 Task: Reply to email with the signature Claire Howard with the subject Request for a refund from softage.1@softage.net with the message Would it be possible to schedule a project review meeting next week? with CC to softage.3@softage.net with an attached document Annual_report.docx
Action: Mouse moved to (500, 652)
Screenshot: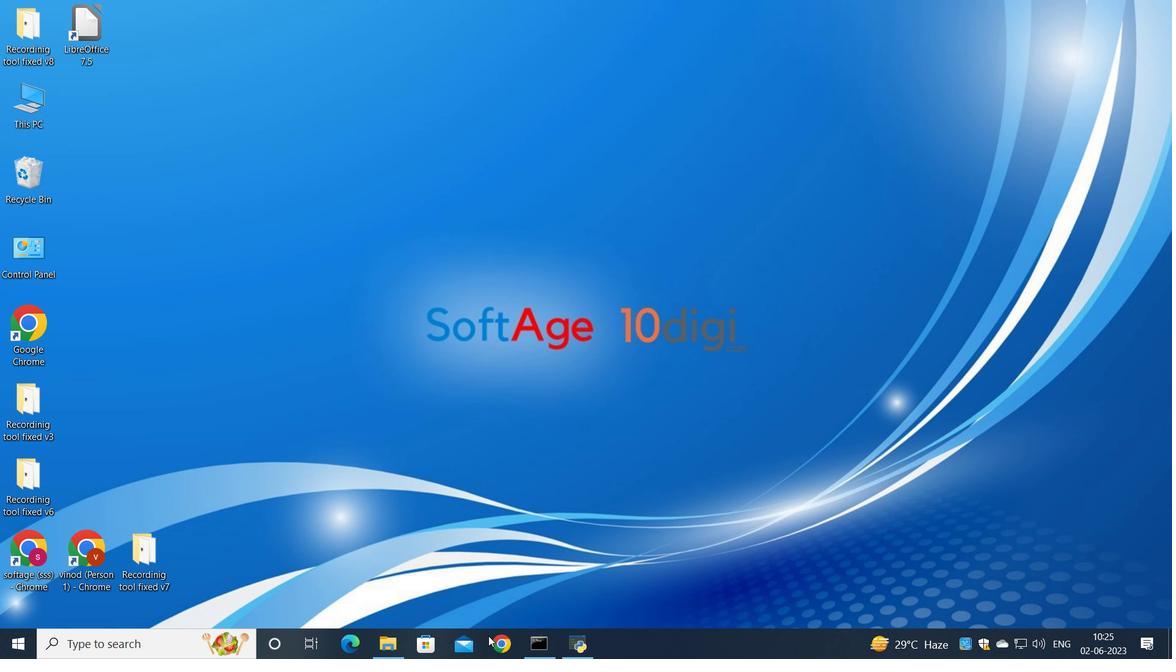 
Action: Mouse pressed left at (500, 652)
Screenshot: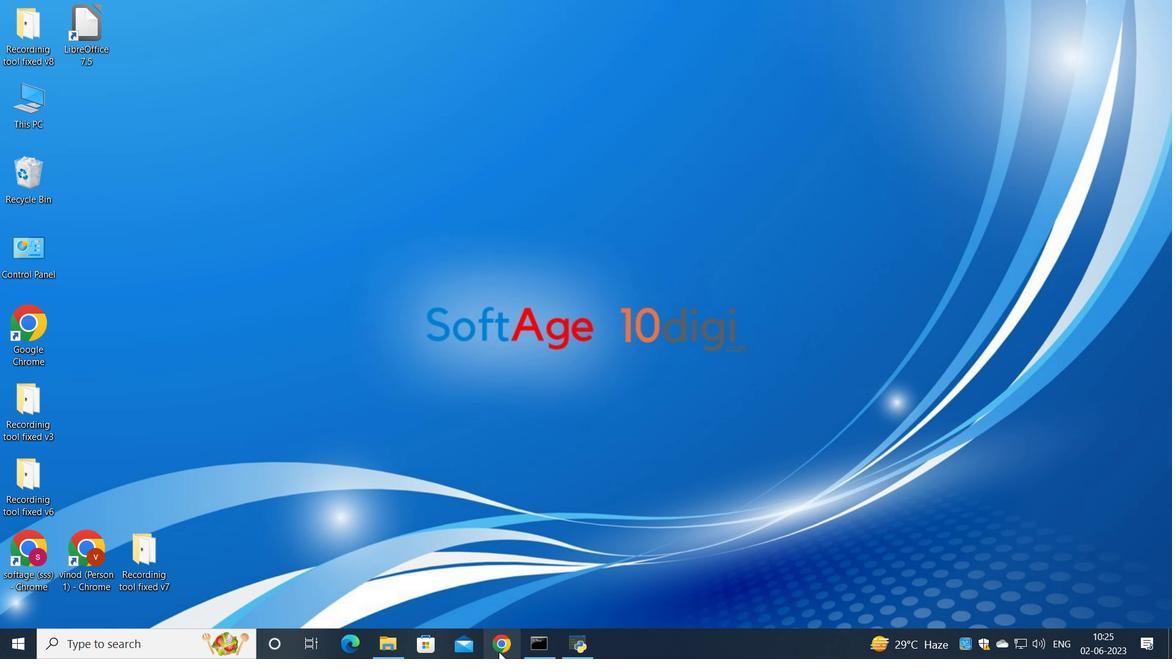 
Action: Mouse moved to (502, 411)
Screenshot: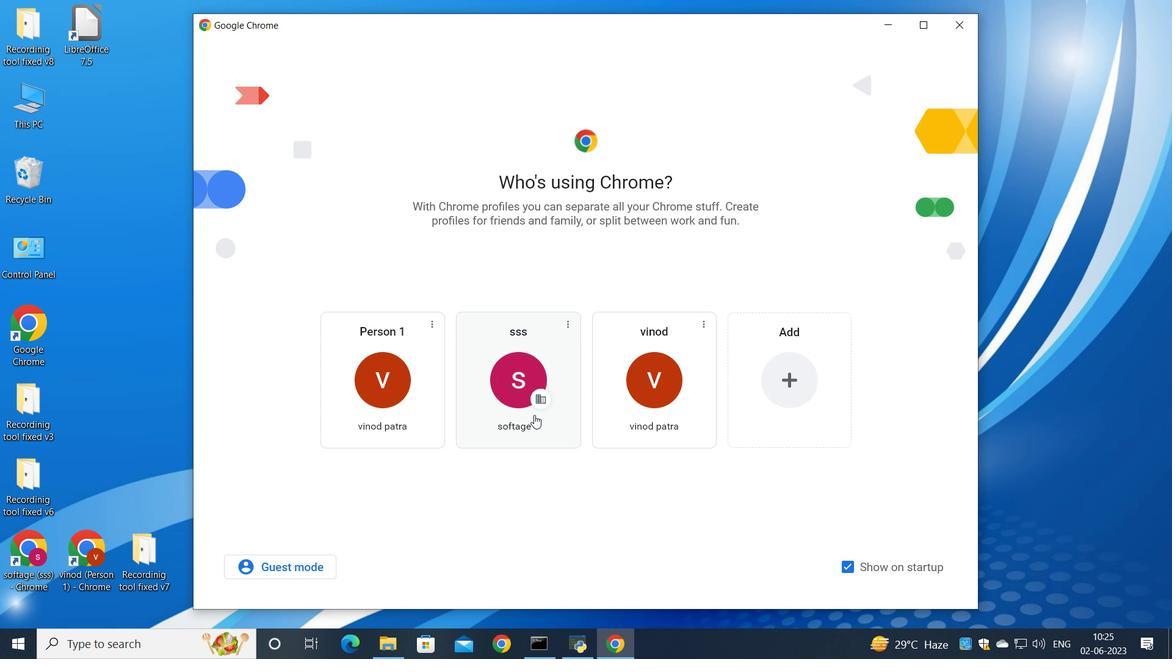 
Action: Mouse pressed left at (502, 411)
Screenshot: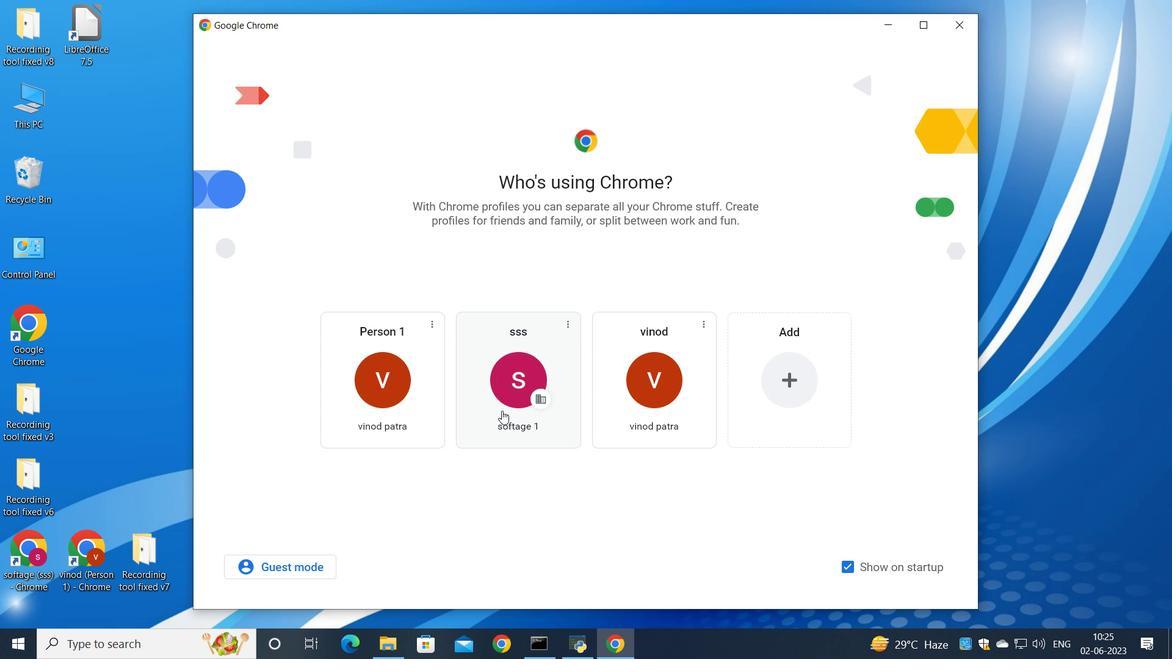 
Action: Mouse moved to (1020, 102)
Screenshot: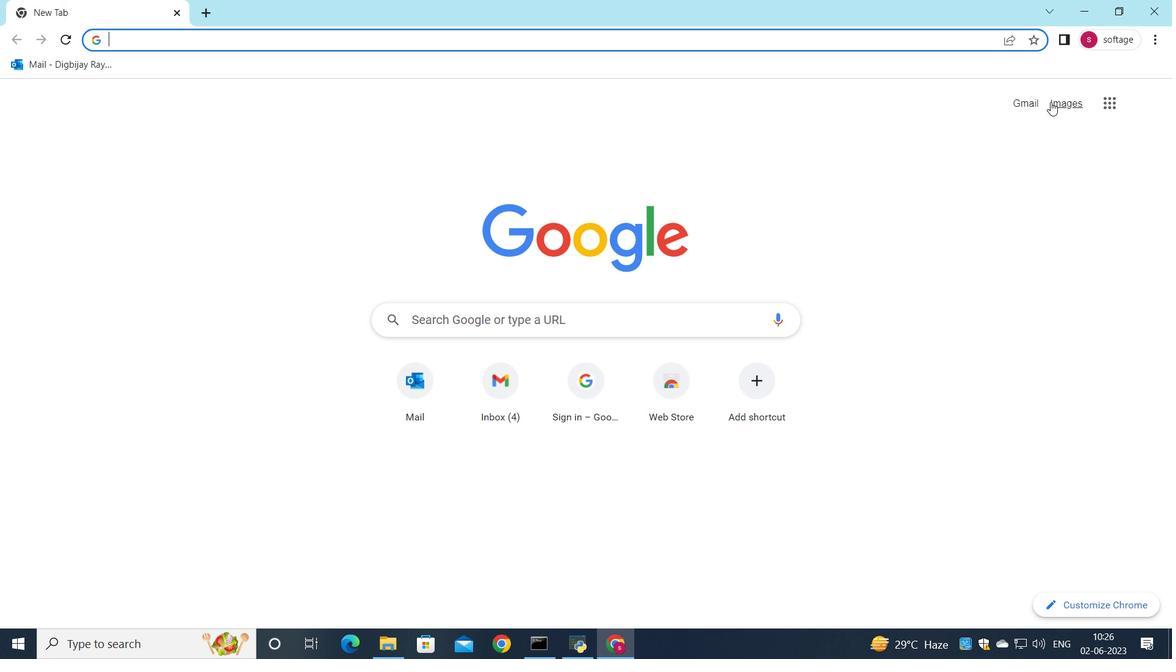 
Action: Mouse pressed left at (1020, 102)
Screenshot: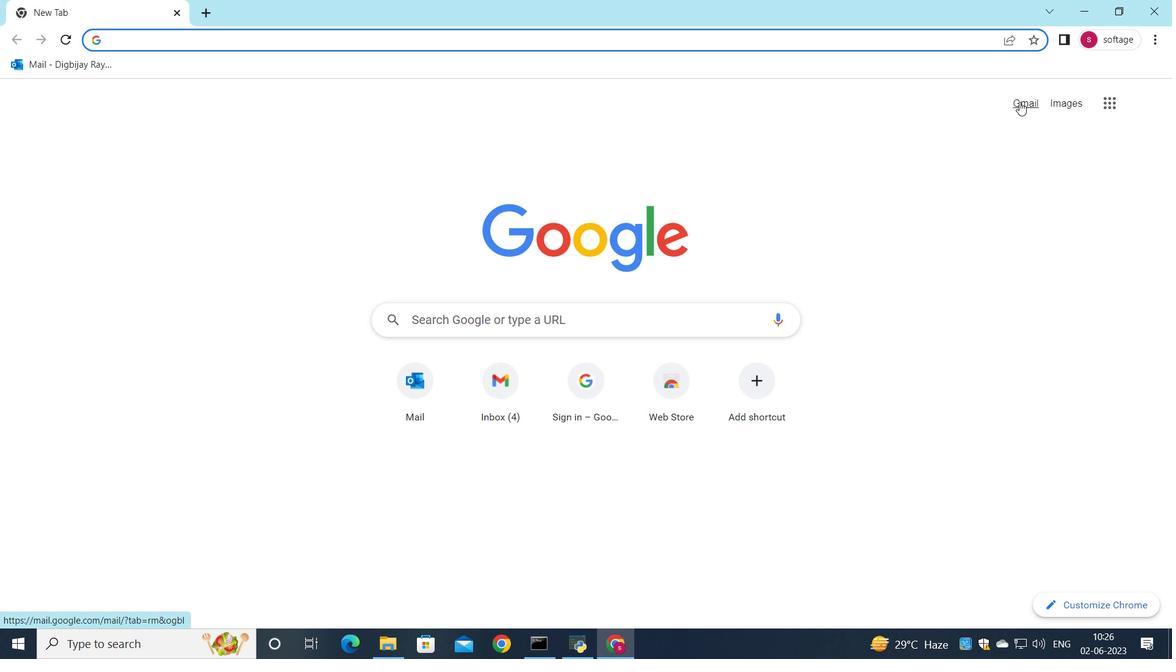 
Action: Mouse moved to (1001, 107)
Screenshot: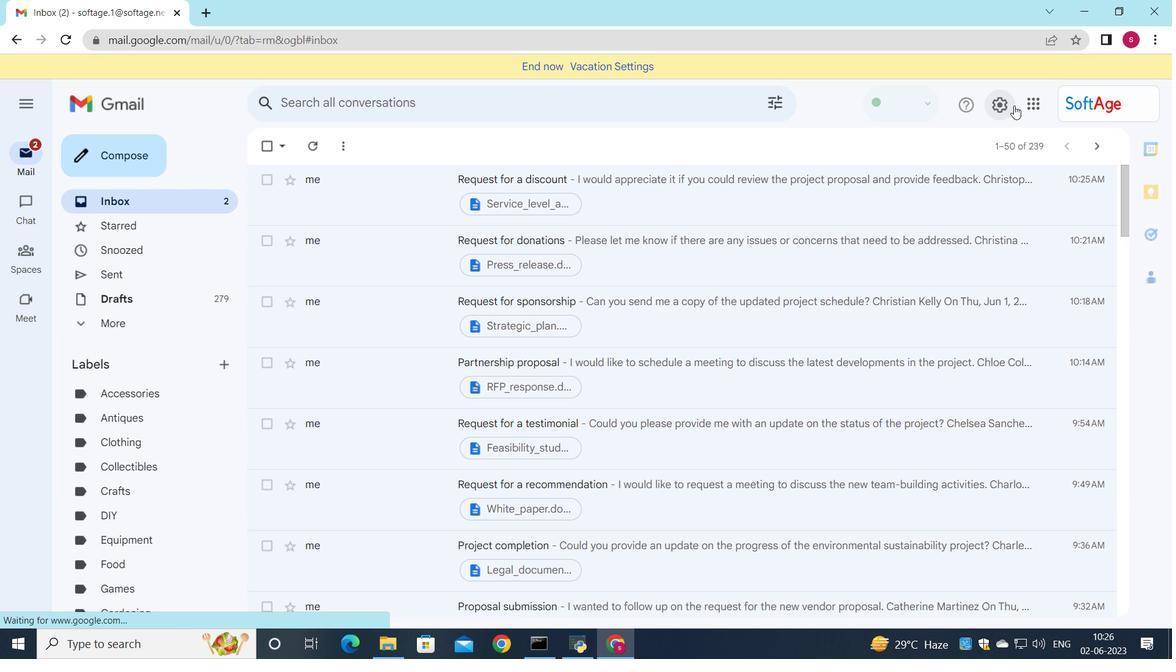 
Action: Mouse pressed left at (1001, 107)
Screenshot: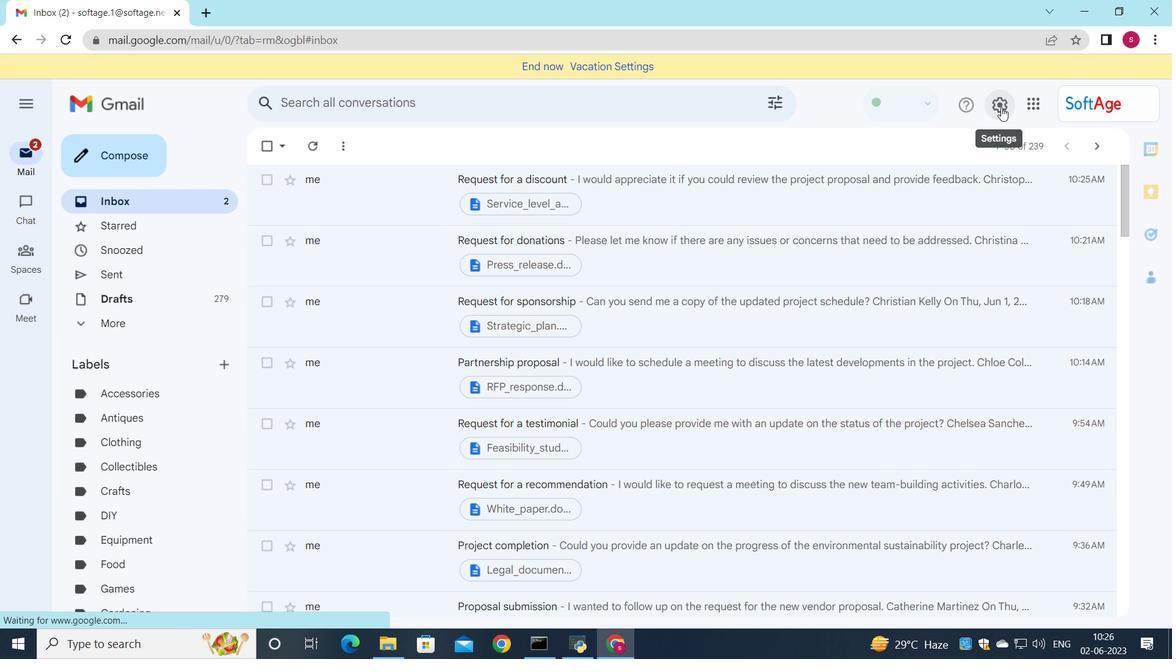 
Action: Mouse moved to (1004, 171)
Screenshot: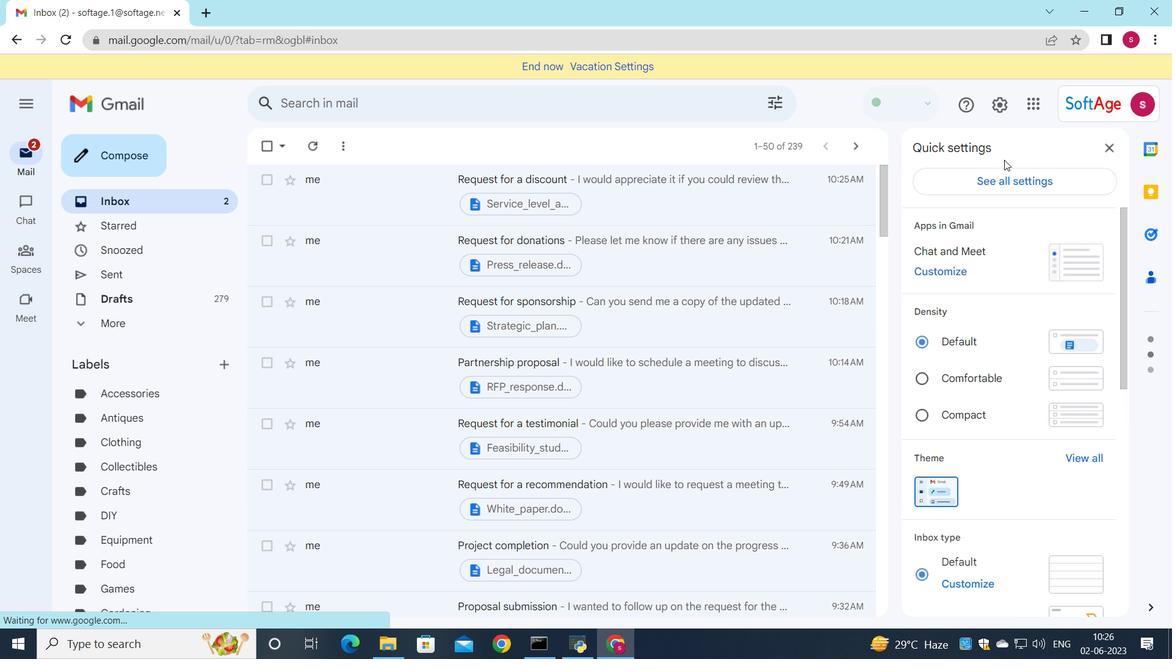 
Action: Mouse pressed left at (1004, 171)
Screenshot: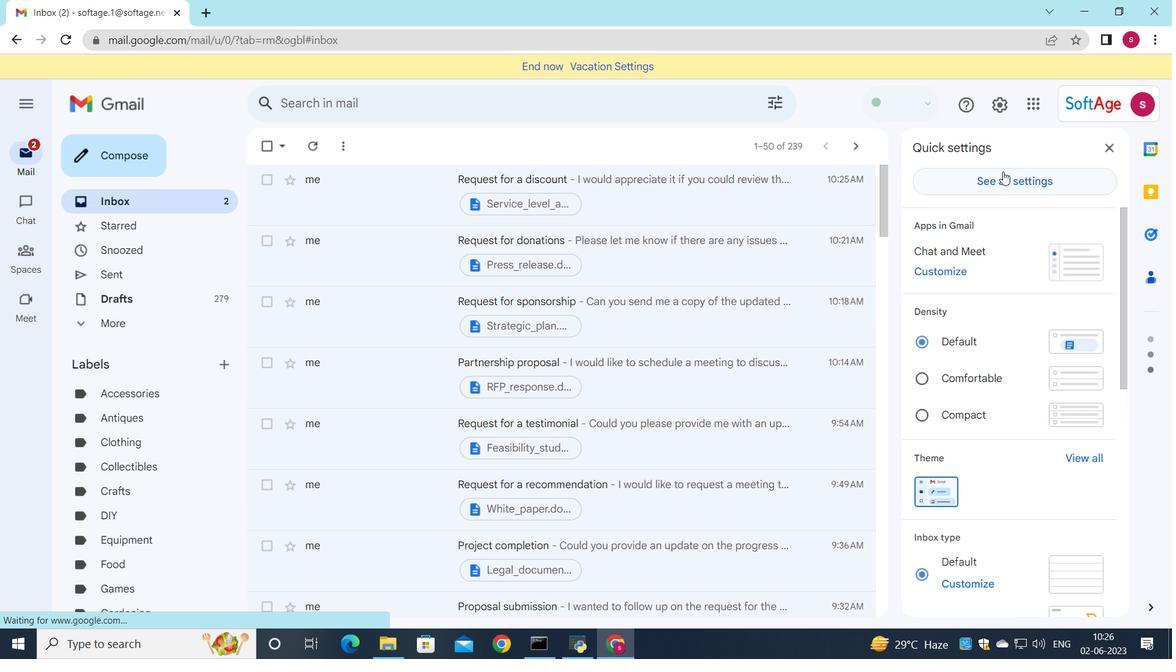 
Action: Mouse moved to (652, 401)
Screenshot: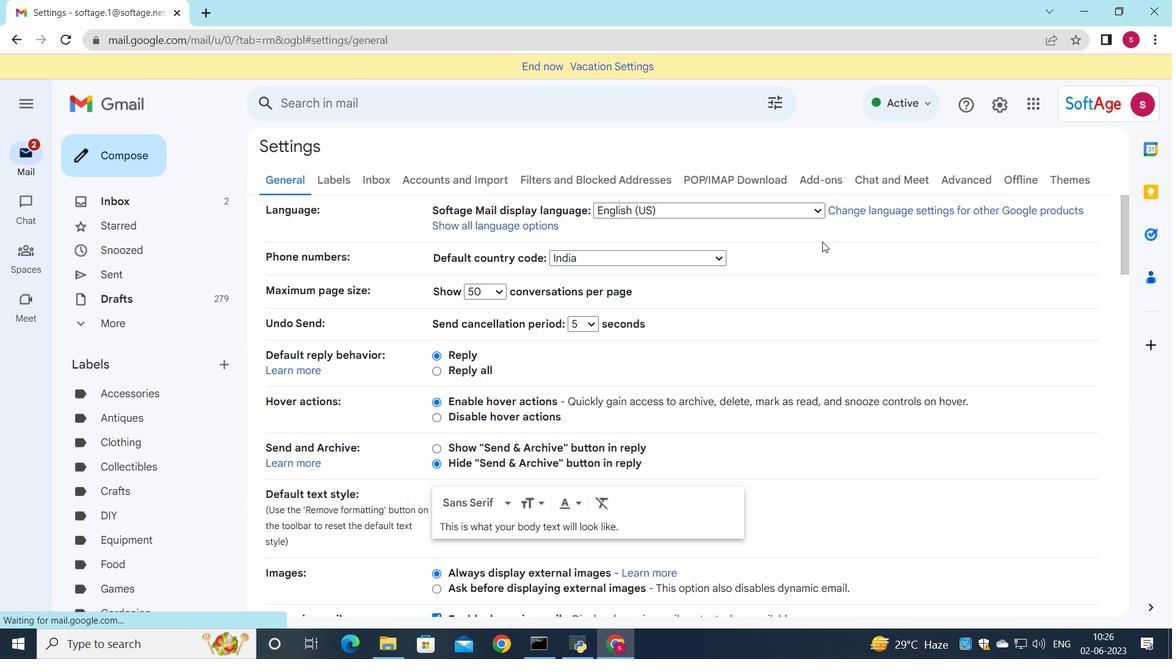
Action: Mouse scrolled (652, 401) with delta (0, 0)
Screenshot: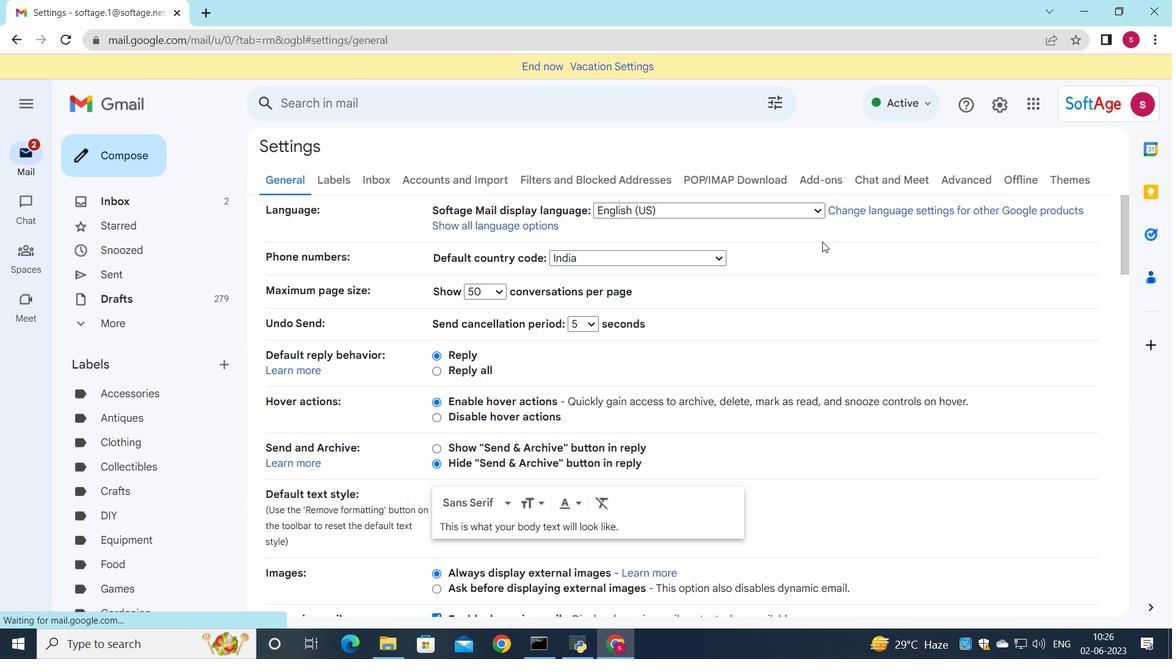 
Action: Mouse moved to (650, 444)
Screenshot: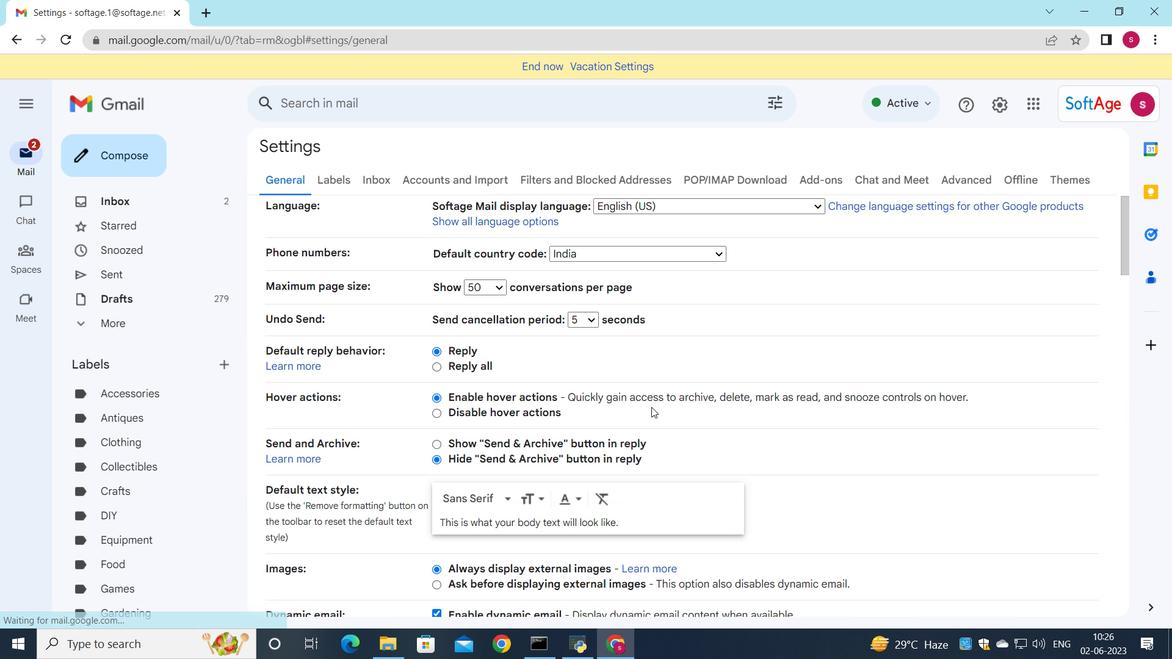 
Action: Mouse scrolled (651, 421) with delta (0, 0)
Screenshot: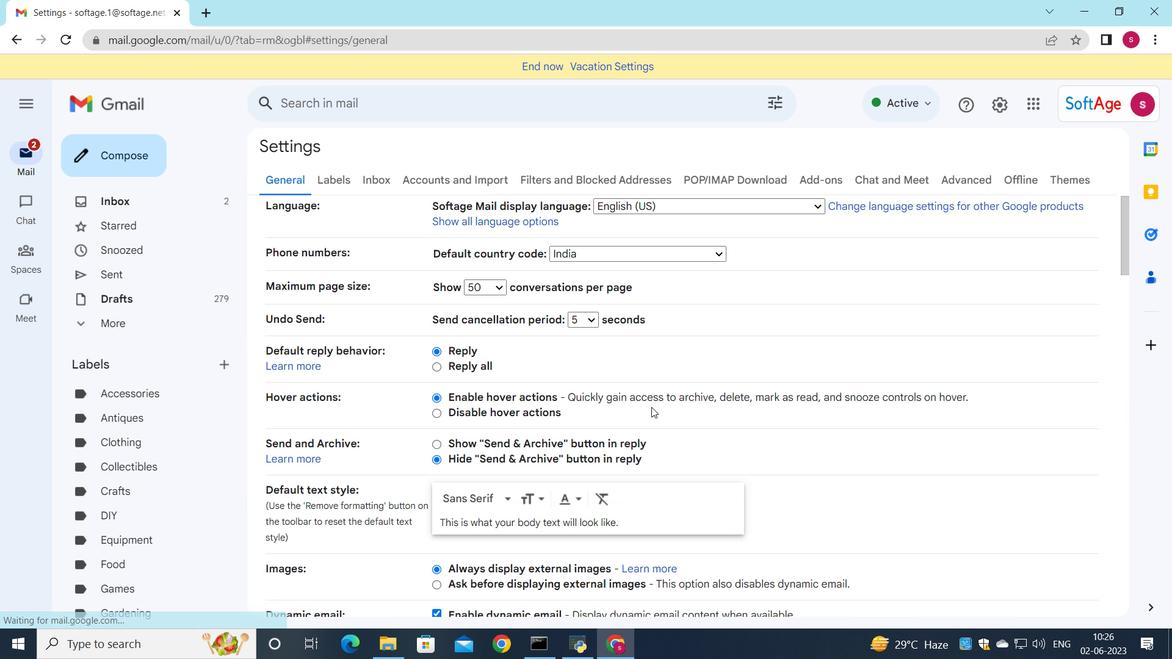 
Action: Mouse scrolled (650, 444) with delta (0, 0)
Screenshot: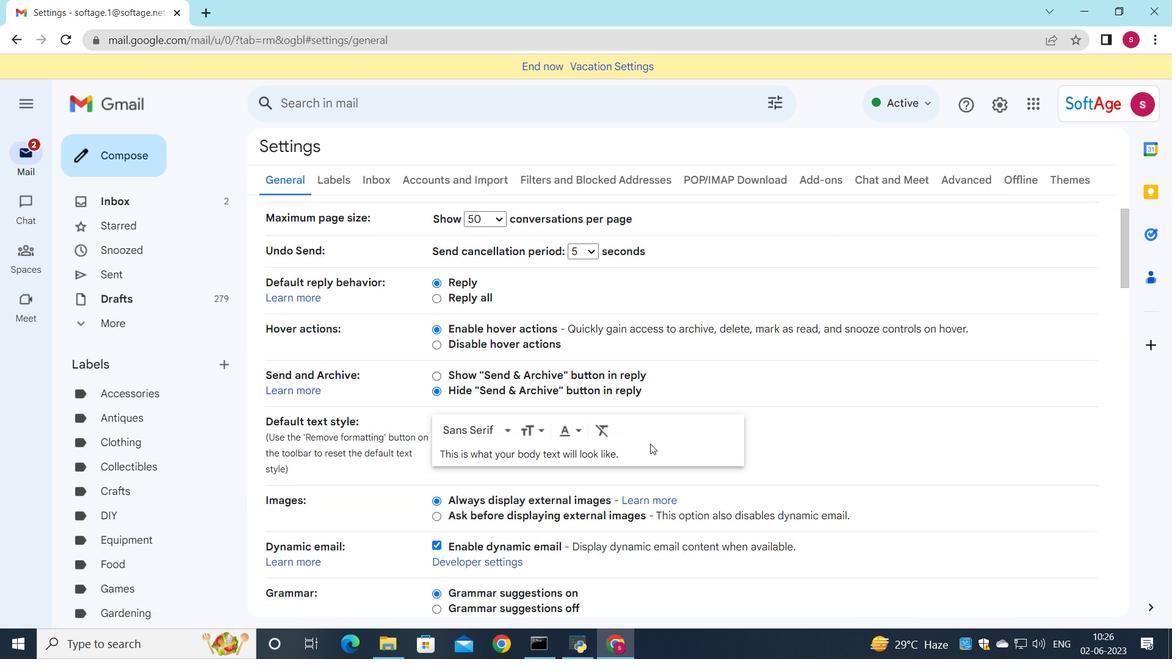 
Action: Mouse scrolled (650, 444) with delta (0, 0)
Screenshot: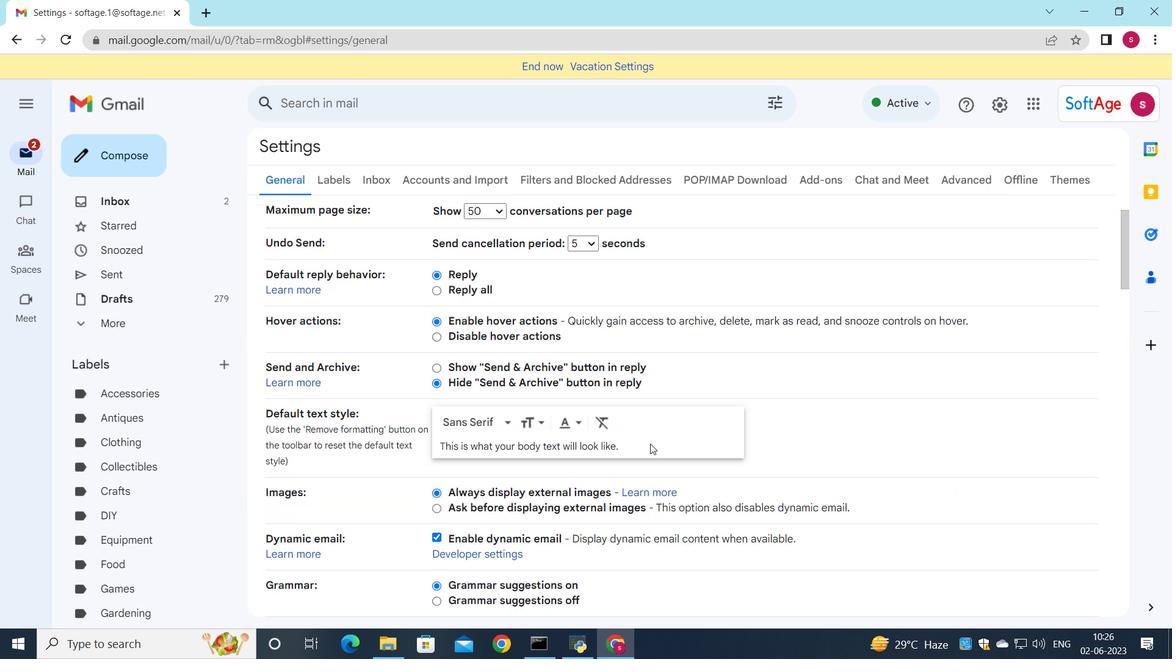 
Action: Mouse moved to (646, 446)
Screenshot: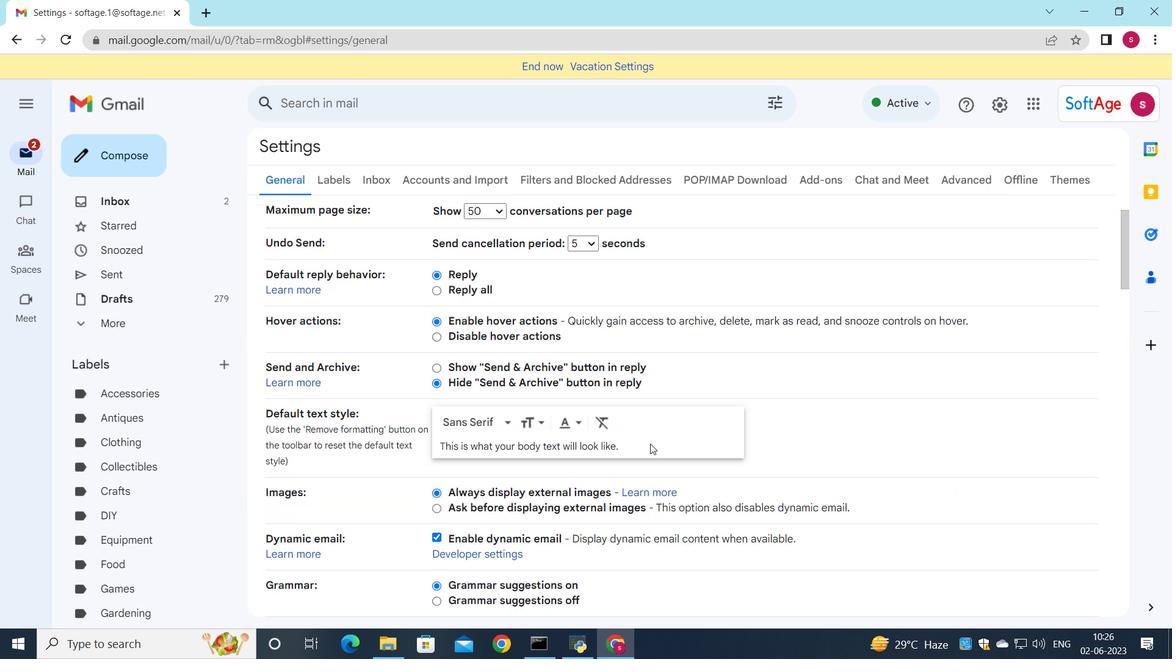 
Action: Mouse scrolled (646, 445) with delta (0, 0)
Screenshot: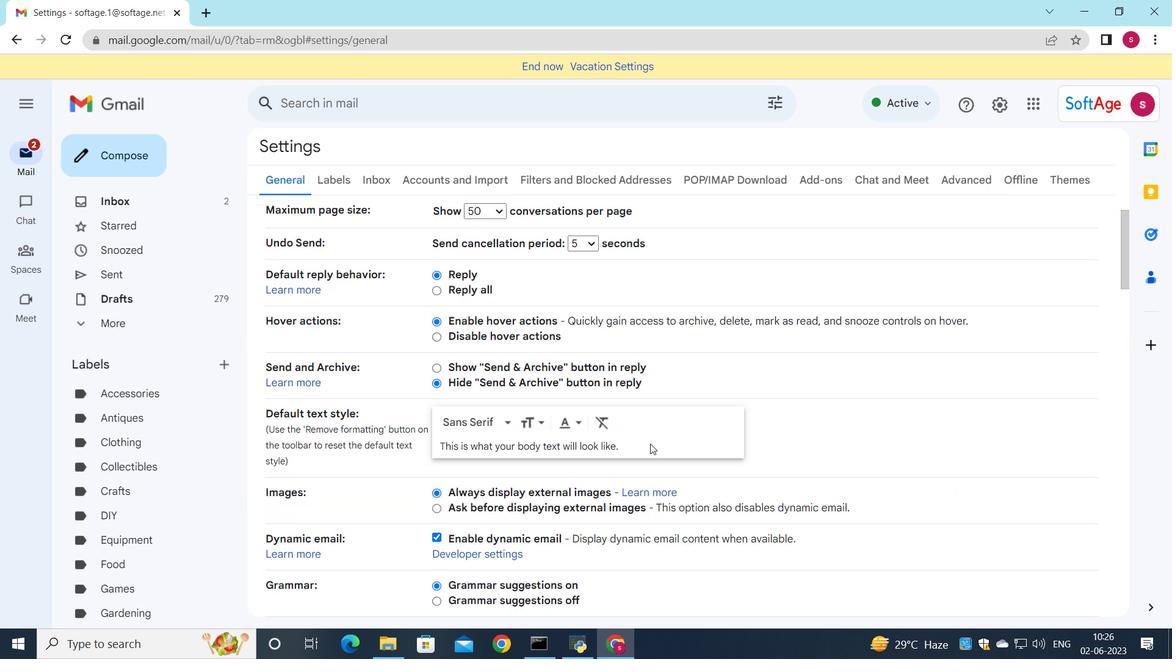 
Action: Mouse moved to (634, 466)
Screenshot: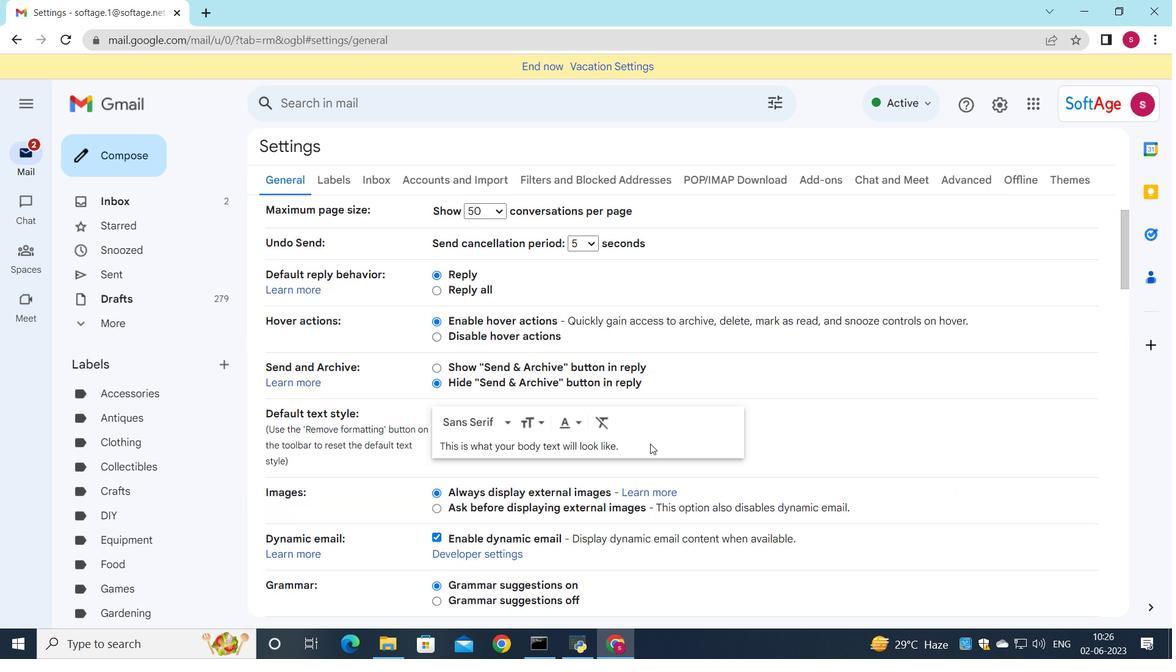 
Action: Mouse scrolled (634, 466) with delta (0, 0)
Screenshot: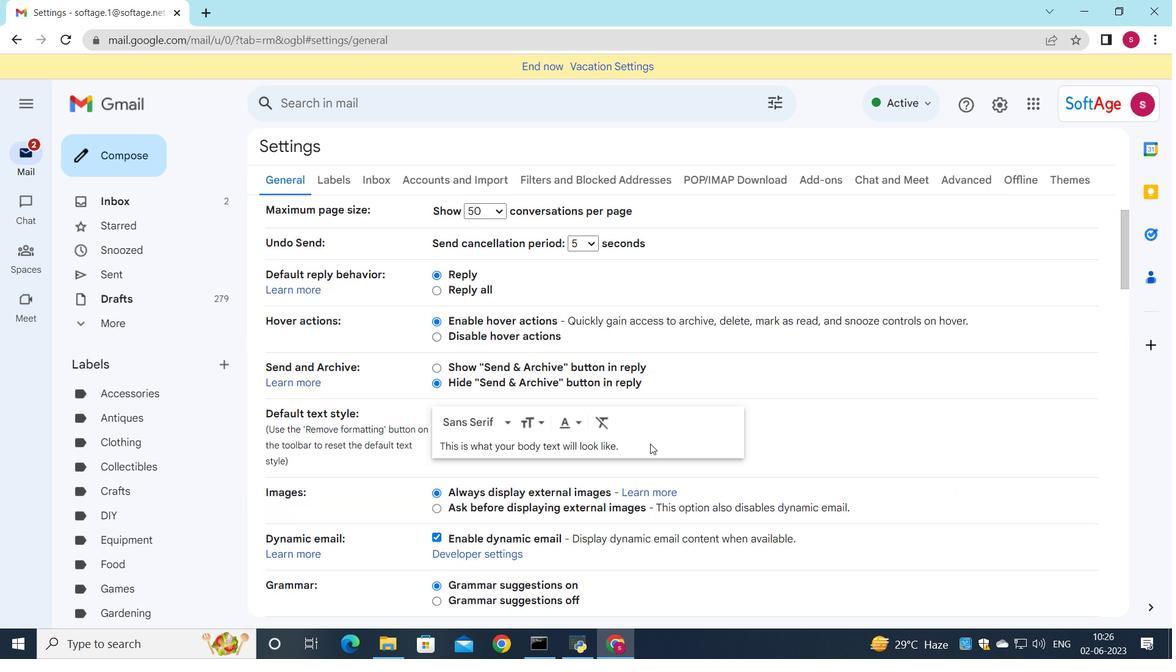 
Action: Mouse moved to (596, 502)
Screenshot: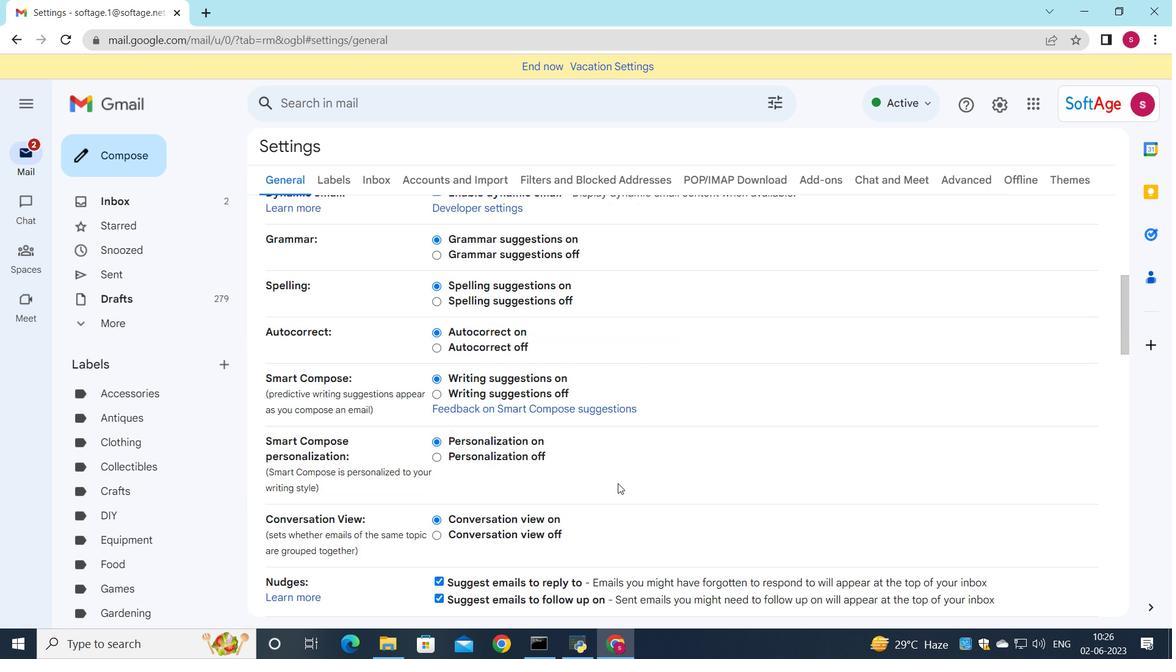 
Action: Mouse scrolled (596, 502) with delta (0, 0)
Screenshot: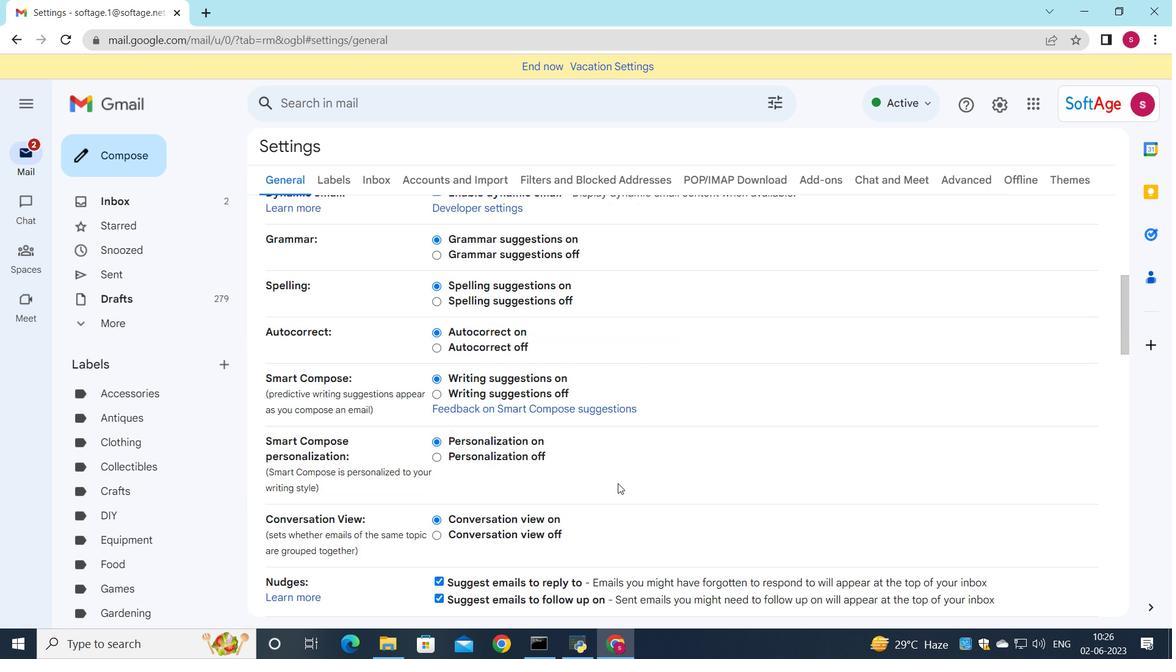 
Action: Mouse moved to (593, 504)
Screenshot: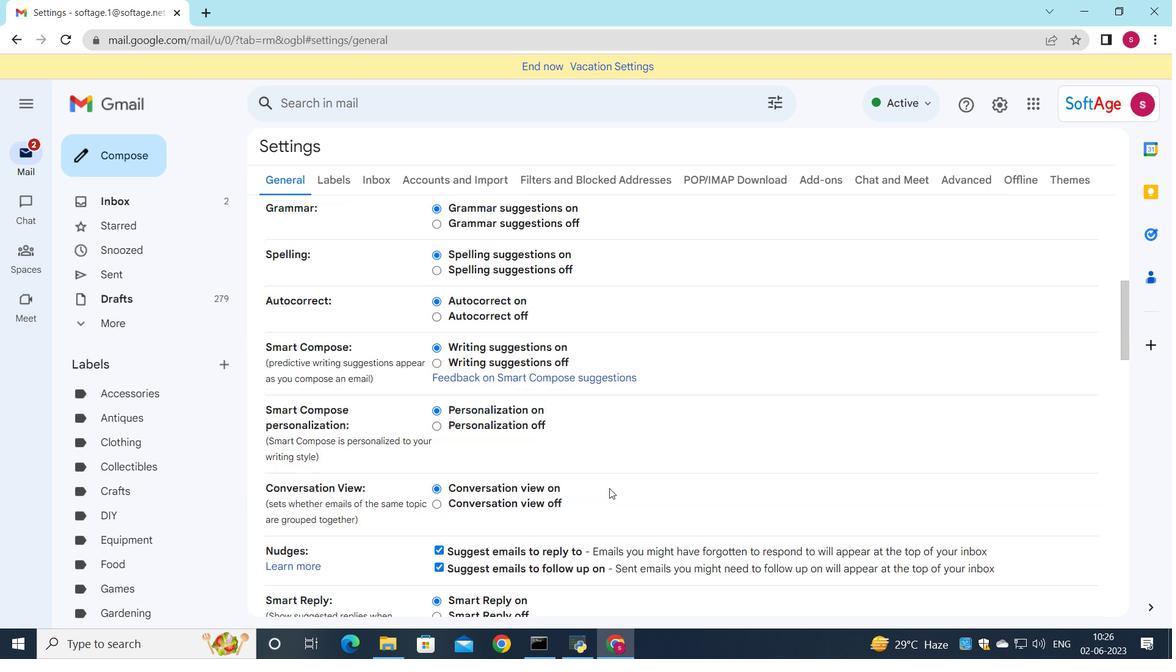 
Action: Mouse scrolled (593, 503) with delta (0, 0)
Screenshot: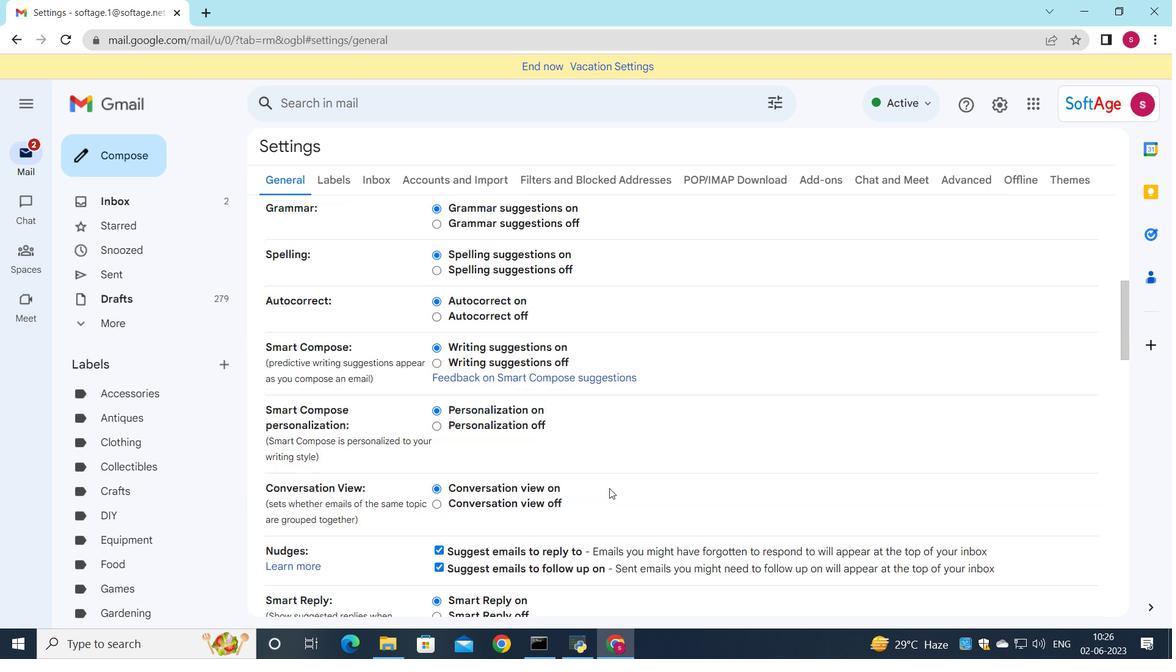 
Action: Mouse moved to (593, 505)
Screenshot: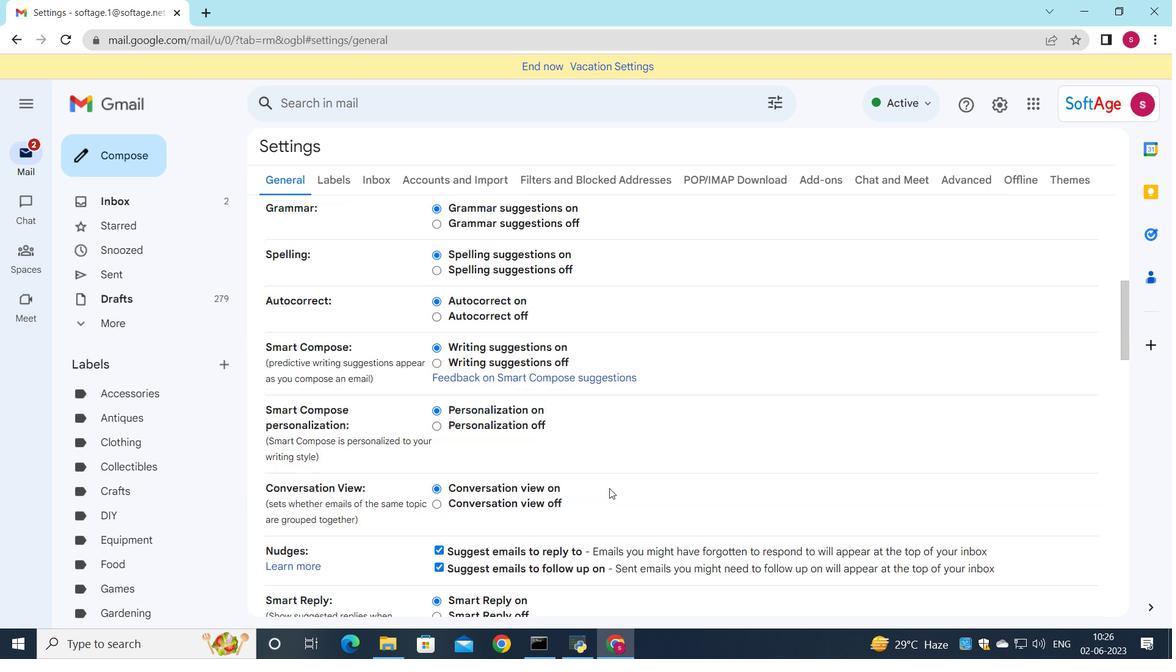 
Action: Mouse scrolled (593, 505) with delta (0, 0)
Screenshot: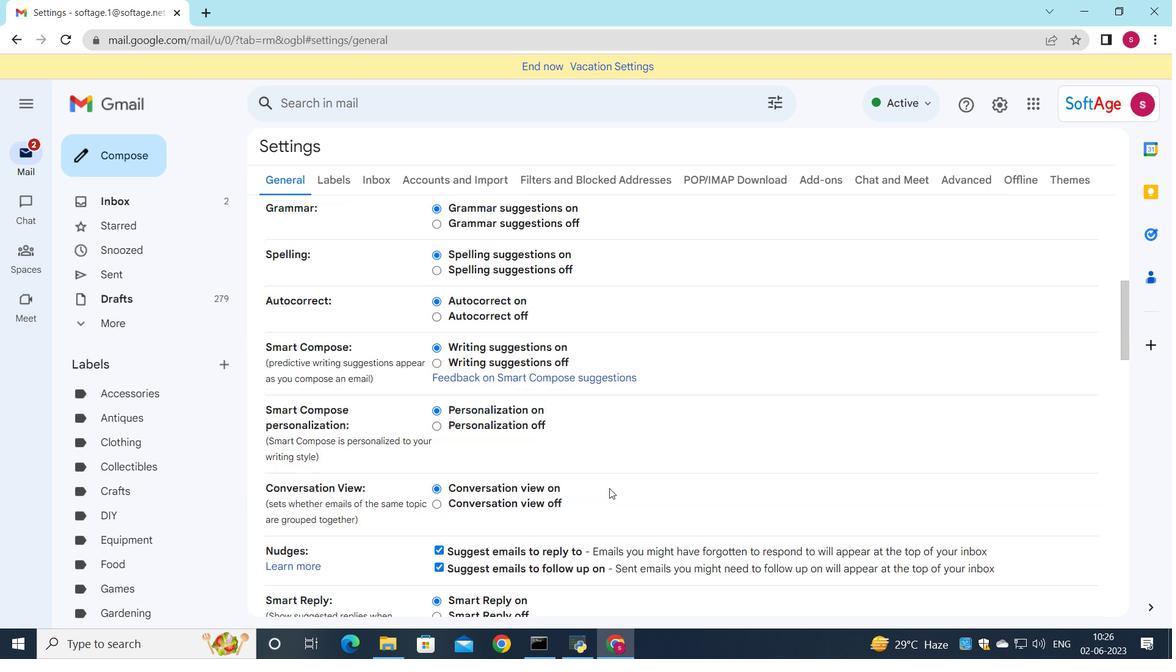 
Action: Mouse moved to (592, 505)
Screenshot: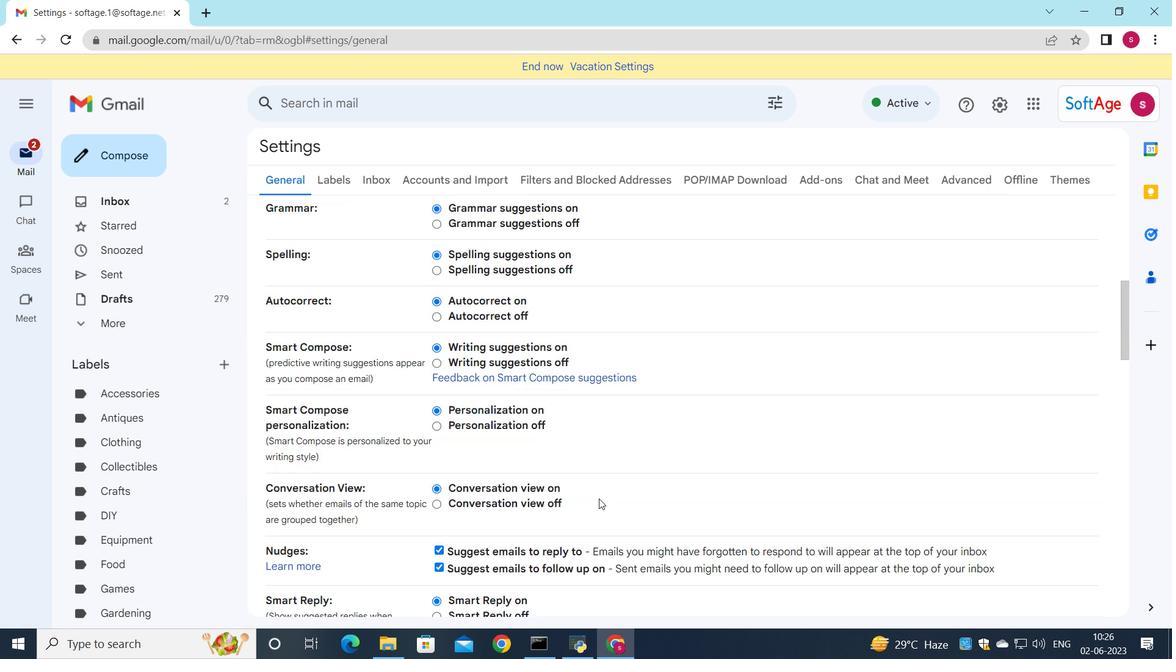 
Action: Mouse scrolled (592, 505) with delta (0, 0)
Screenshot: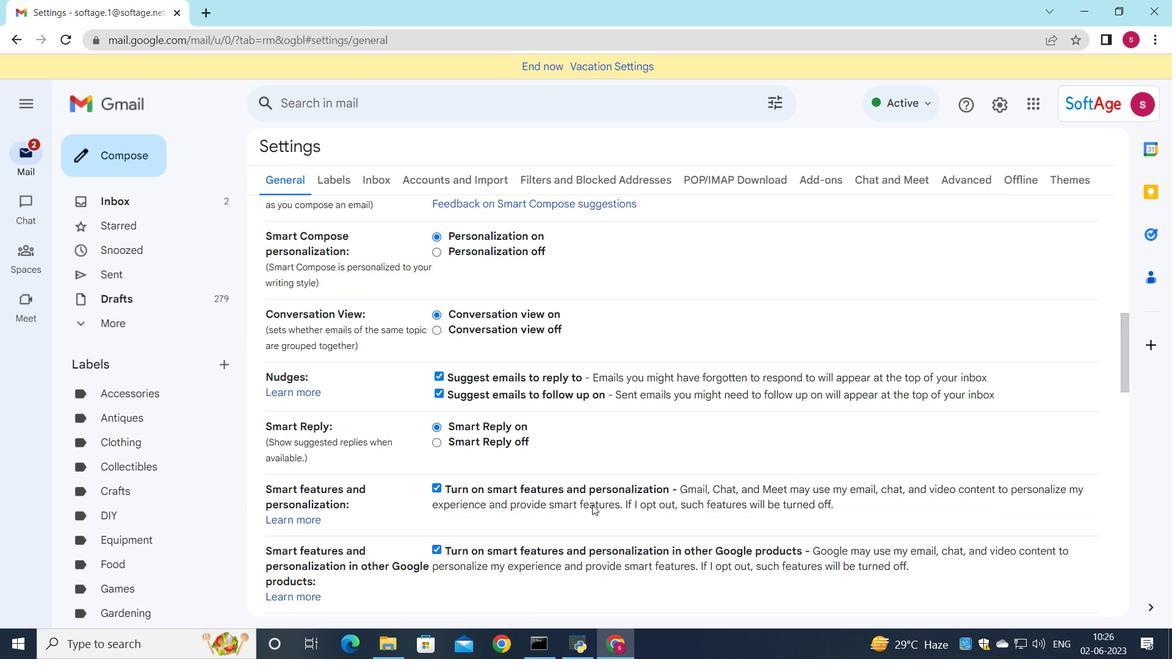 
Action: Mouse scrolled (592, 505) with delta (0, 0)
Screenshot: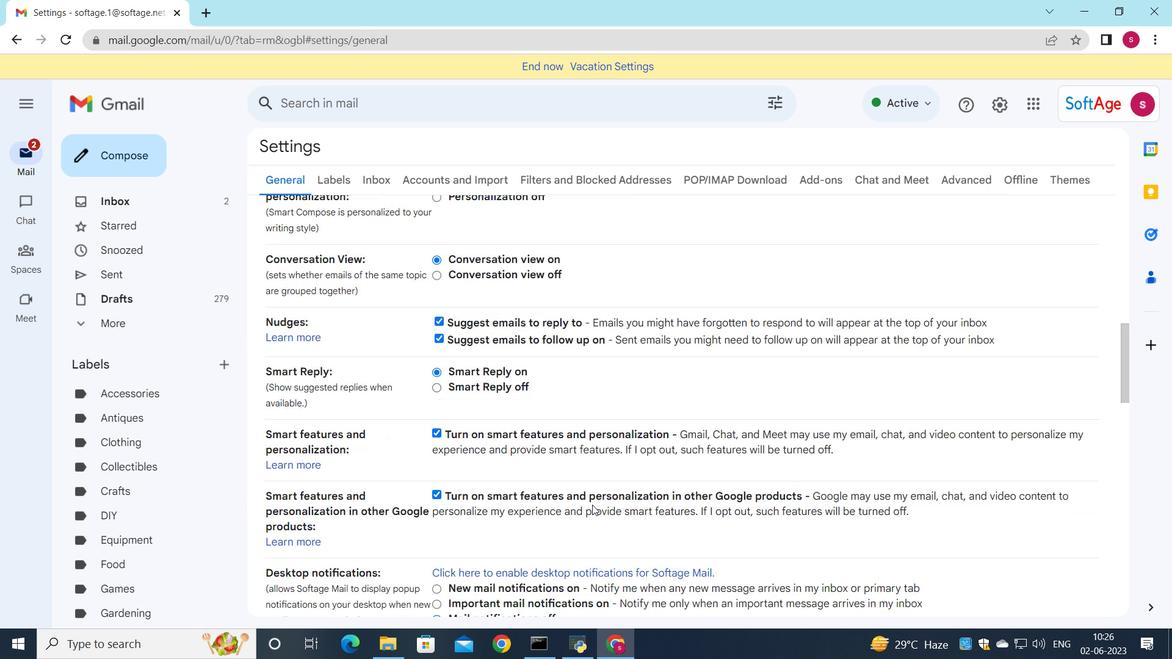 
Action: Mouse scrolled (592, 505) with delta (0, 0)
Screenshot: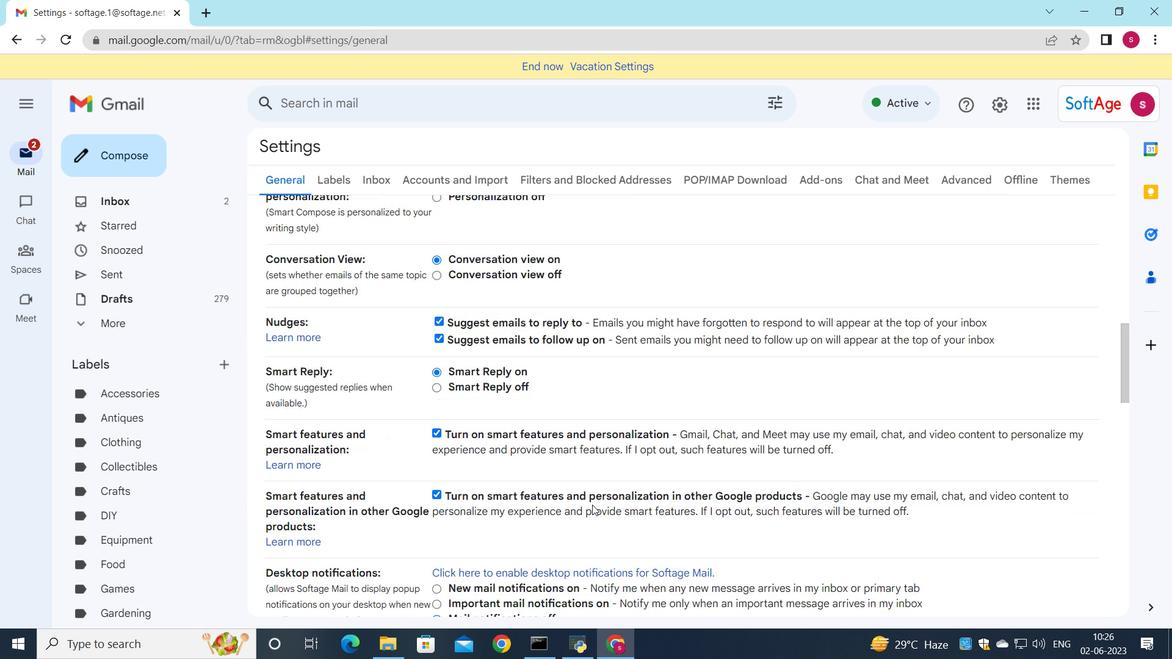 
Action: Mouse scrolled (592, 505) with delta (0, 0)
Screenshot: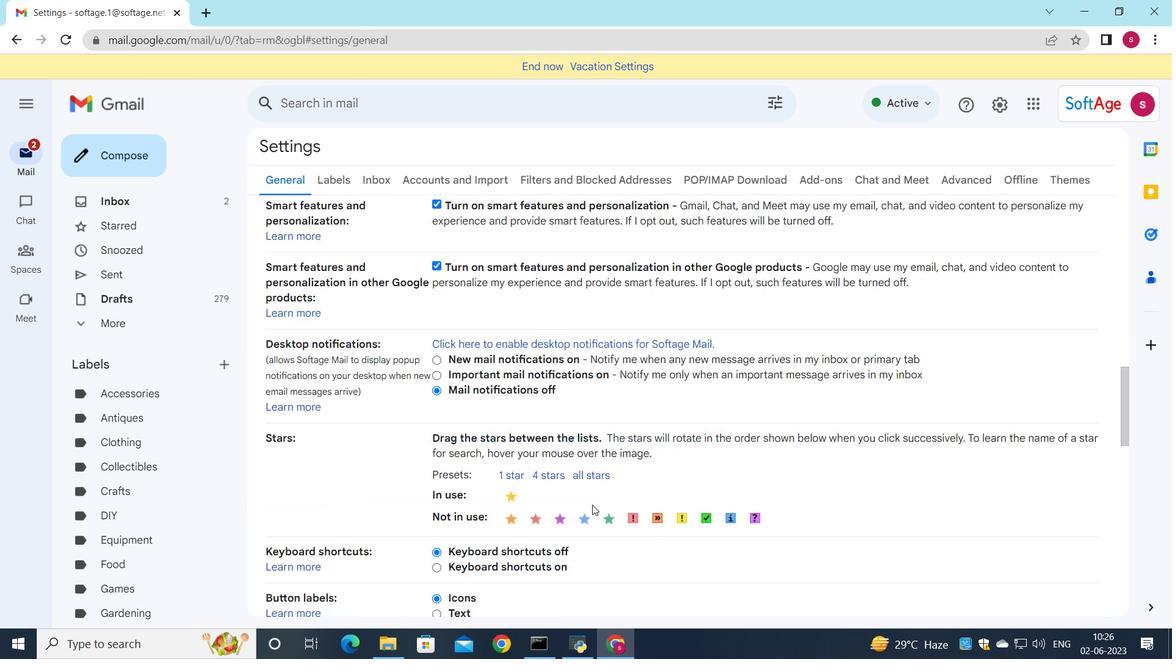 
Action: Mouse scrolled (592, 505) with delta (0, 0)
Screenshot: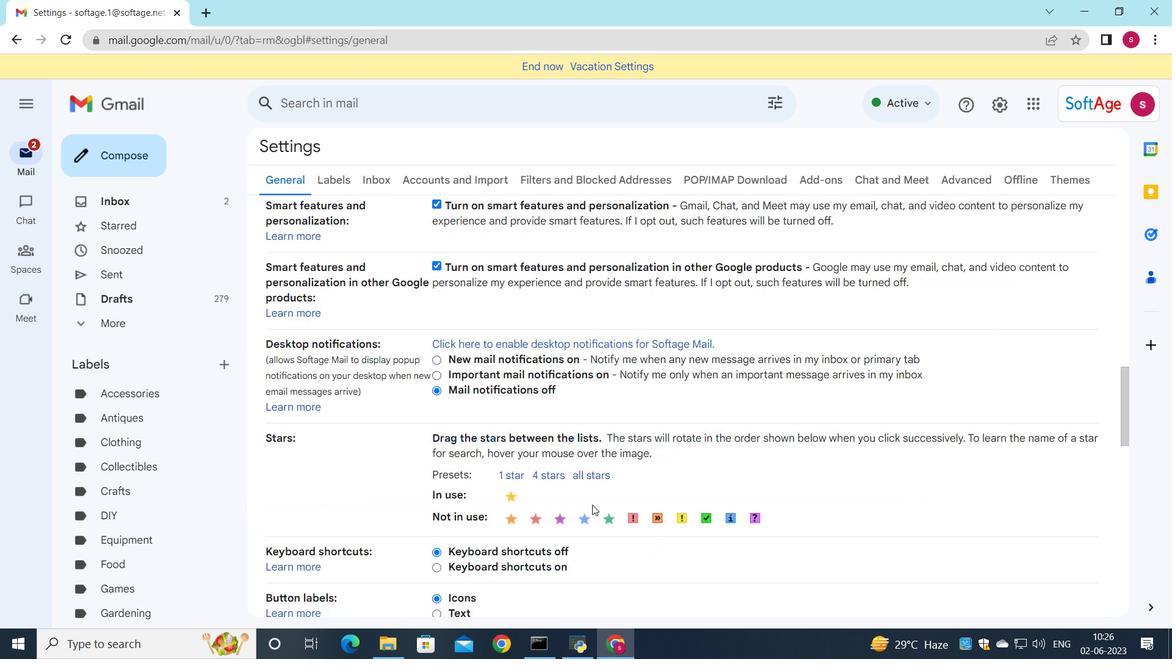 
Action: Mouse scrolled (592, 505) with delta (0, 0)
Screenshot: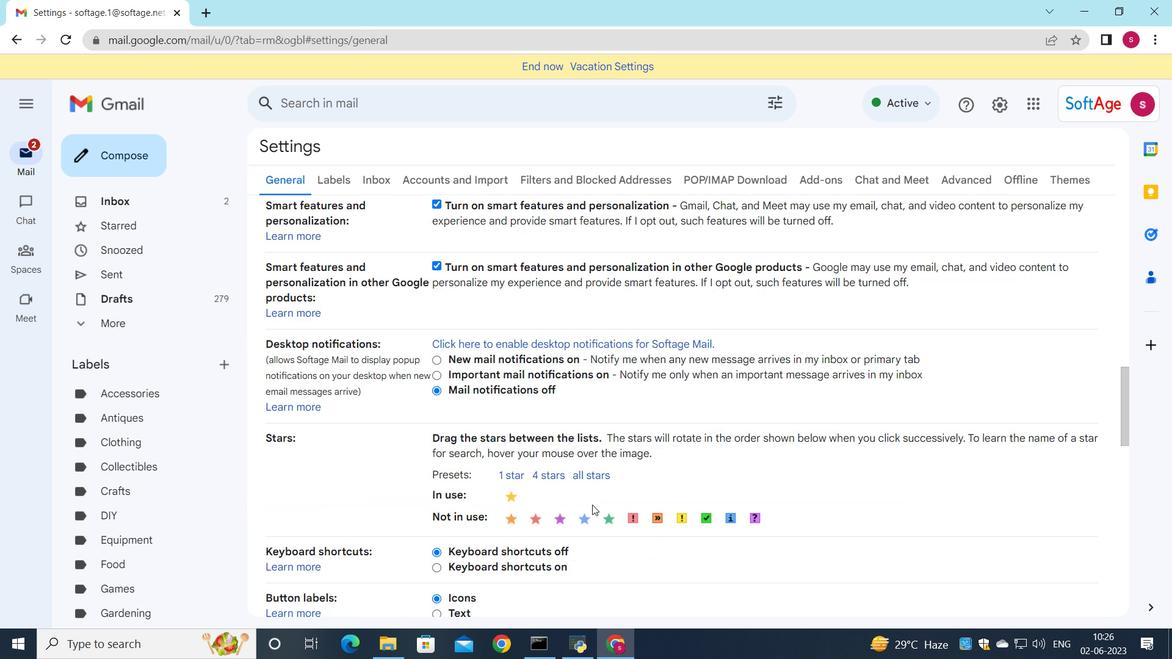 
Action: Mouse scrolled (592, 505) with delta (0, 0)
Screenshot: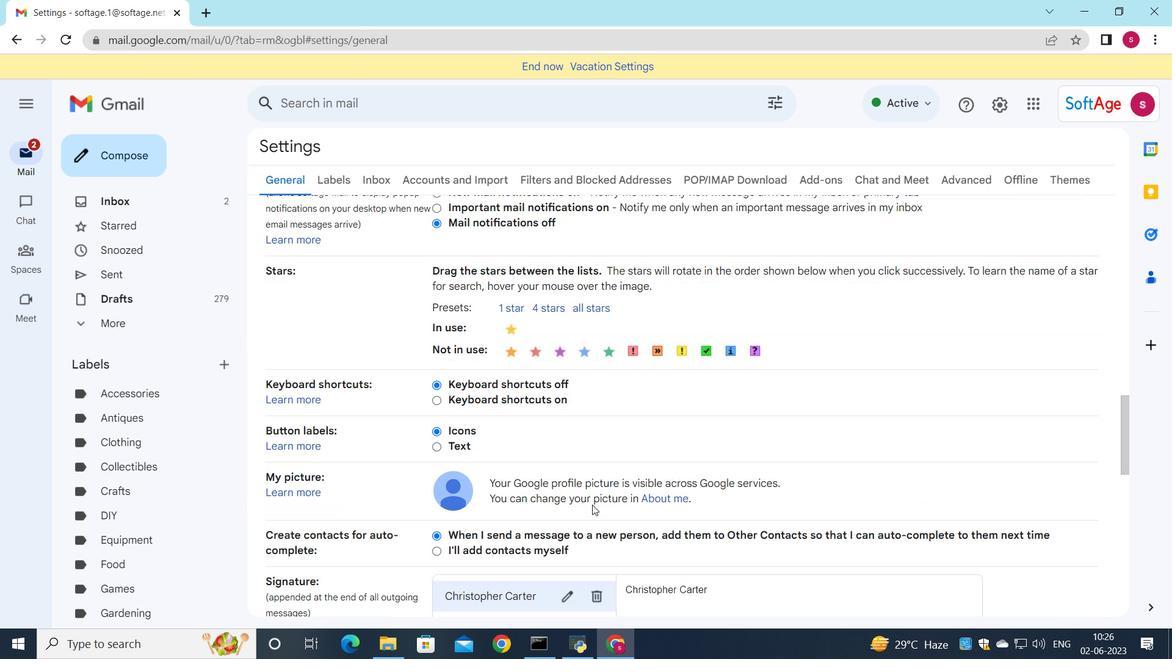 
Action: Mouse scrolled (592, 505) with delta (0, 0)
Screenshot: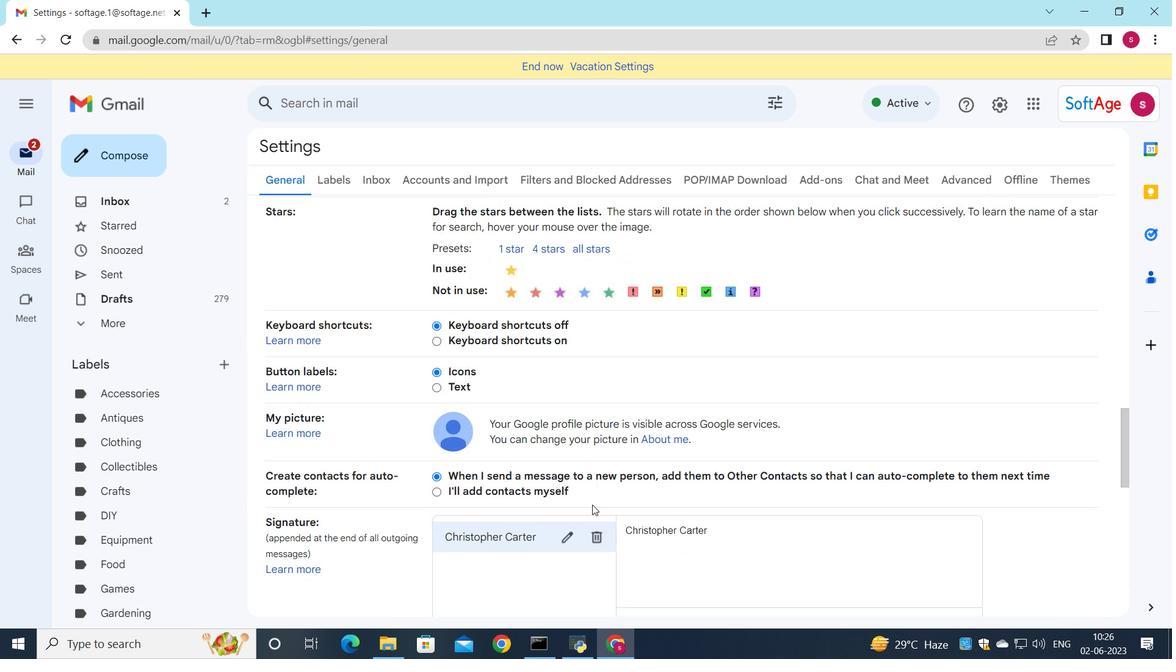 
Action: Mouse moved to (597, 377)
Screenshot: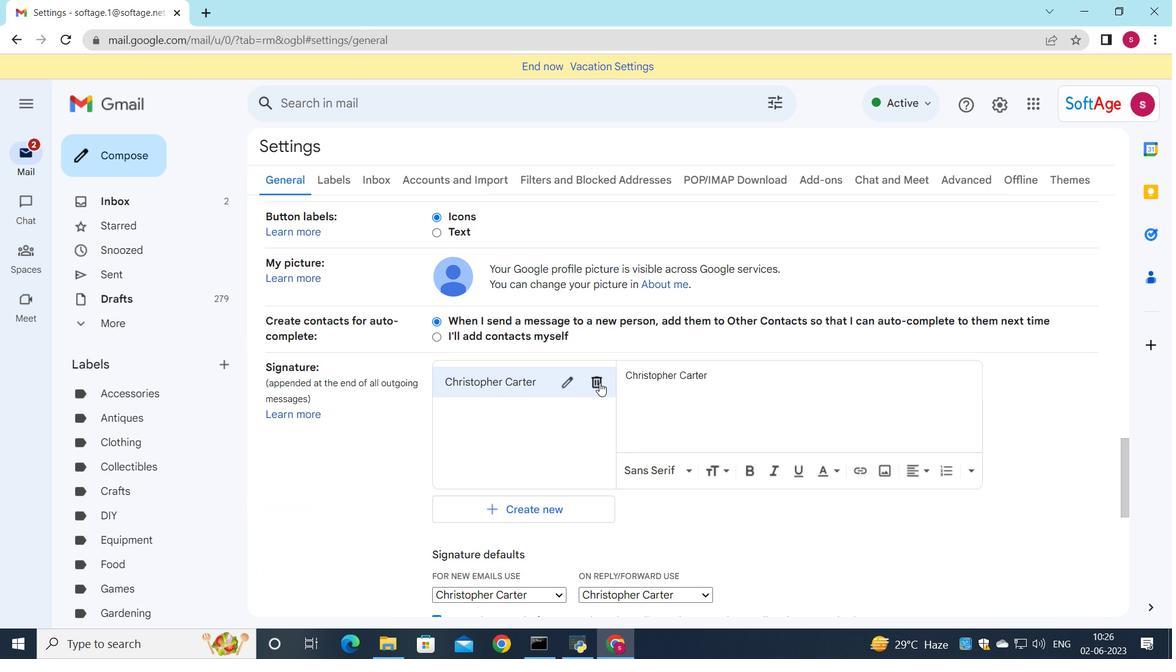 
Action: Mouse pressed left at (597, 377)
Screenshot: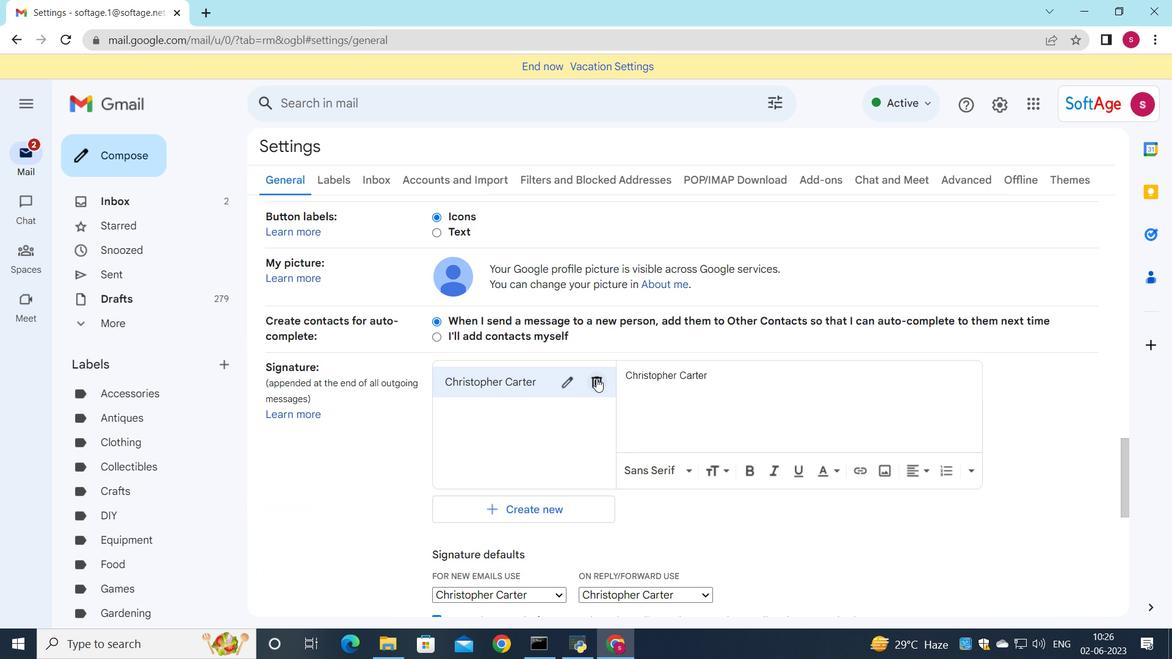 
Action: Mouse moved to (739, 358)
Screenshot: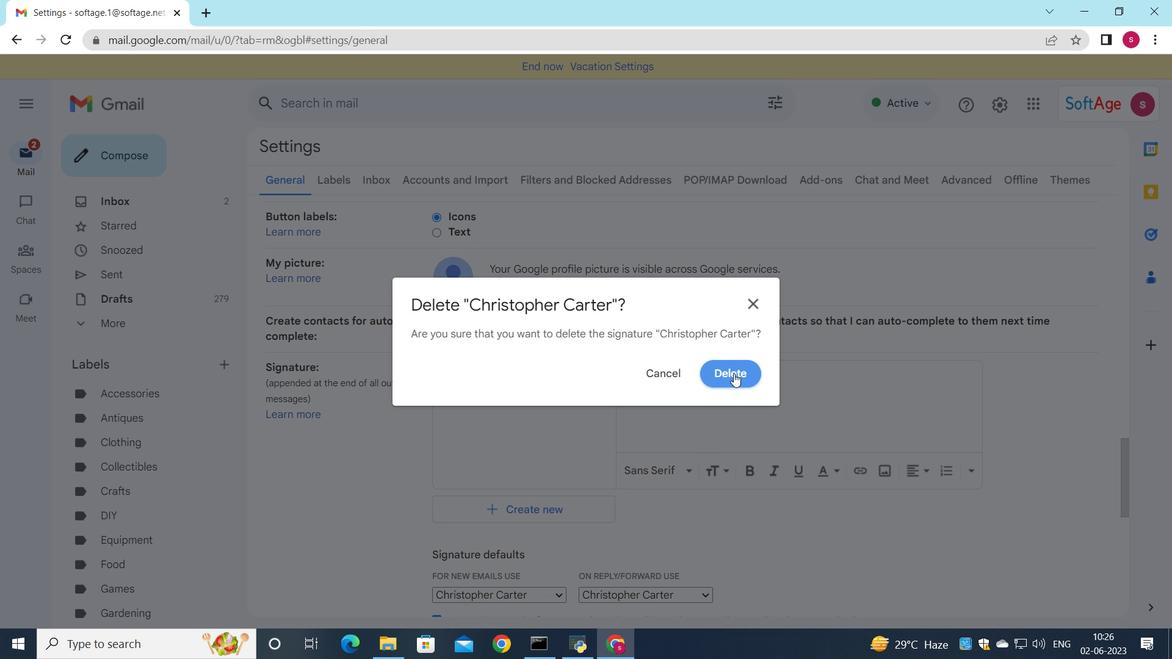 
Action: Mouse pressed left at (739, 358)
Screenshot: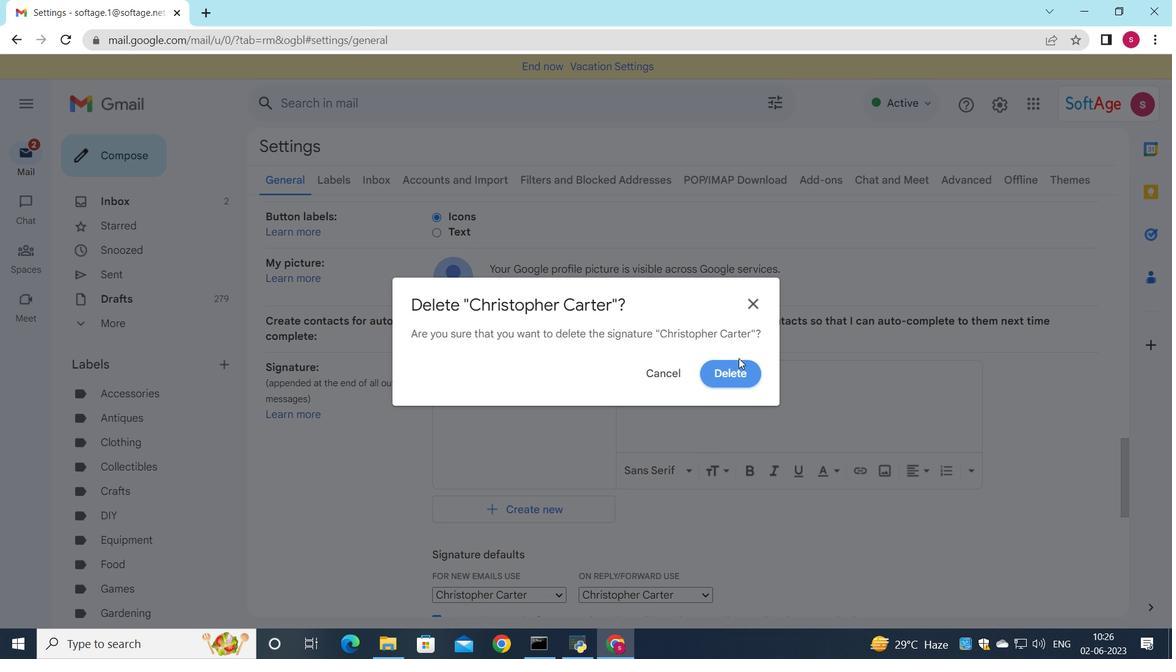 
Action: Mouse moved to (737, 365)
Screenshot: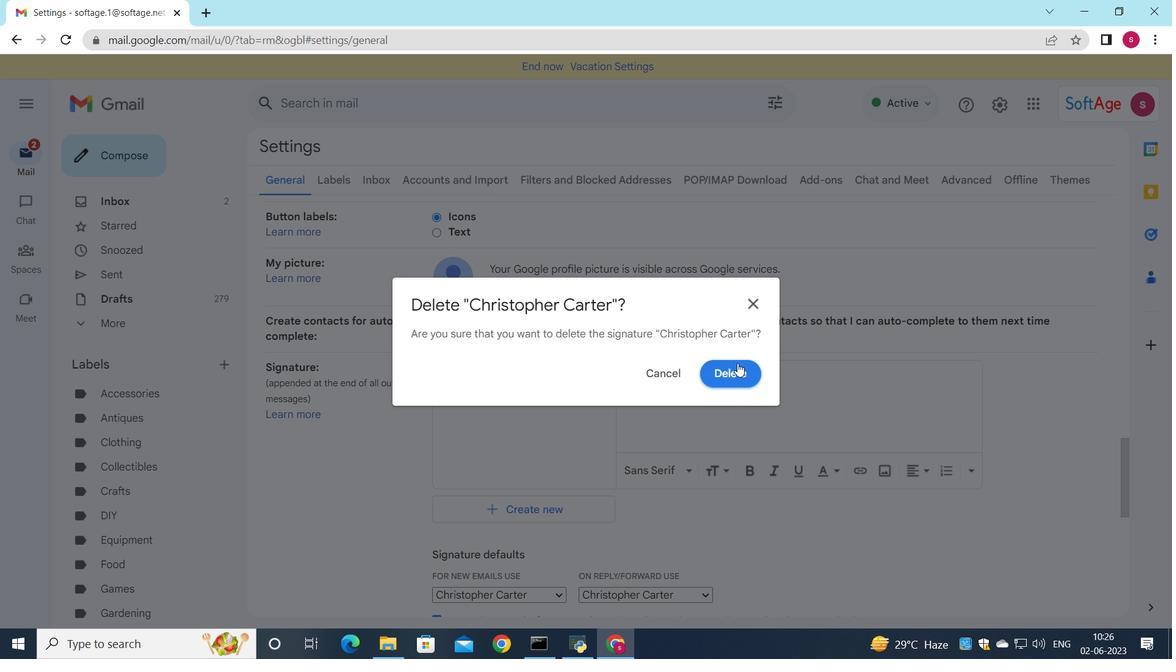 
Action: Mouse pressed left at (737, 365)
Screenshot: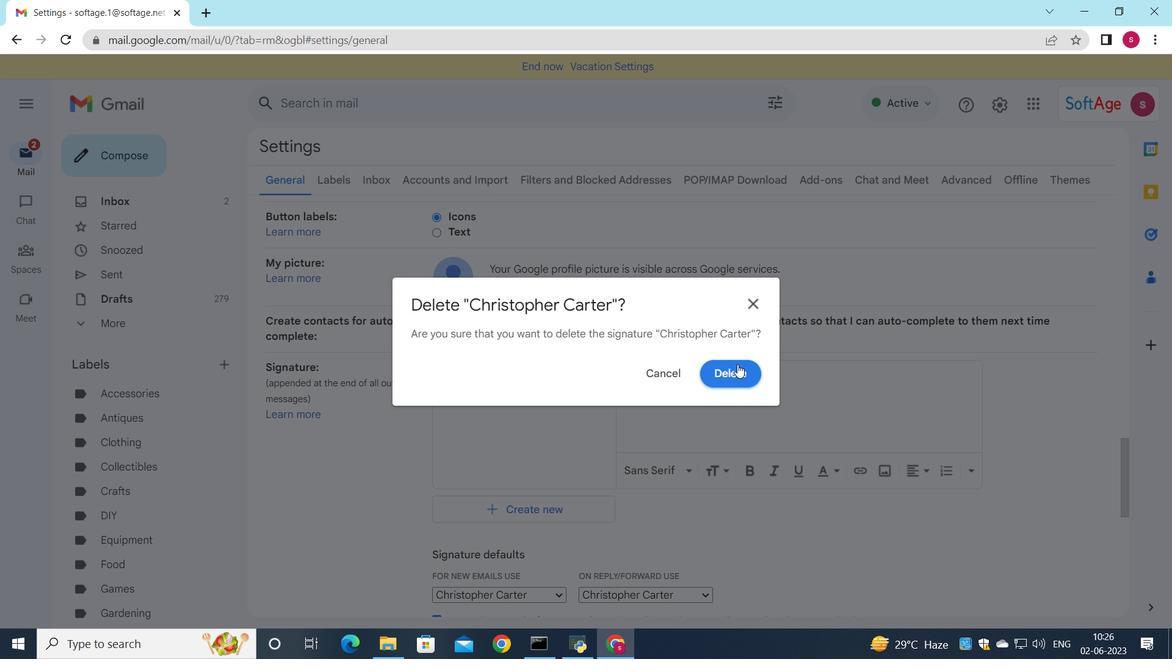 
Action: Mouse moved to (496, 405)
Screenshot: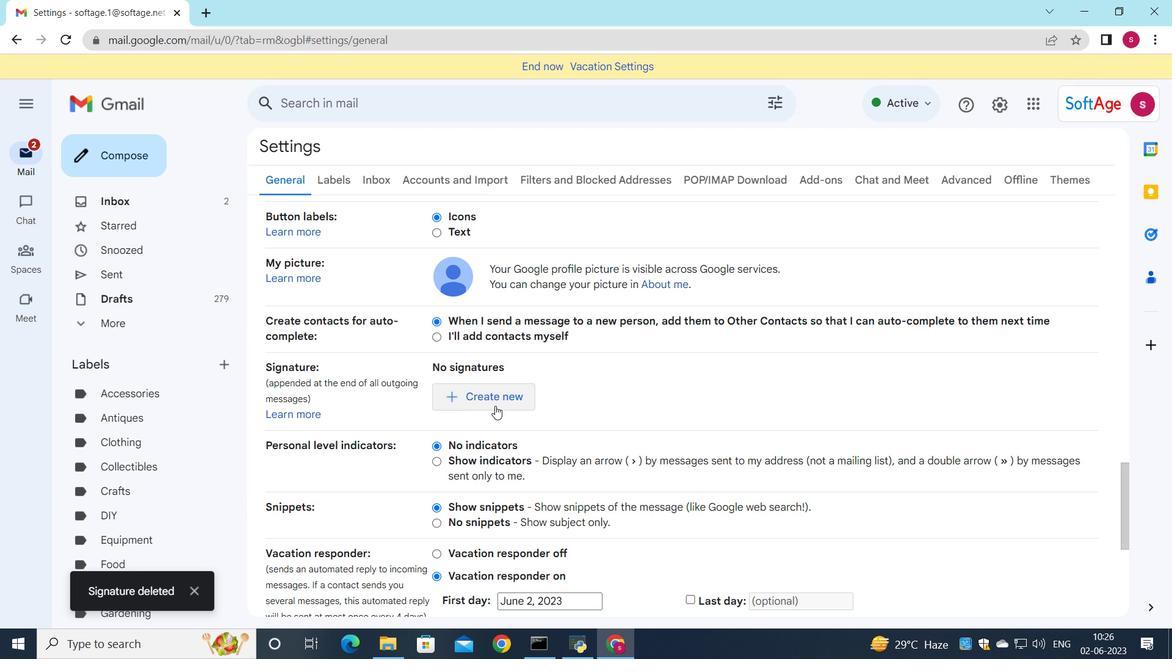 
Action: Mouse pressed left at (496, 405)
Screenshot: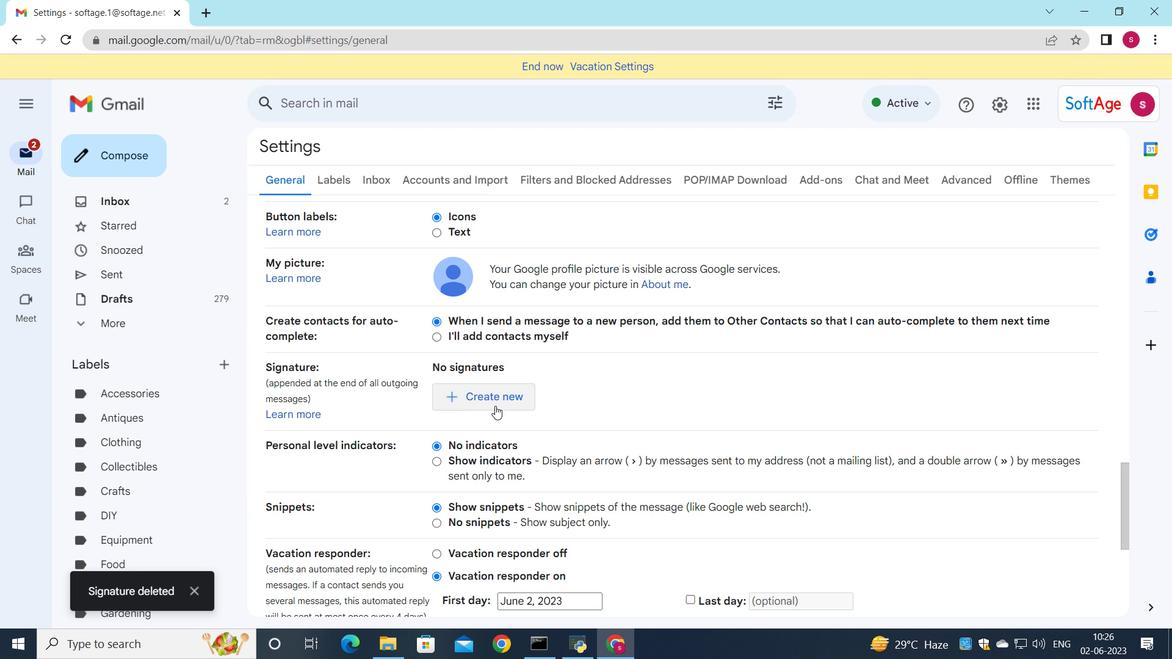 
Action: Mouse moved to (663, 378)
Screenshot: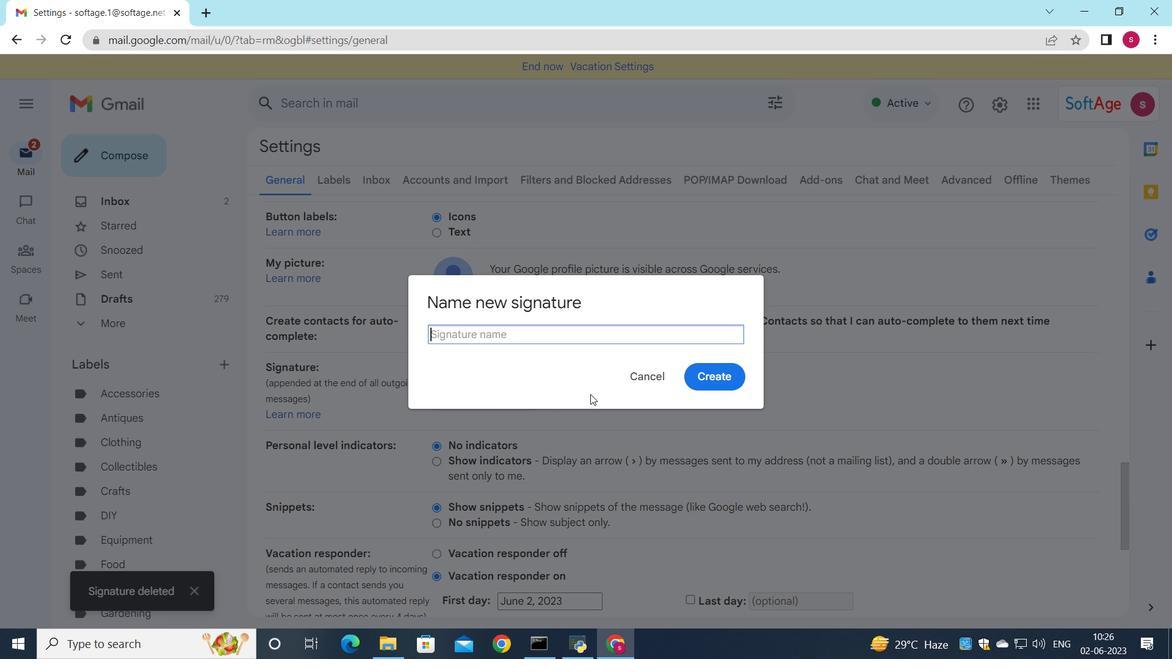 
Action: Key pressed <Key.shift>Clarie<Key.space><Key.shift>Howard
Screenshot: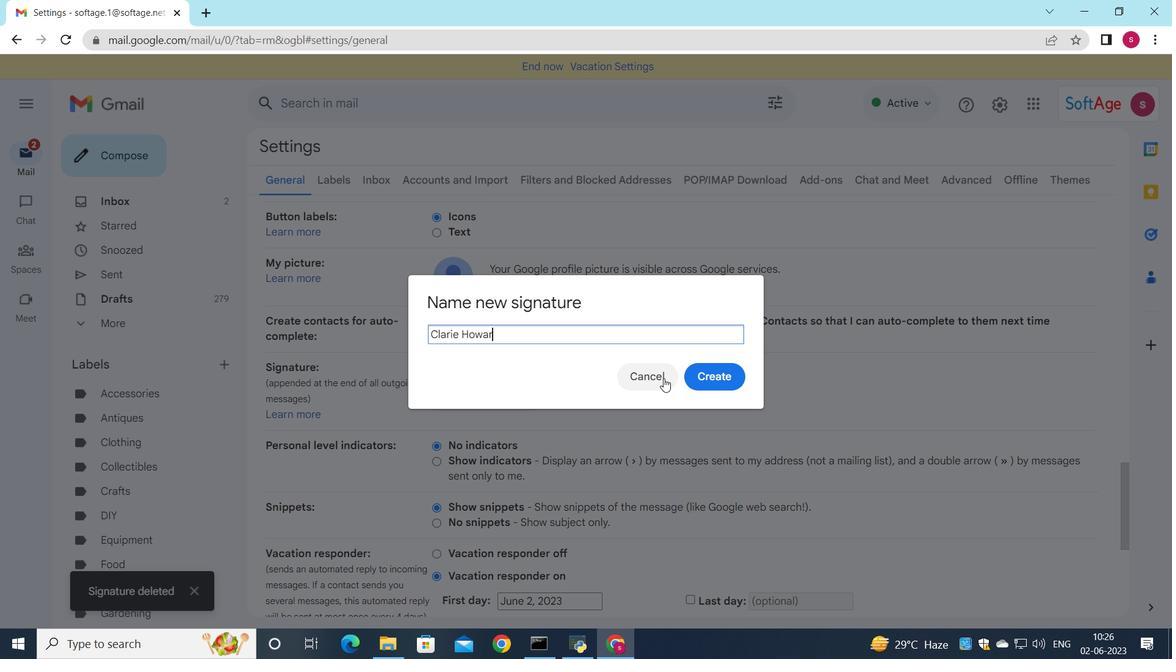
Action: Mouse moved to (459, 336)
Screenshot: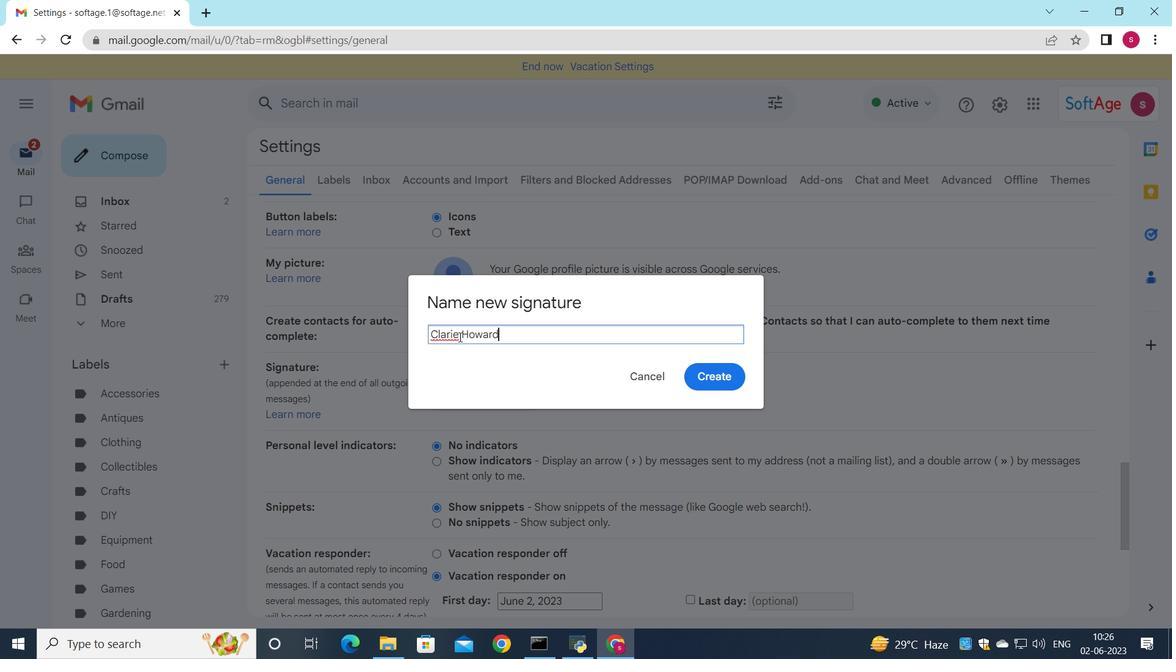 
Action: Mouse pressed left at (459, 336)
Screenshot: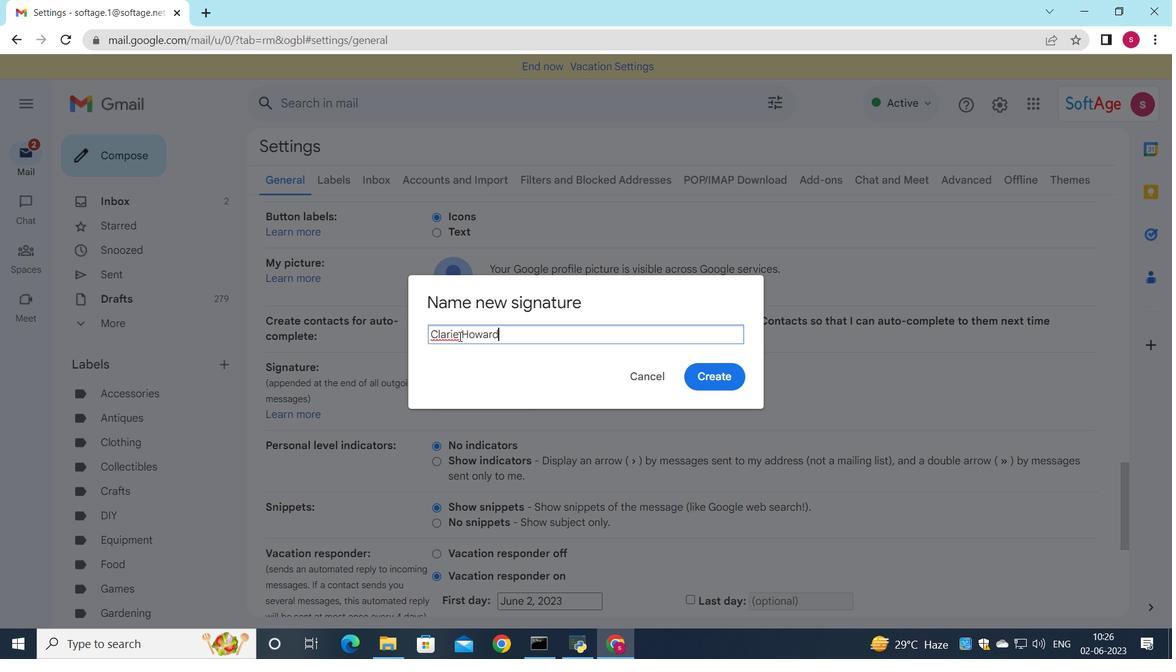 
Action: Key pressed <Key.backspace><Key.backspace><Key.backspace>ire
Screenshot: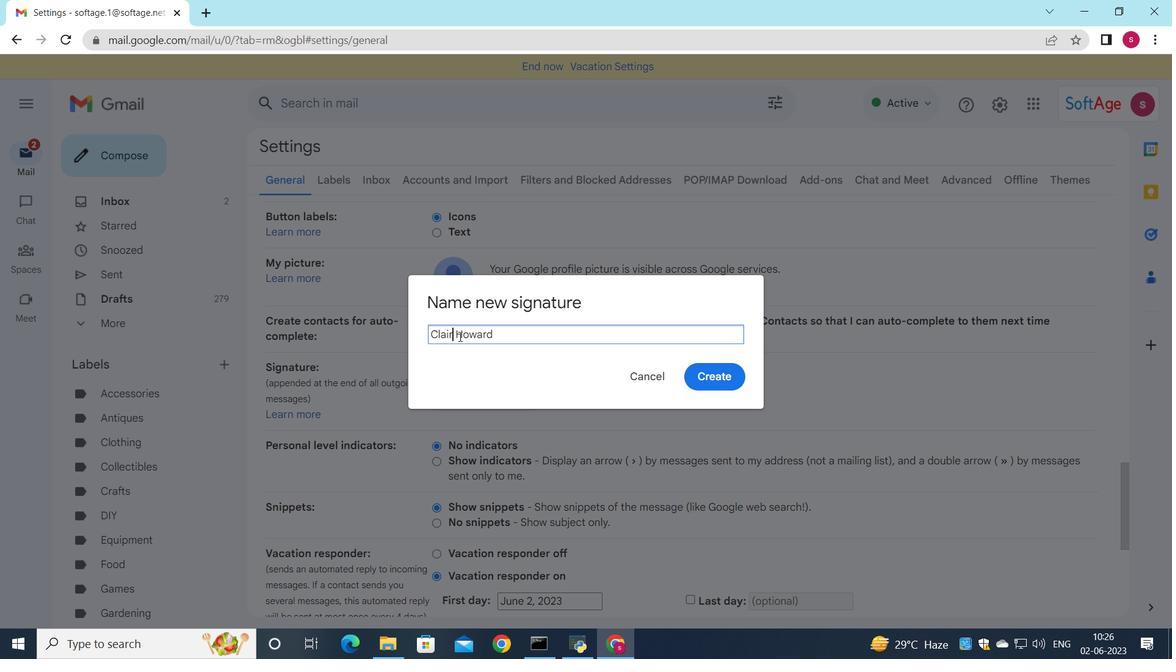 
Action: Mouse moved to (695, 372)
Screenshot: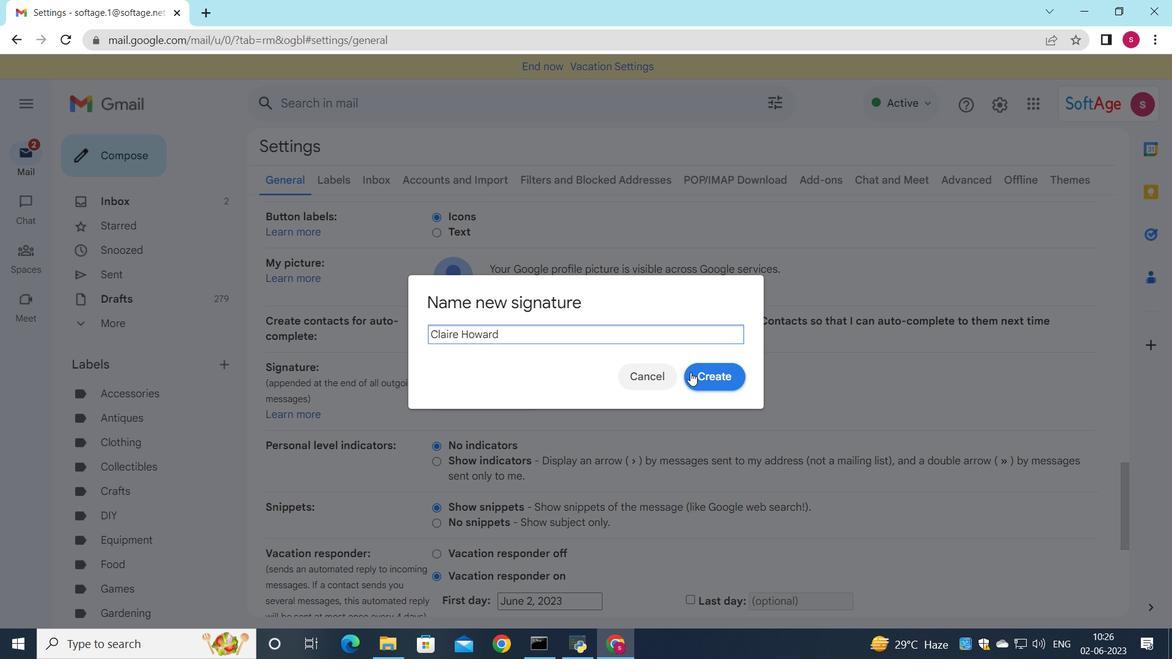 
Action: Mouse pressed left at (695, 372)
Screenshot: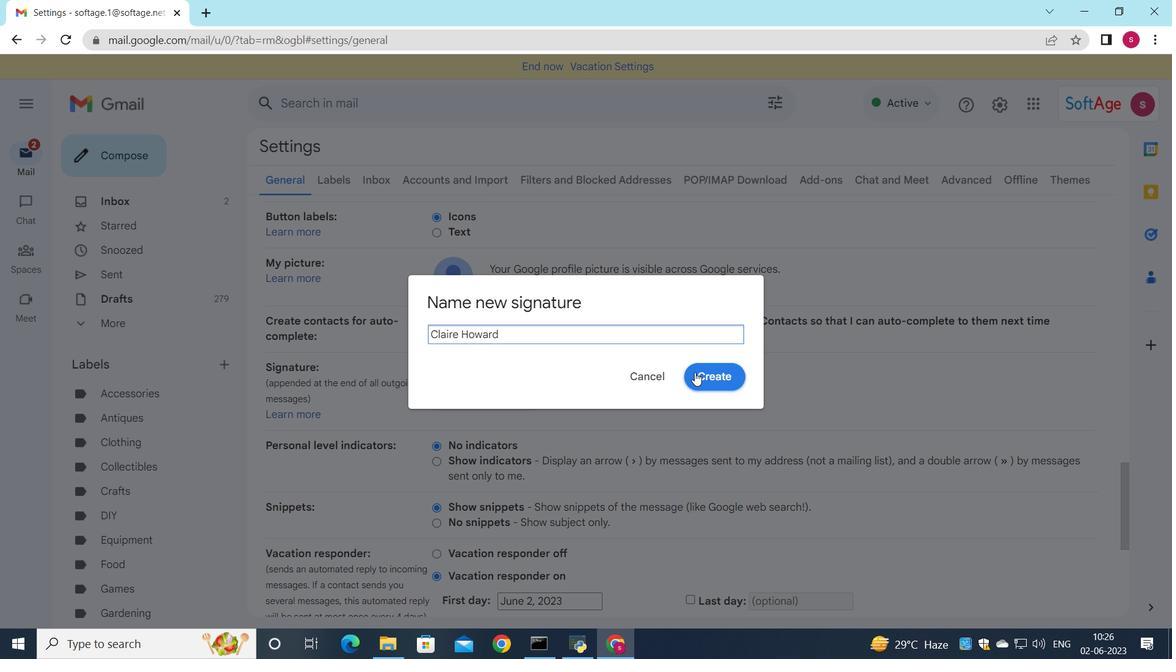 
Action: Mouse moved to (674, 375)
Screenshot: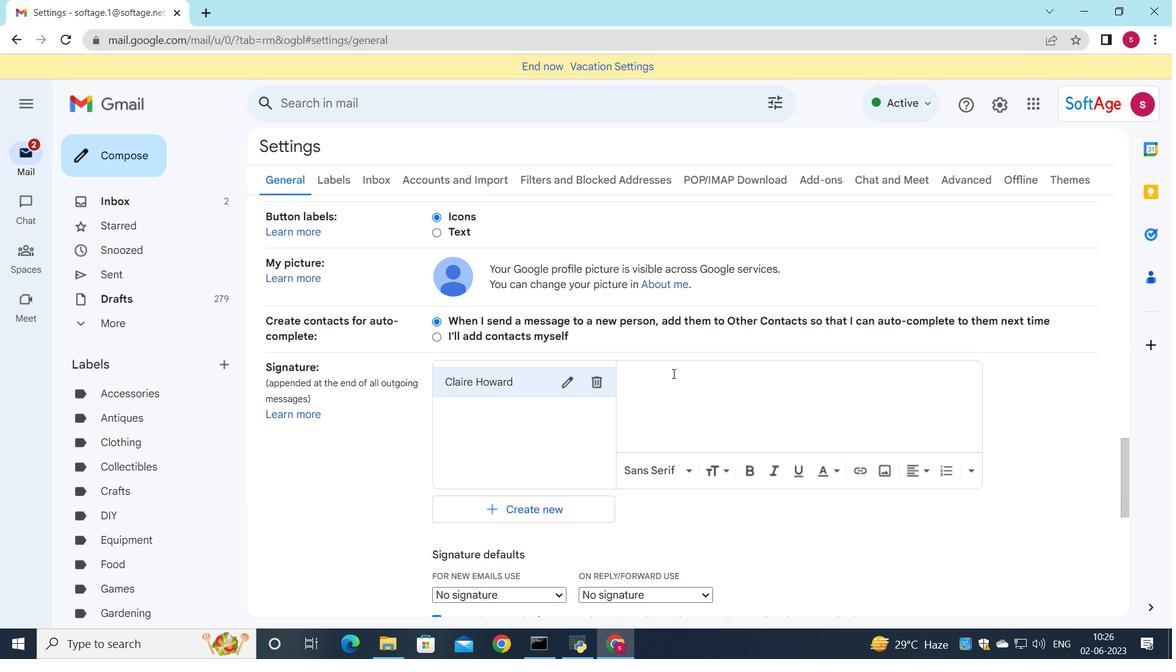 
Action: Mouse pressed left at (674, 375)
Screenshot: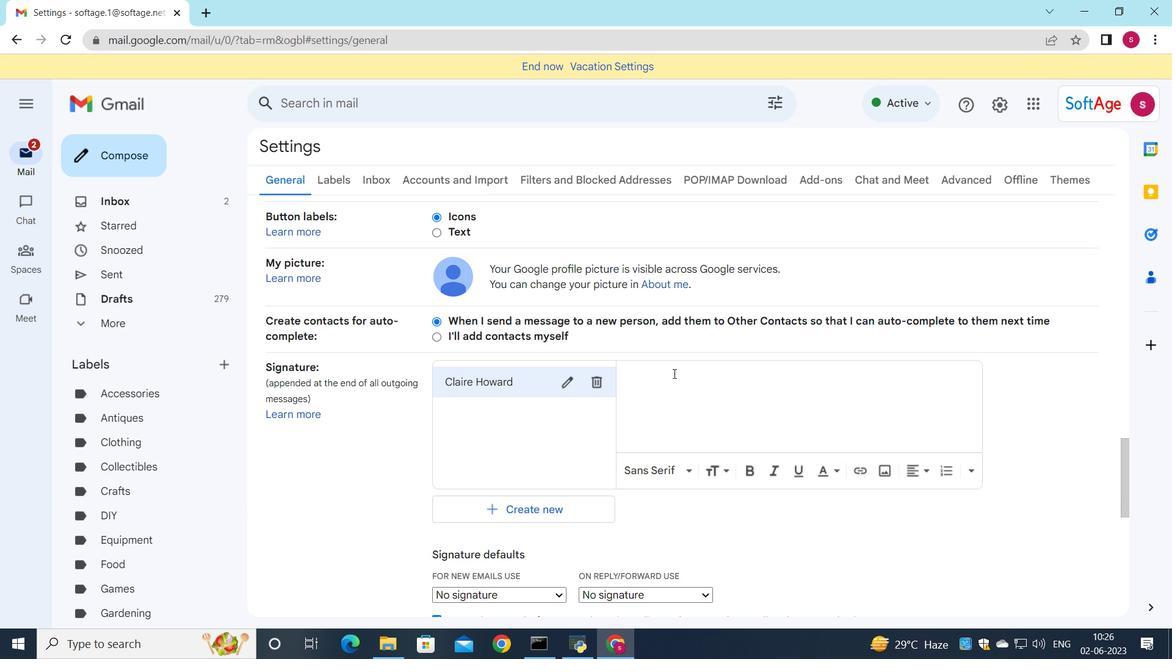 
Action: Mouse moved to (676, 375)
Screenshot: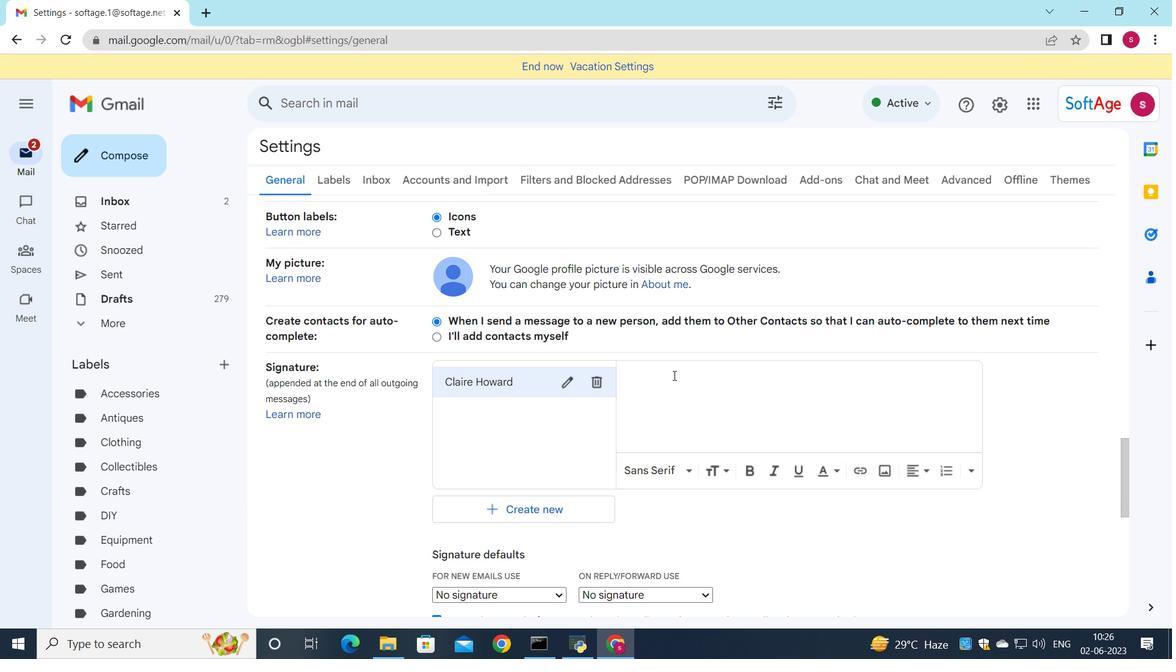 
Action: Key pressed <Key.shift>Claire<Key.space><Key.shift>Hoe<Key.backspace>ward
Screenshot: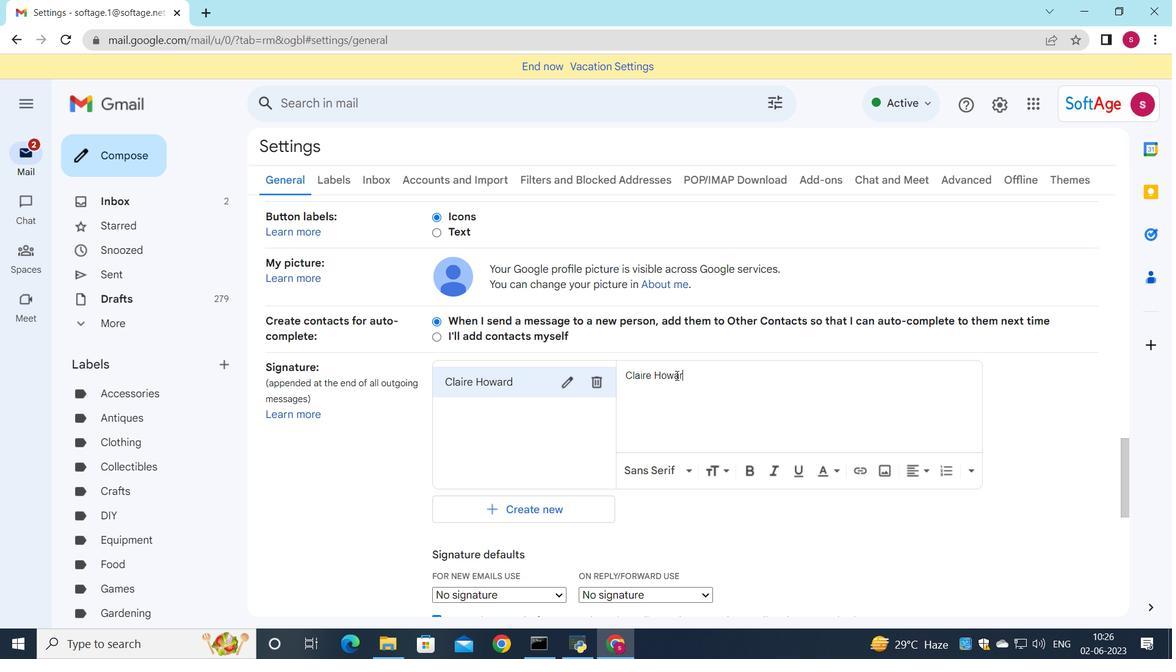 
Action: Mouse moved to (582, 538)
Screenshot: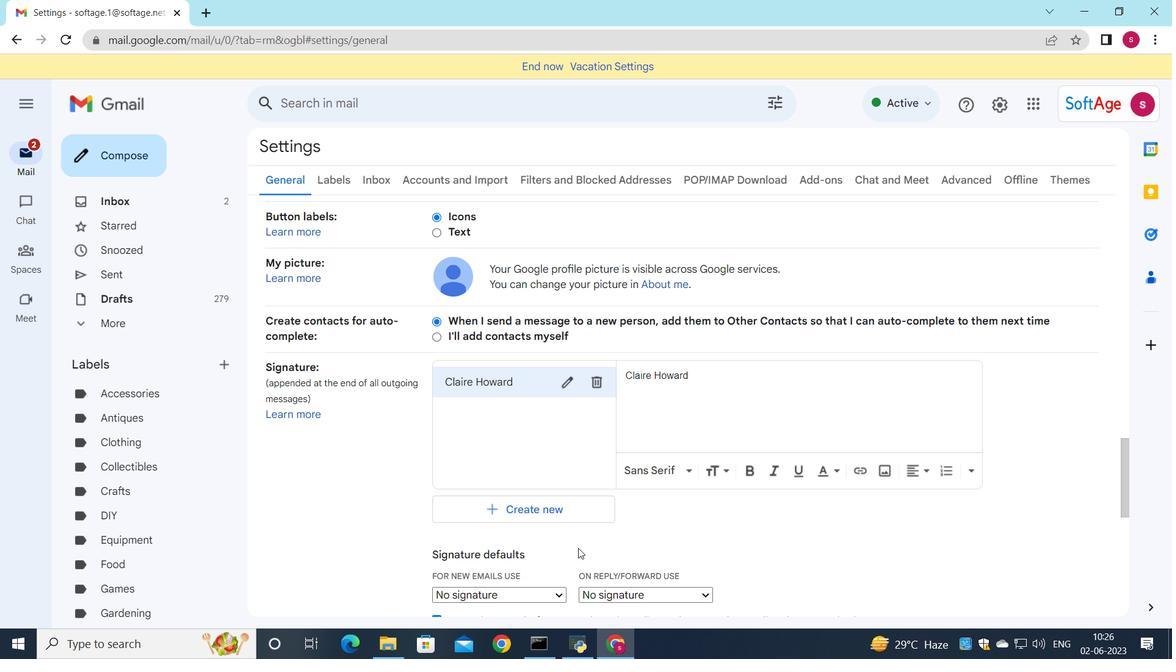 
Action: Mouse scrolled (582, 538) with delta (0, 0)
Screenshot: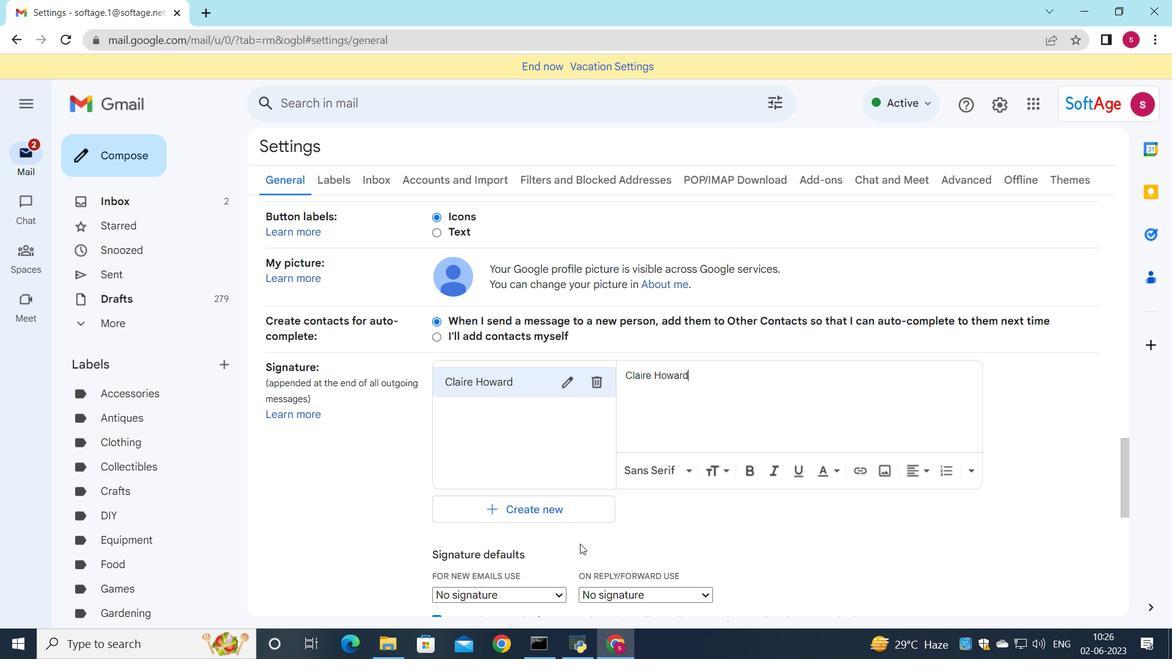 
Action: Mouse scrolled (582, 538) with delta (0, 0)
Screenshot: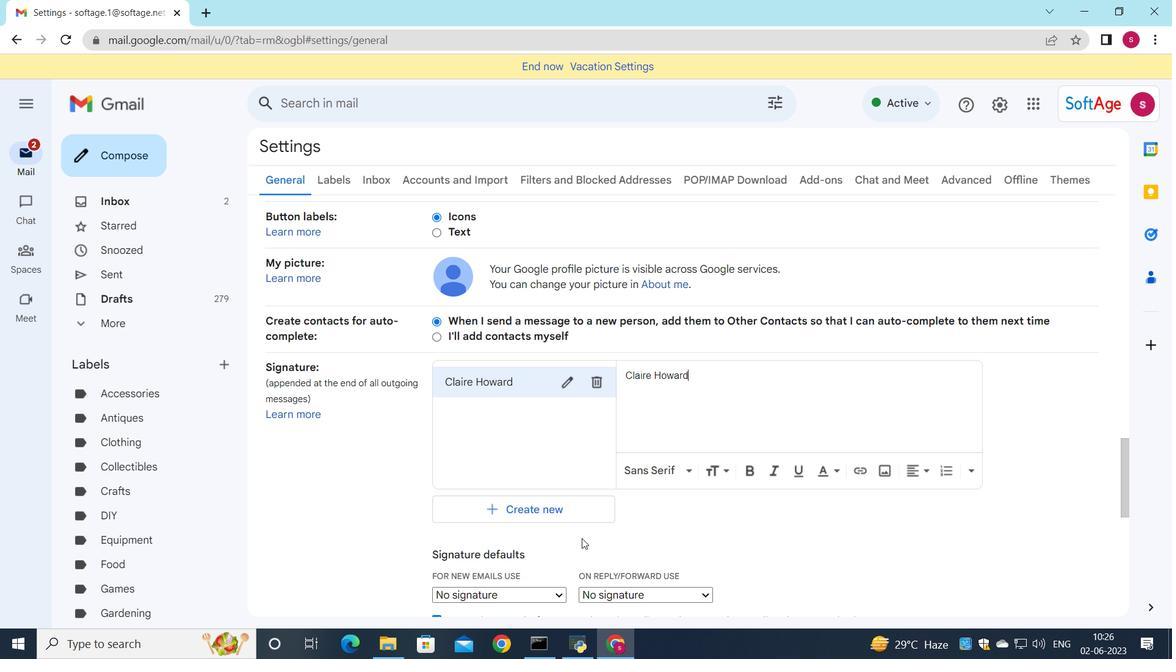 
Action: Mouse moved to (551, 434)
Screenshot: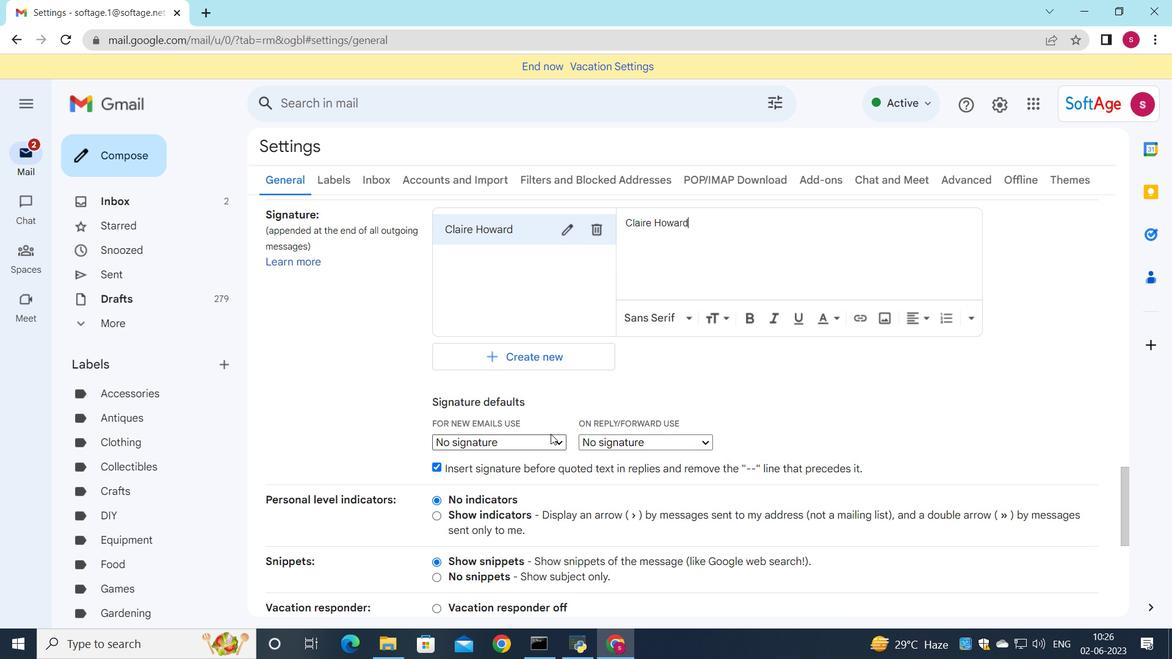 
Action: Mouse pressed left at (551, 434)
Screenshot: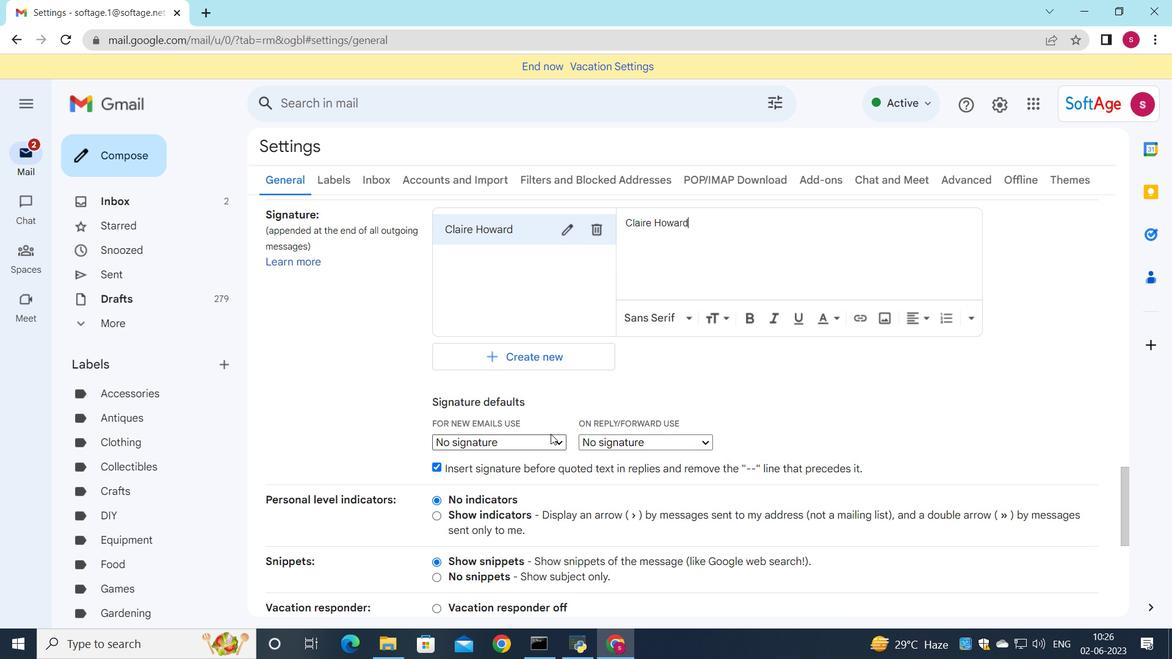 
Action: Mouse moved to (539, 474)
Screenshot: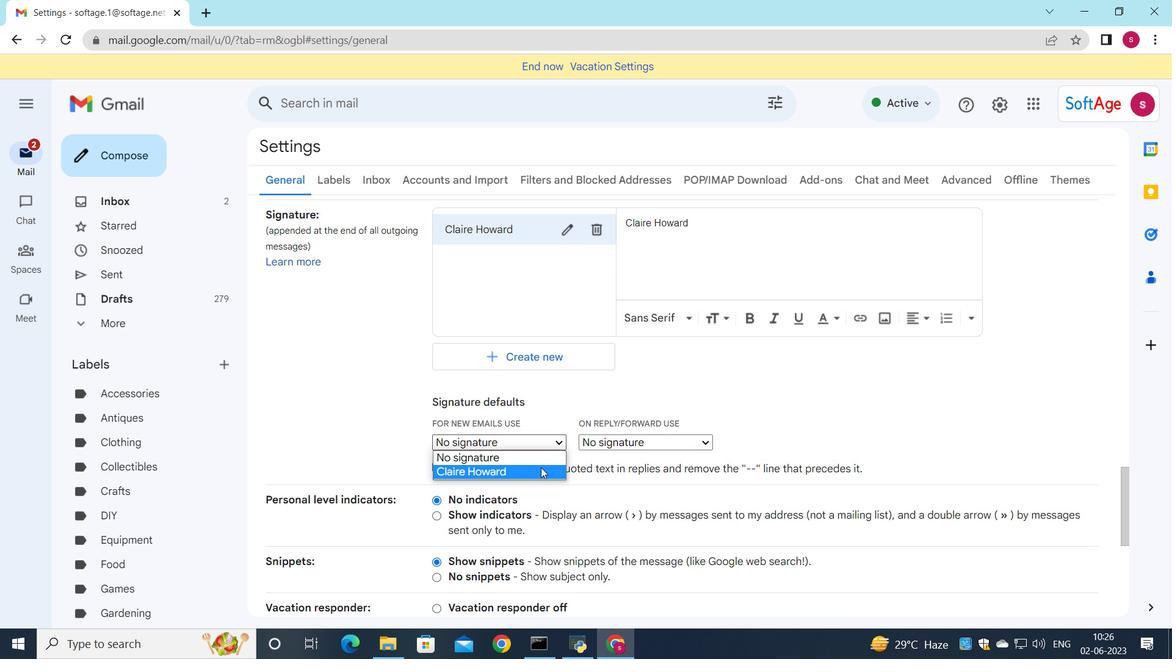 
Action: Mouse pressed left at (539, 474)
Screenshot: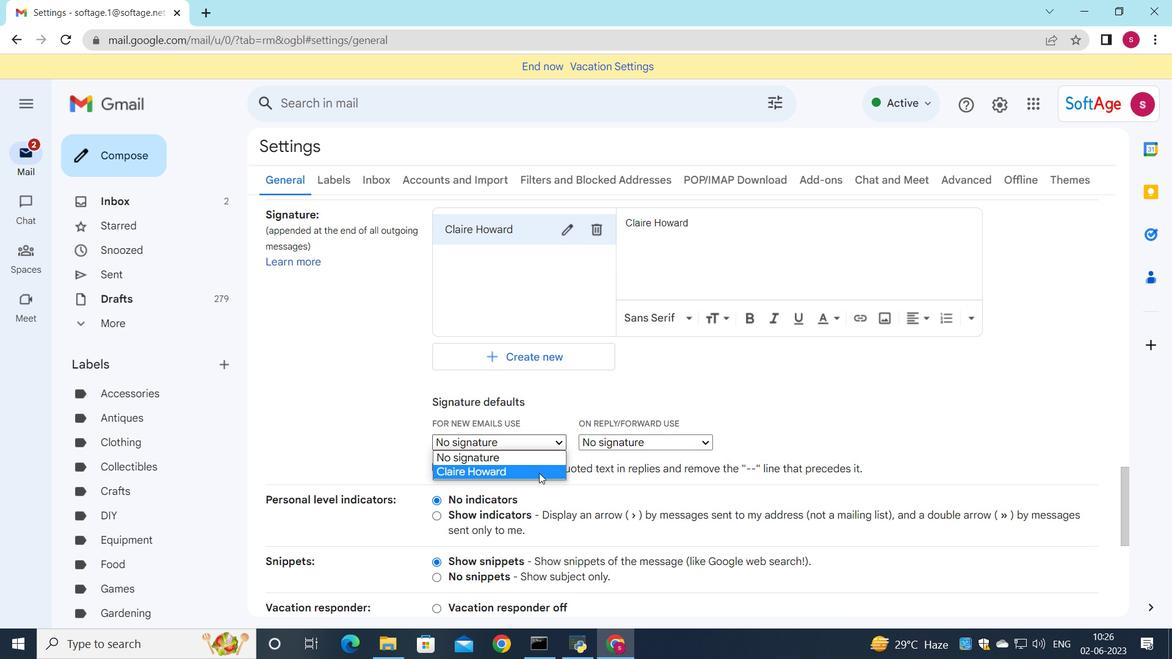 
Action: Mouse moved to (632, 445)
Screenshot: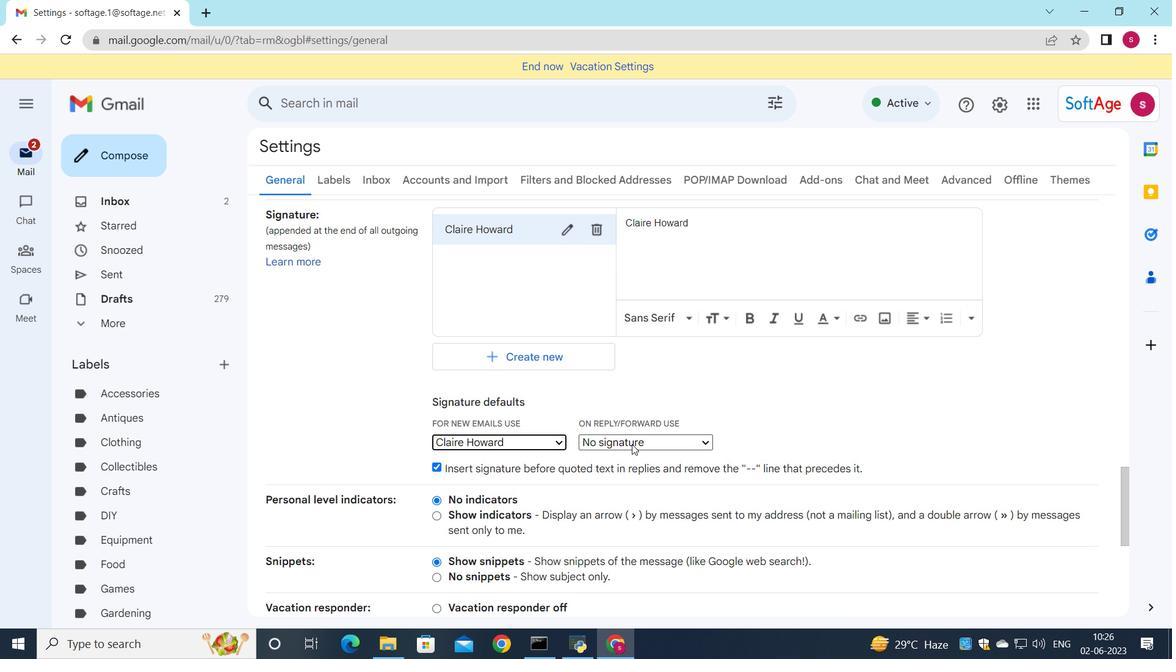 
Action: Mouse pressed left at (632, 445)
Screenshot: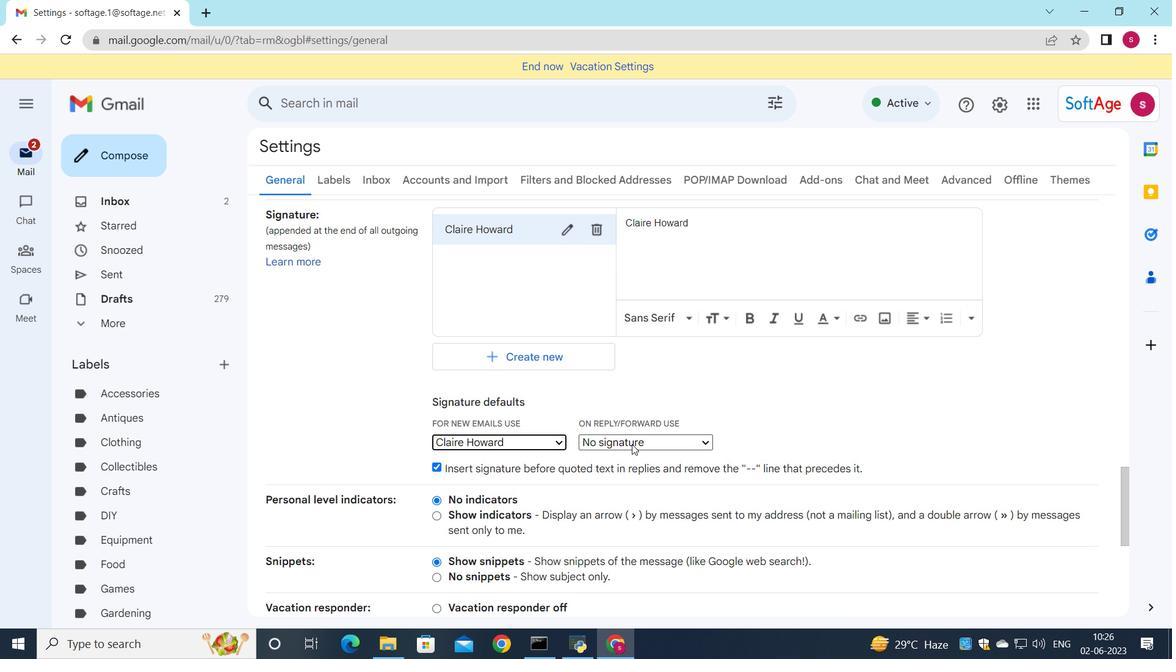 
Action: Mouse moved to (631, 470)
Screenshot: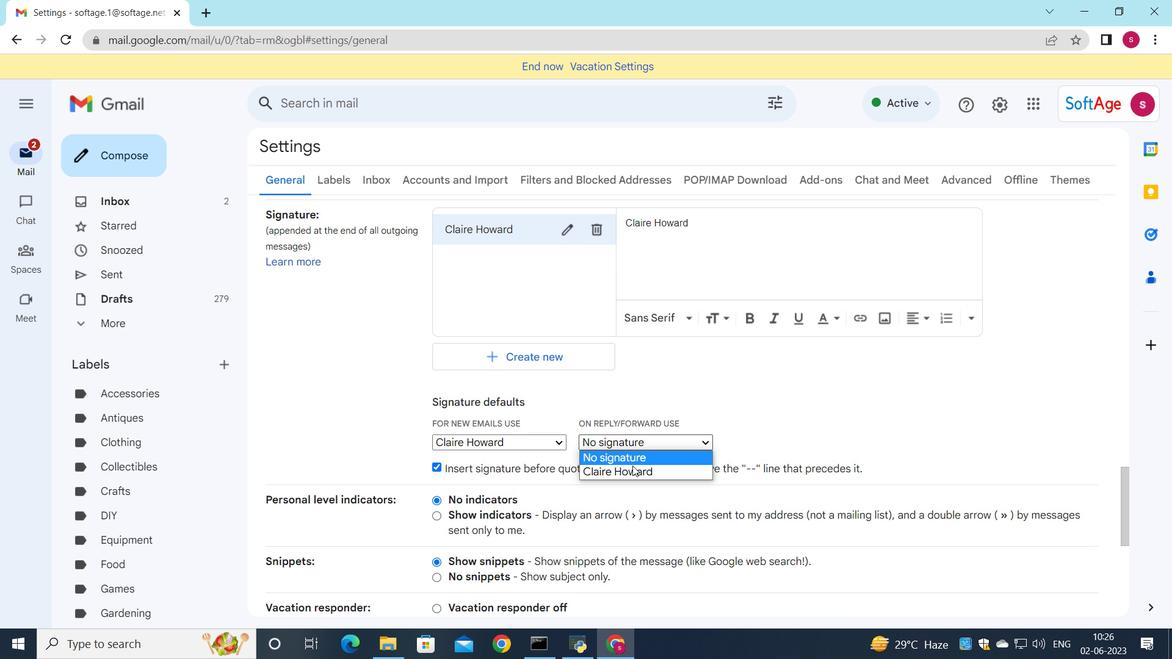 
Action: Mouse pressed left at (631, 470)
Screenshot: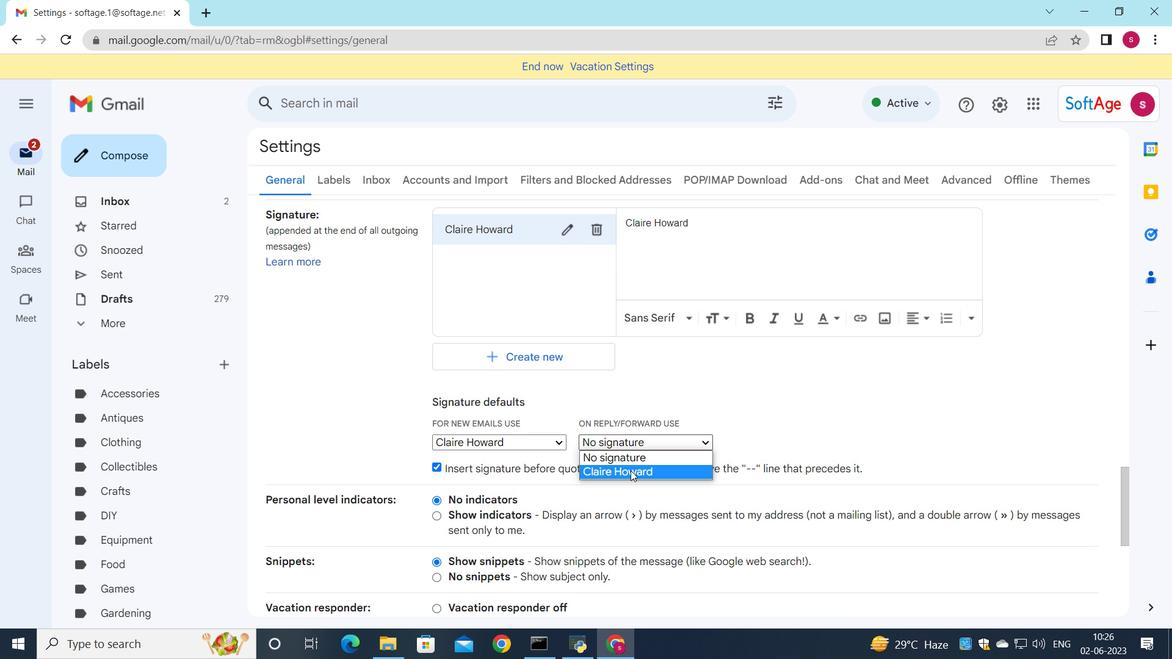 
Action: Mouse moved to (631, 470)
Screenshot: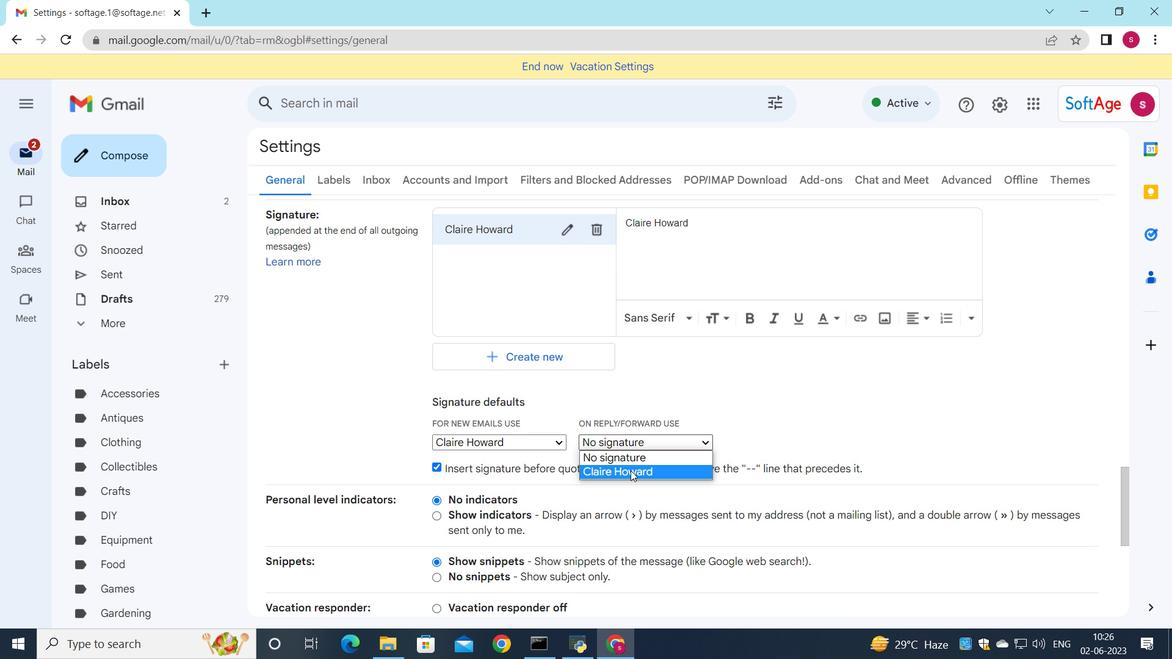 
Action: Mouse scrolled (631, 470) with delta (0, 0)
Screenshot: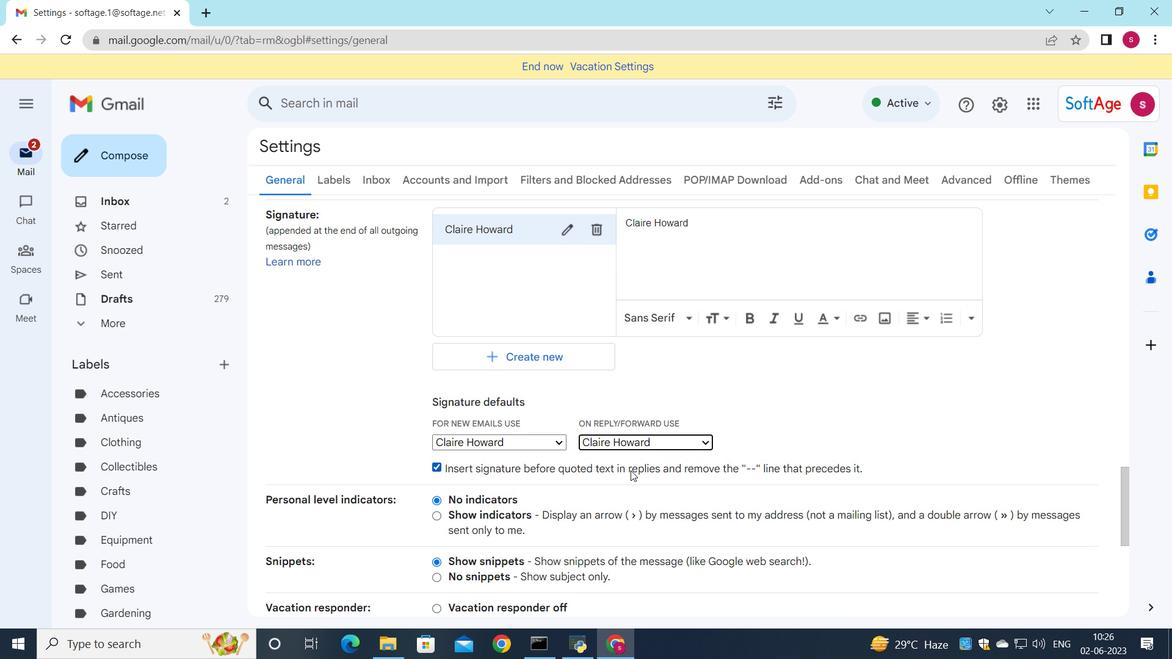 
Action: Mouse scrolled (631, 470) with delta (0, 0)
Screenshot: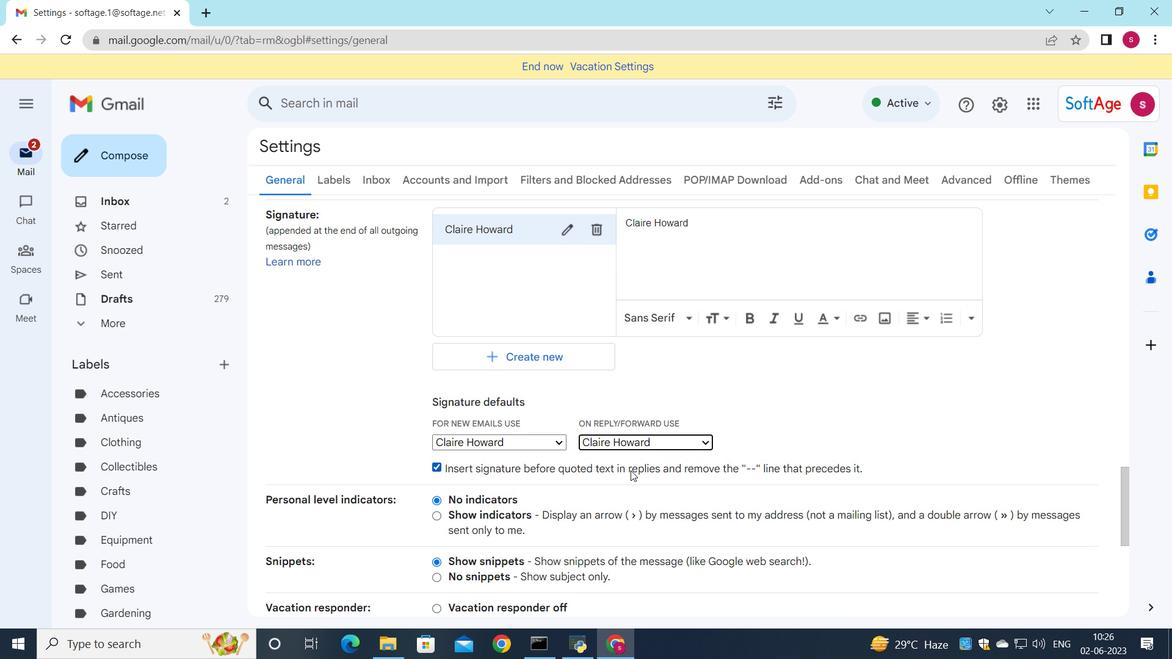 
Action: Mouse scrolled (631, 470) with delta (0, 0)
Screenshot: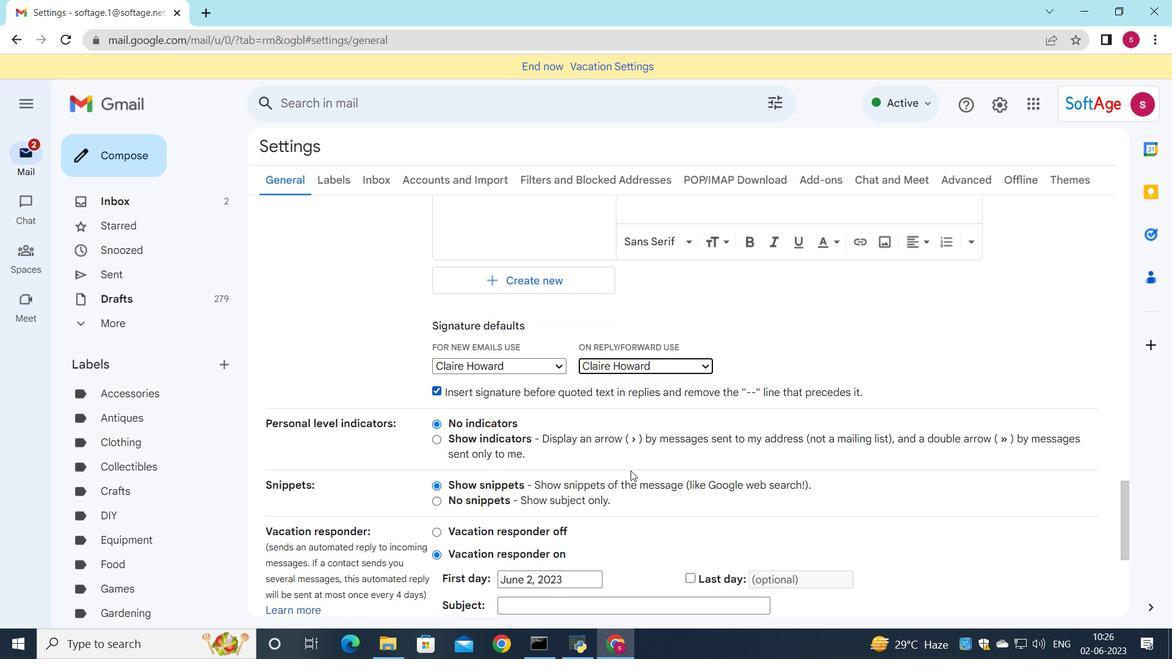 
Action: Mouse scrolled (631, 470) with delta (0, 0)
Screenshot: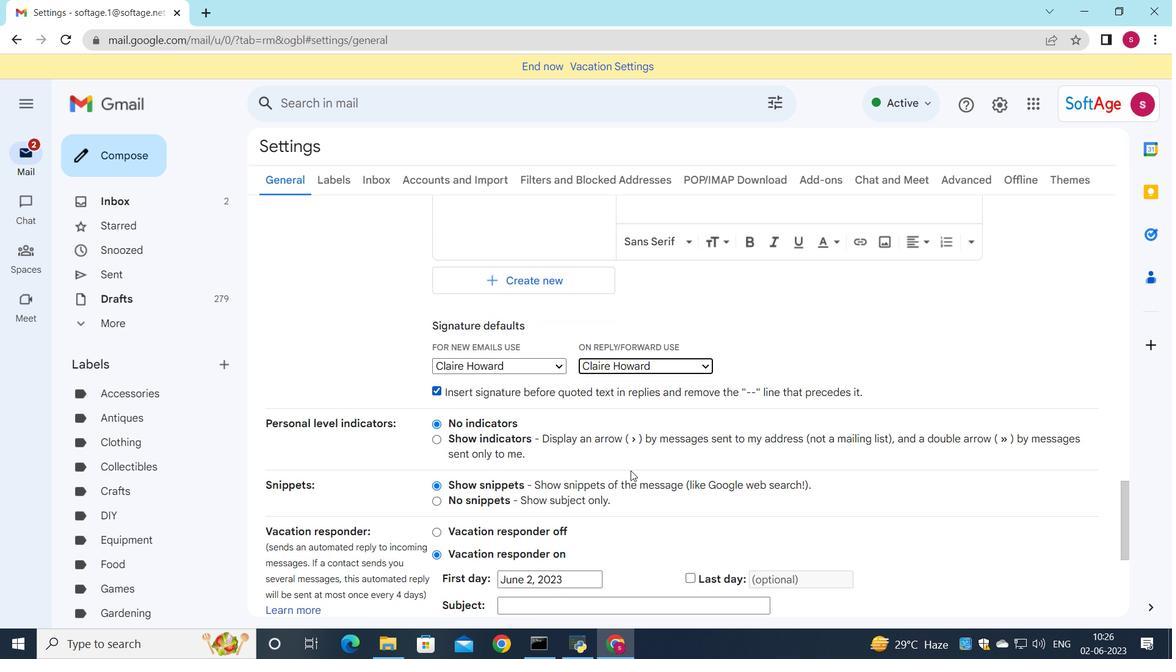 
Action: Mouse moved to (613, 522)
Screenshot: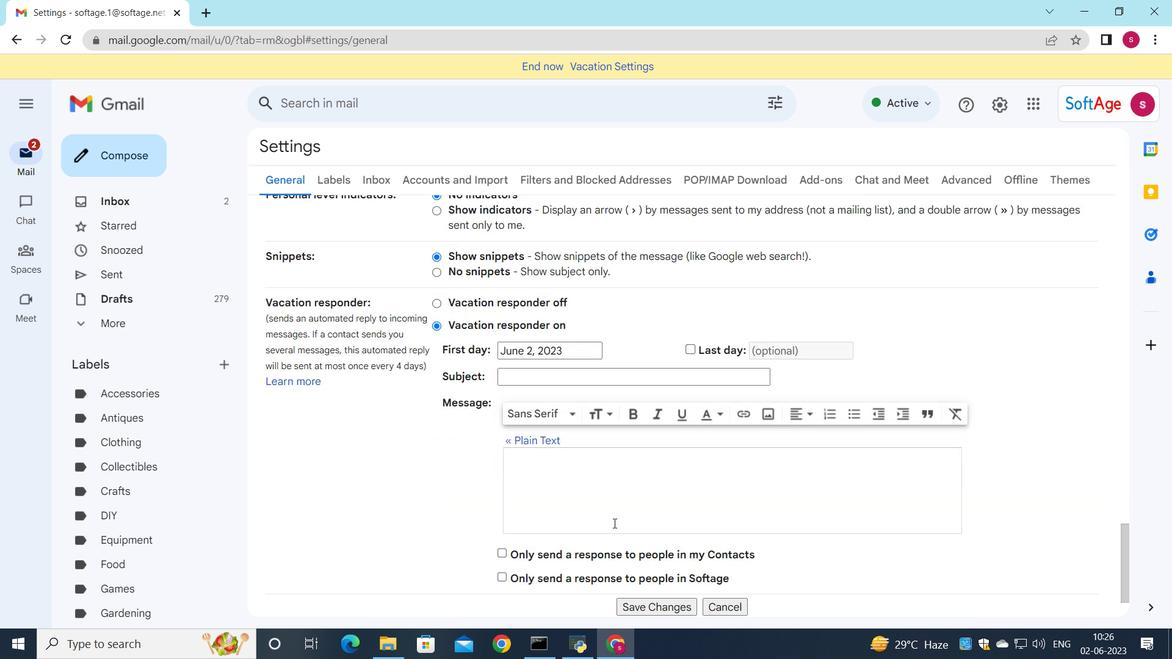 
Action: Mouse scrolled (613, 522) with delta (0, 0)
Screenshot: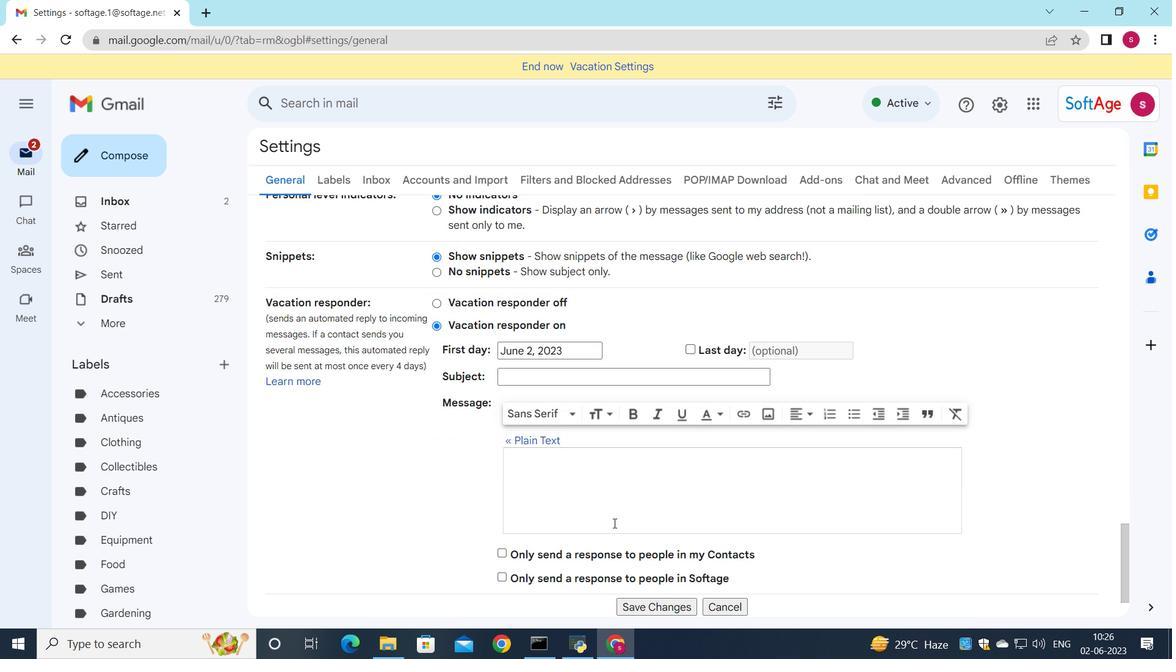 
Action: Mouse scrolled (613, 522) with delta (0, 0)
Screenshot: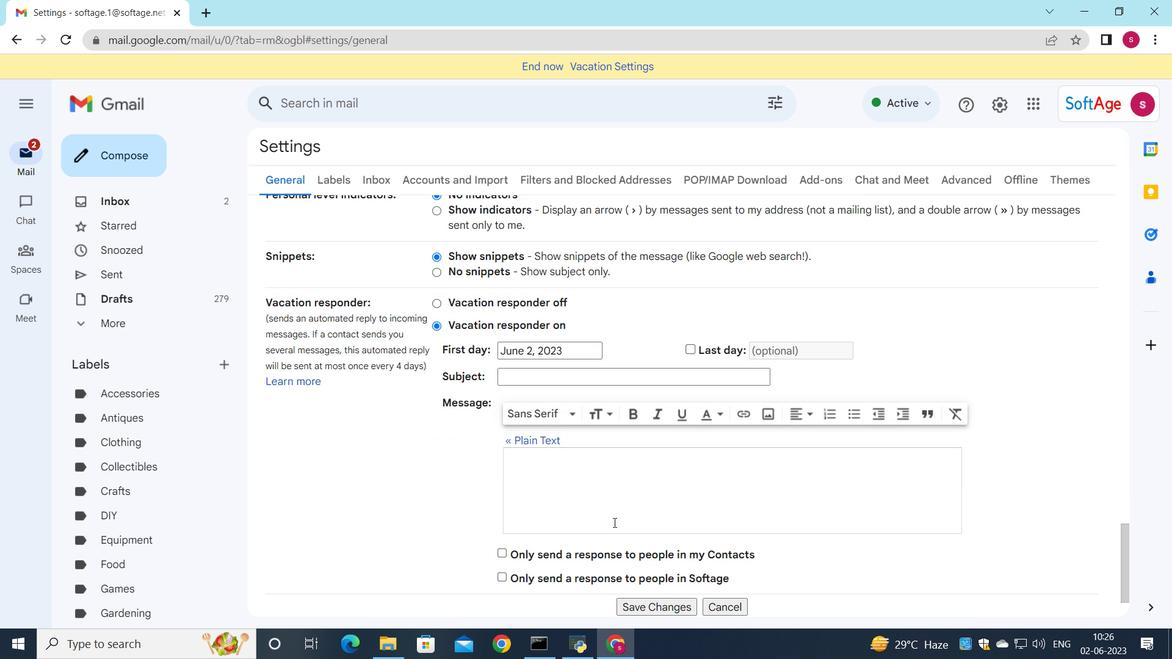 
Action: Mouse scrolled (613, 522) with delta (0, 0)
Screenshot: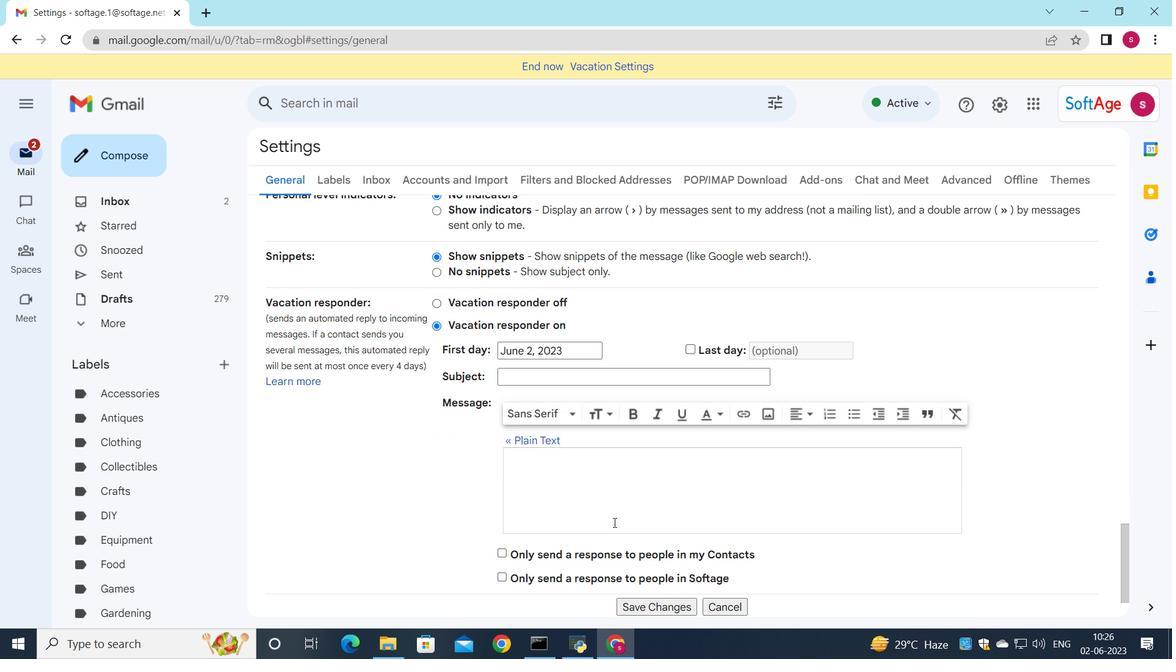 
Action: Mouse moved to (645, 528)
Screenshot: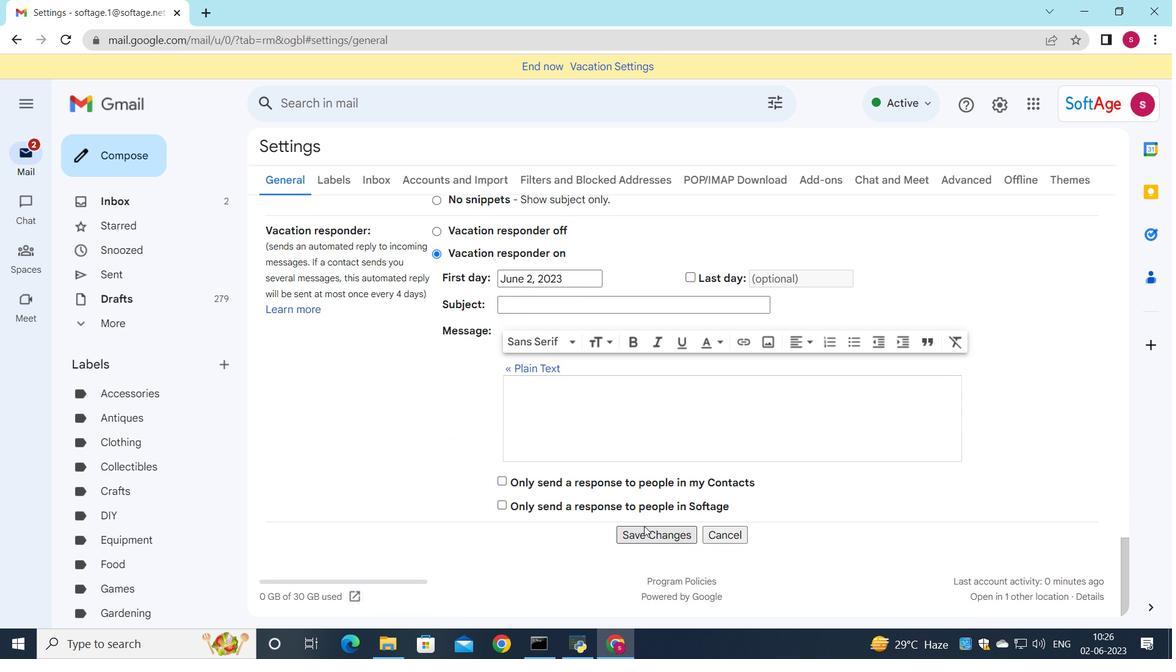 
Action: Mouse pressed left at (645, 528)
Screenshot: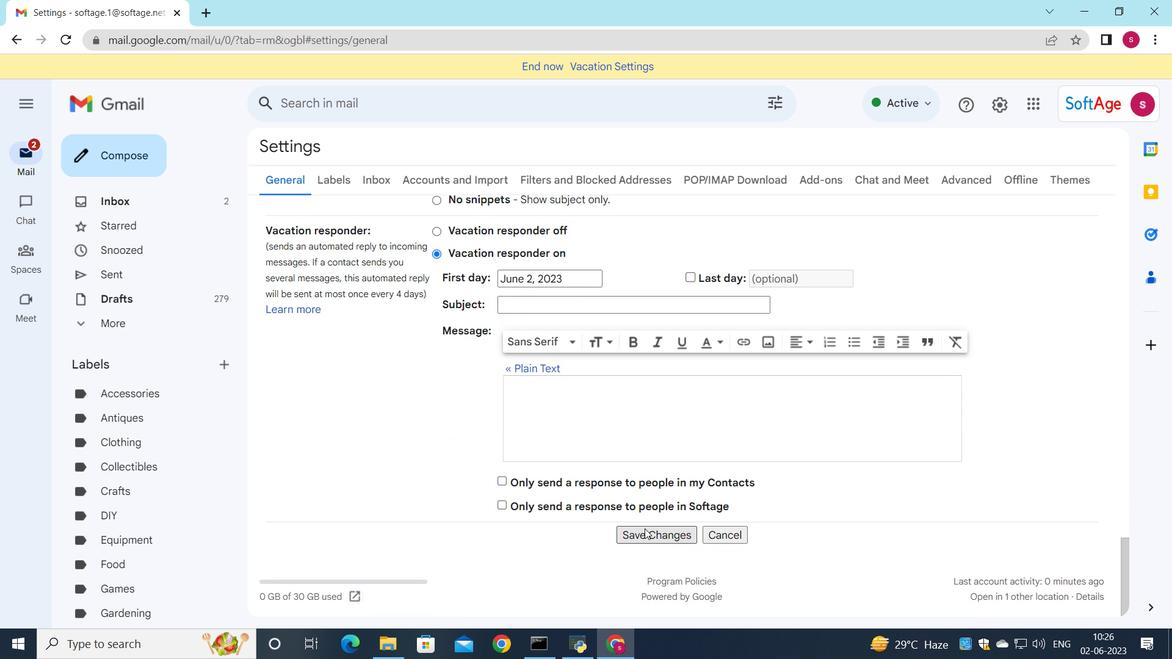 
Action: Mouse moved to (1121, 476)
Screenshot: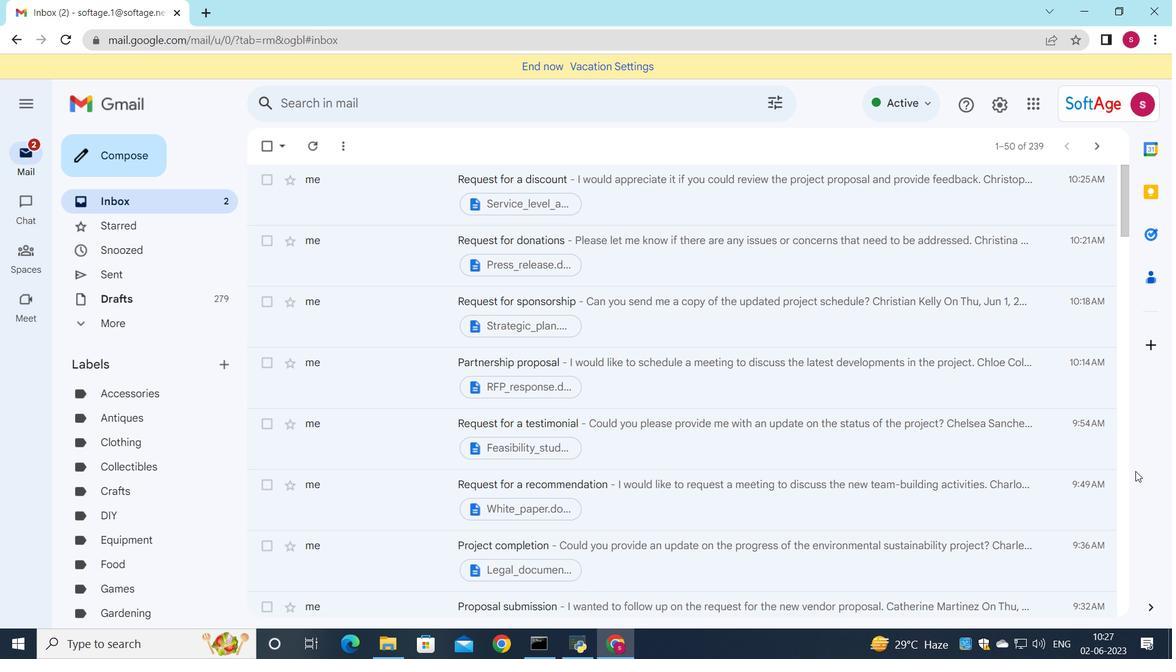 
Action: Mouse pressed left at (1121, 476)
Screenshot: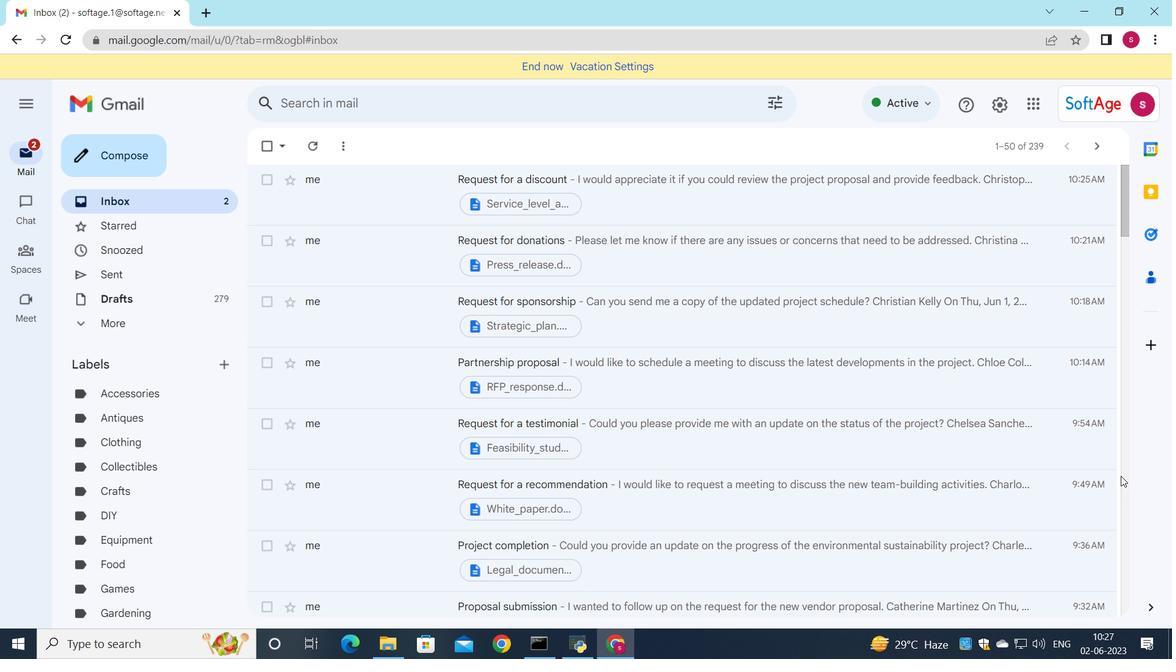 
Action: Mouse pressed left at (1121, 476)
Screenshot: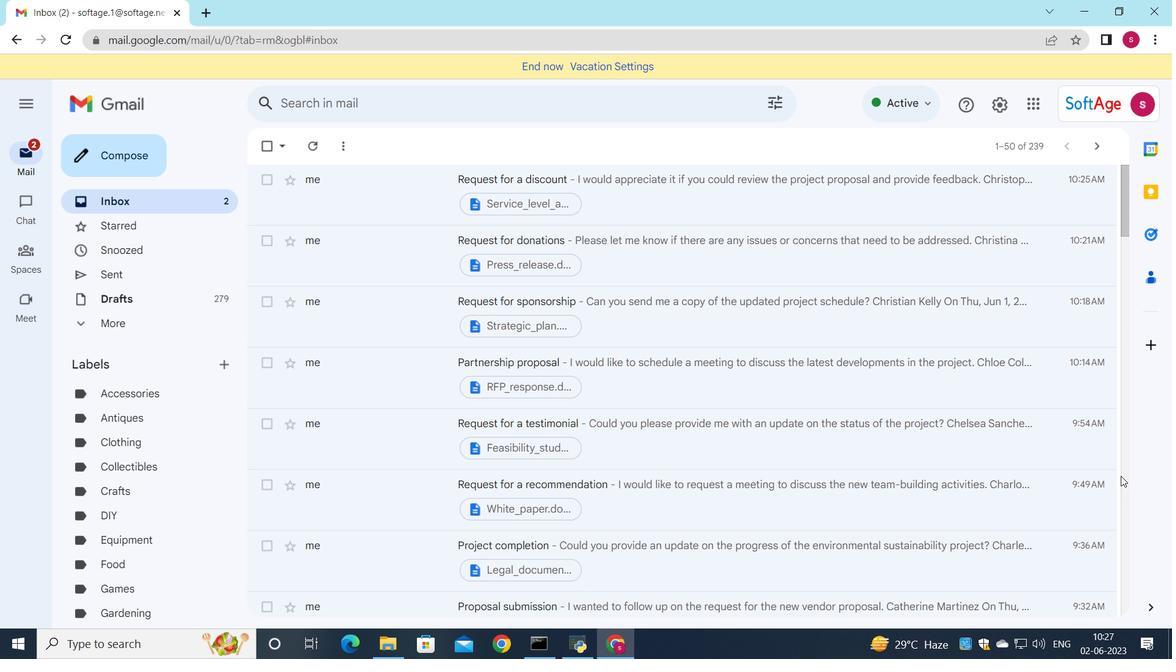 
Action: Mouse pressed left at (1121, 476)
Screenshot: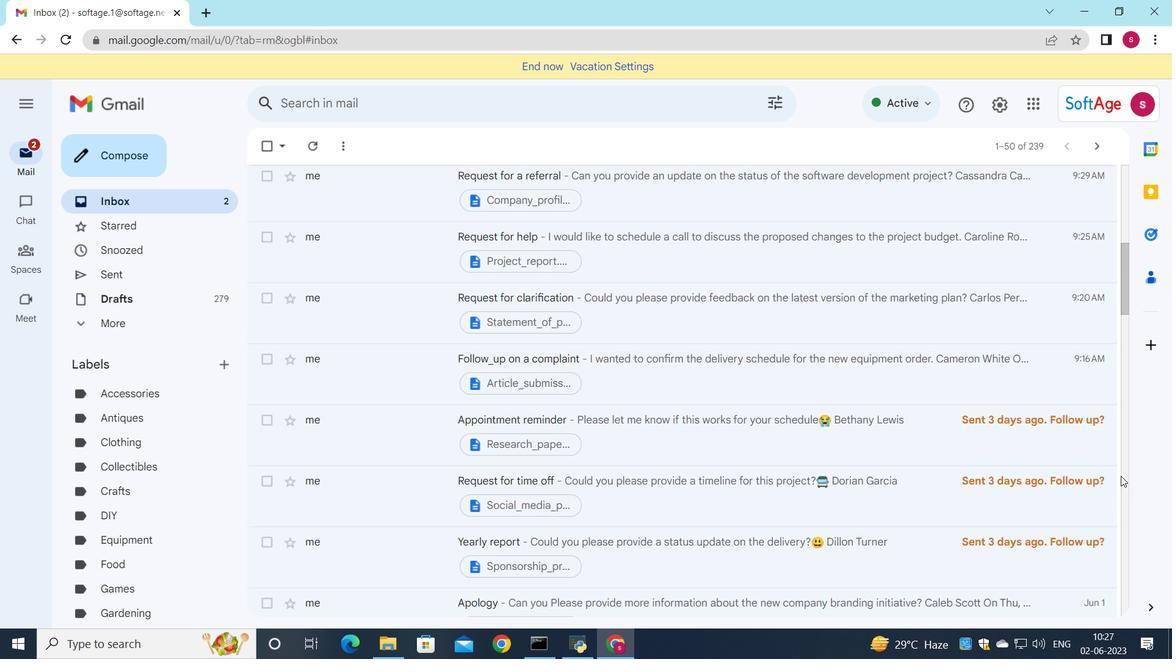 
Action: Mouse pressed left at (1121, 476)
Screenshot: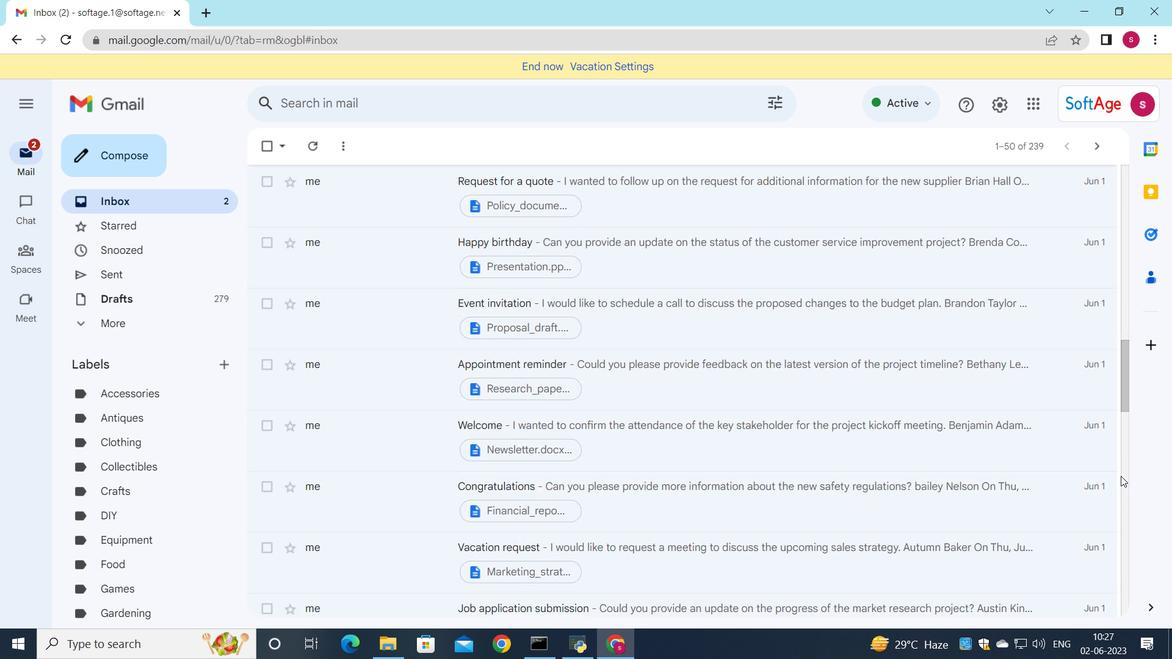 
Action: Mouse pressed left at (1121, 476)
Screenshot: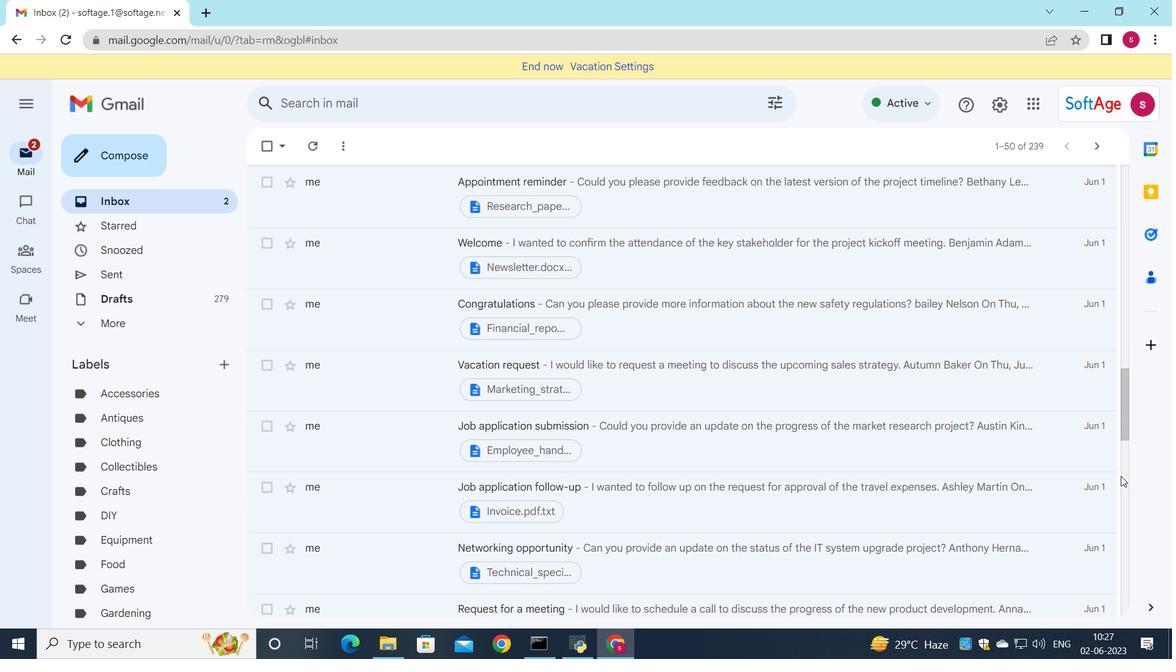 
Action: Mouse pressed left at (1121, 476)
Screenshot: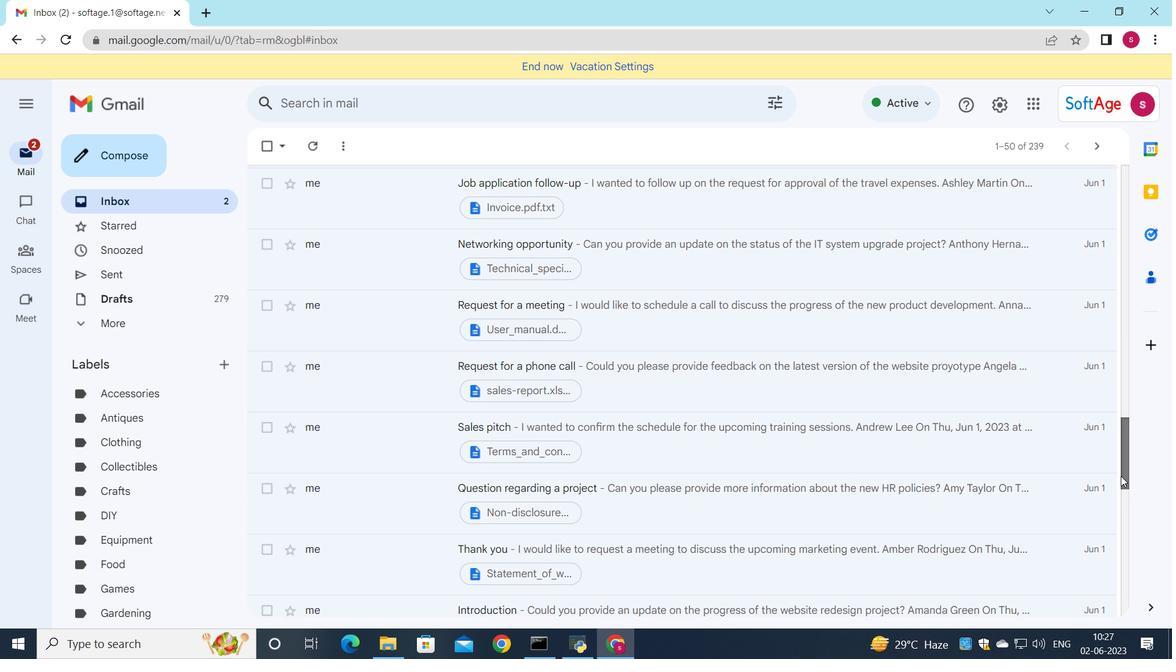 
Action: Mouse moved to (1128, 521)
Screenshot: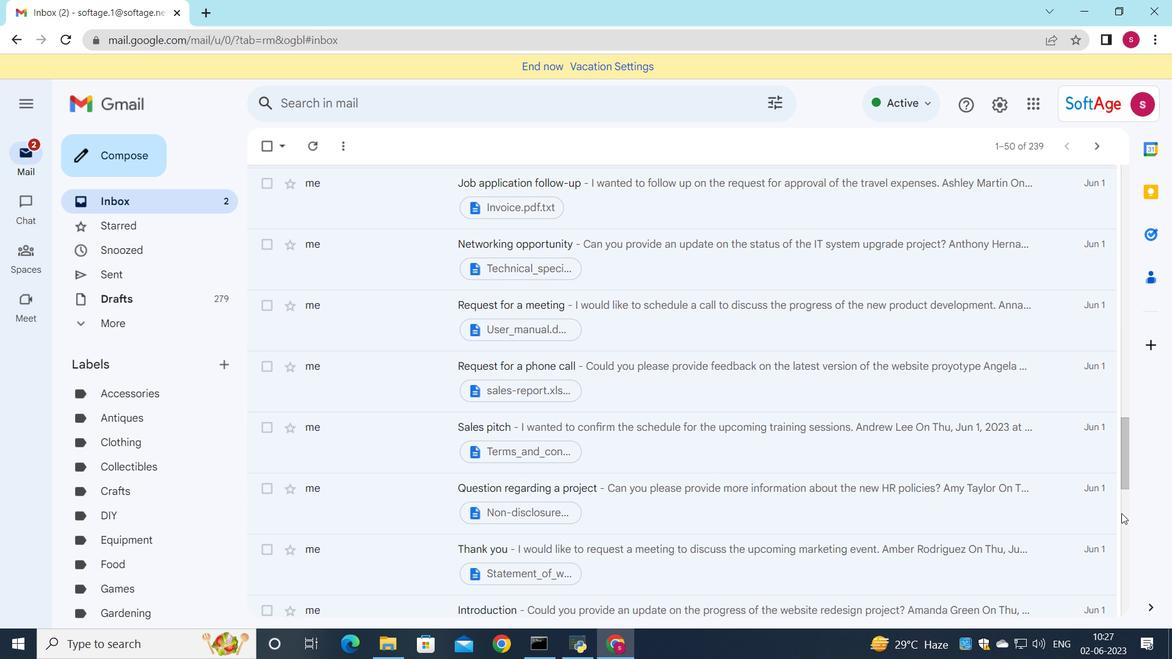
Action: Mouse pressed left at (1128, 521)
Screenshot: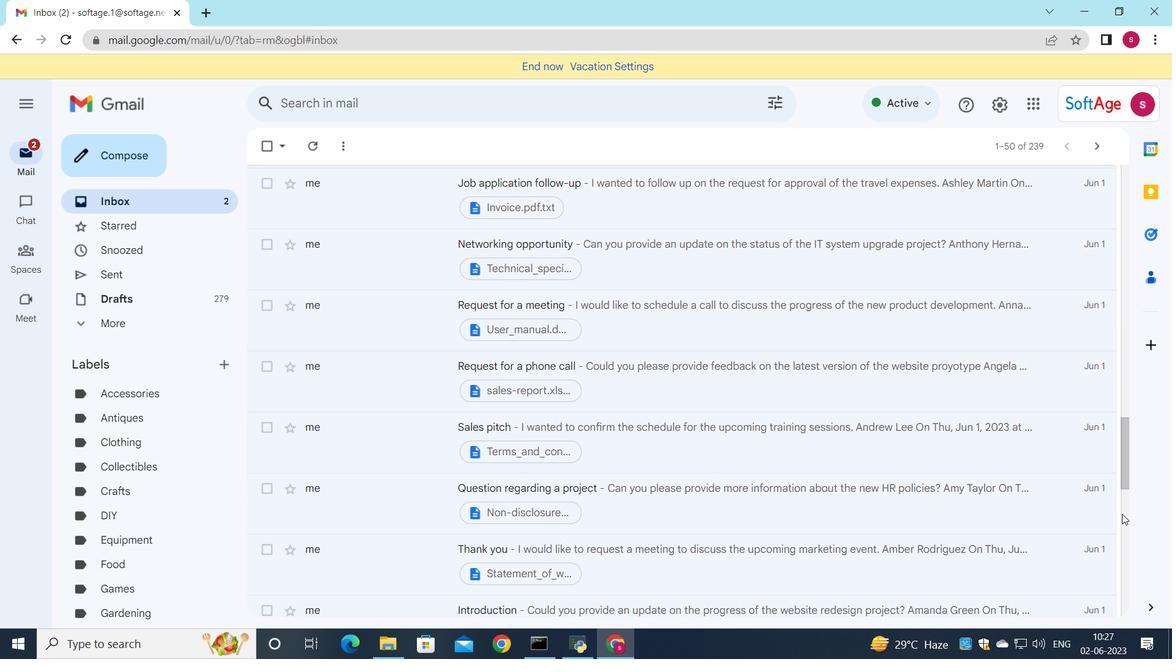 
Action: Mouse moved to (1114, 550)
Screenshot: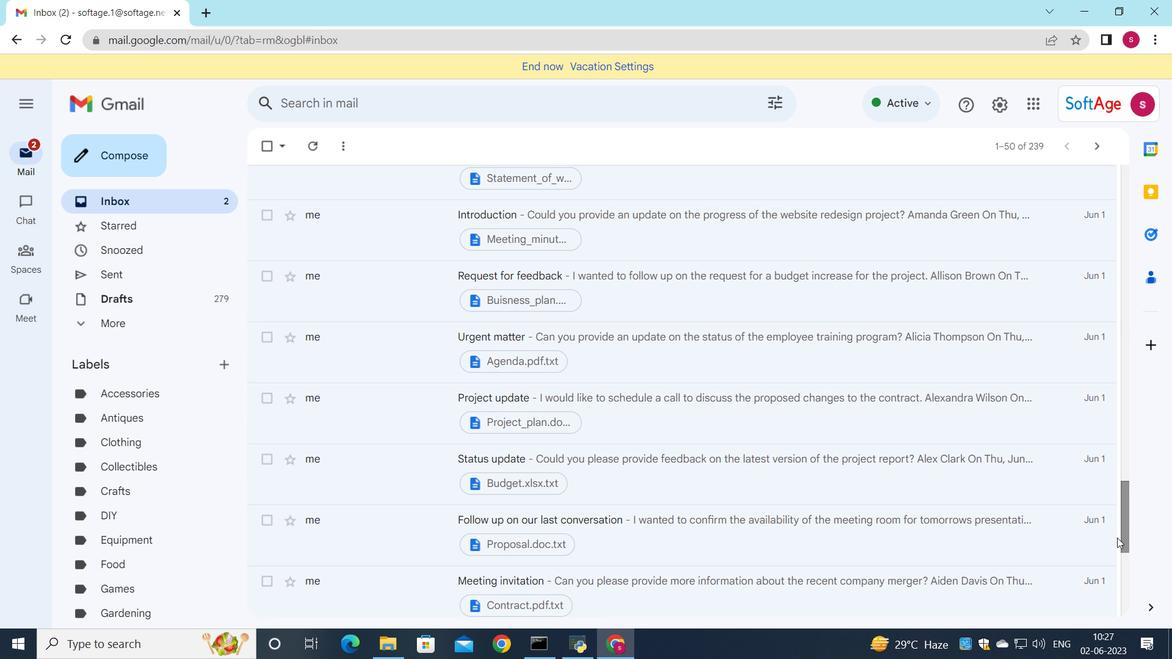
Action: Mouse pressed left at (1114, 550)
Screenshot: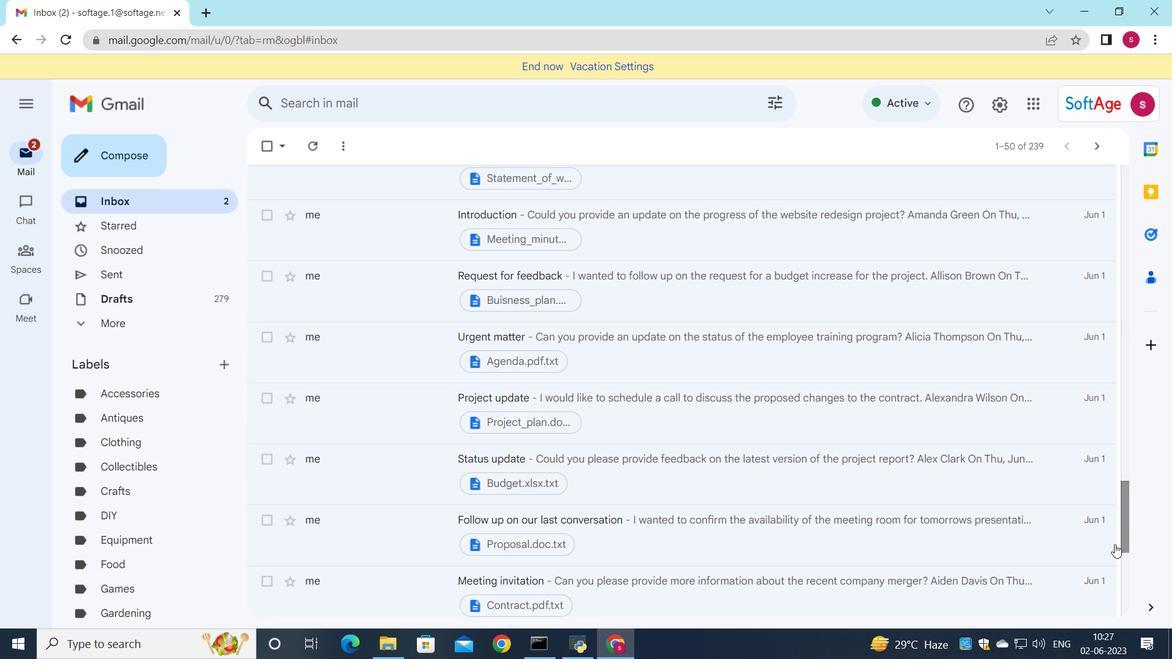 
Action: Mouse moved to (274, 144)
Screenshot: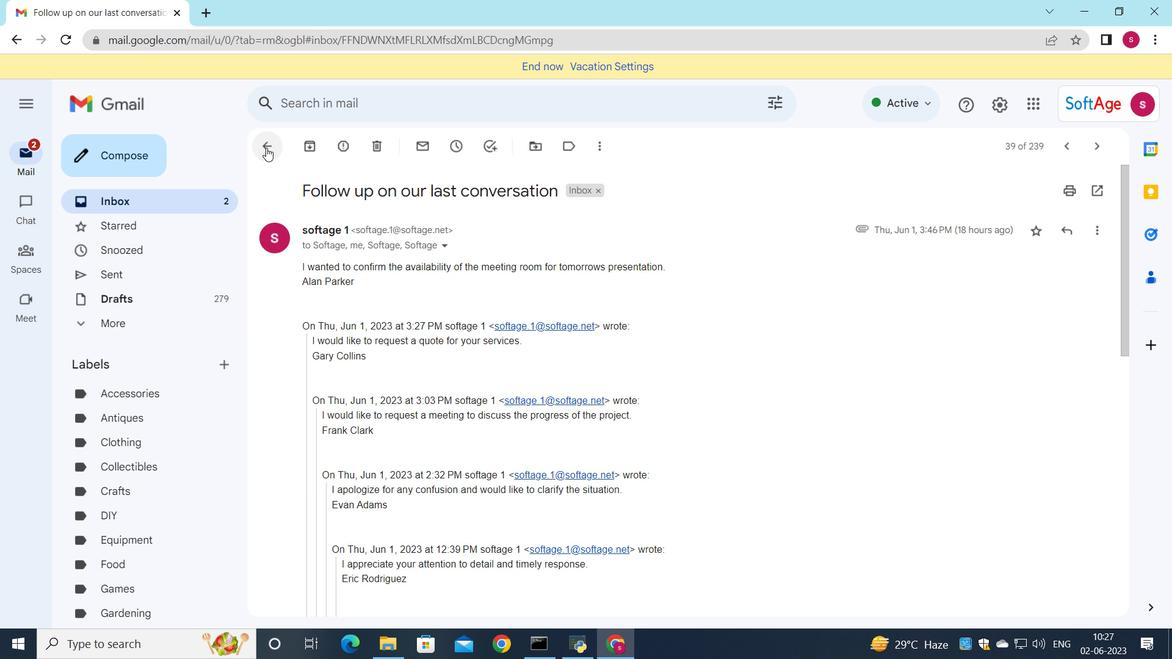 
Action: Mouse pressed left at (274, 144)
Screenshot: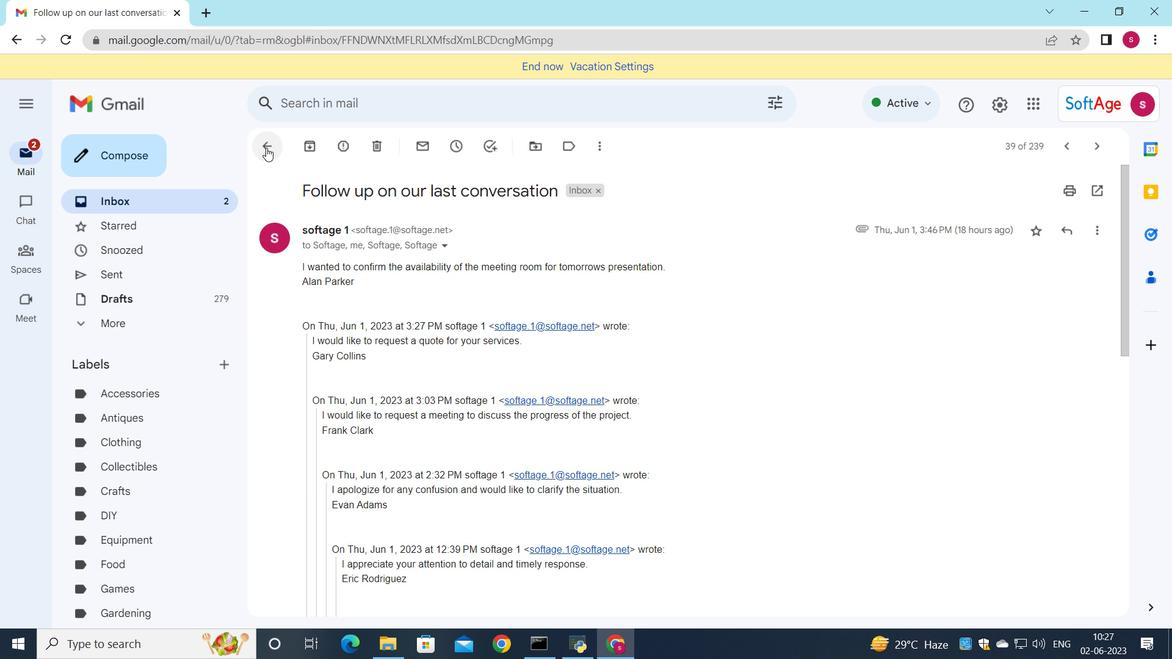 
Action: Mouse moved to (1116, 595)
Screenshot: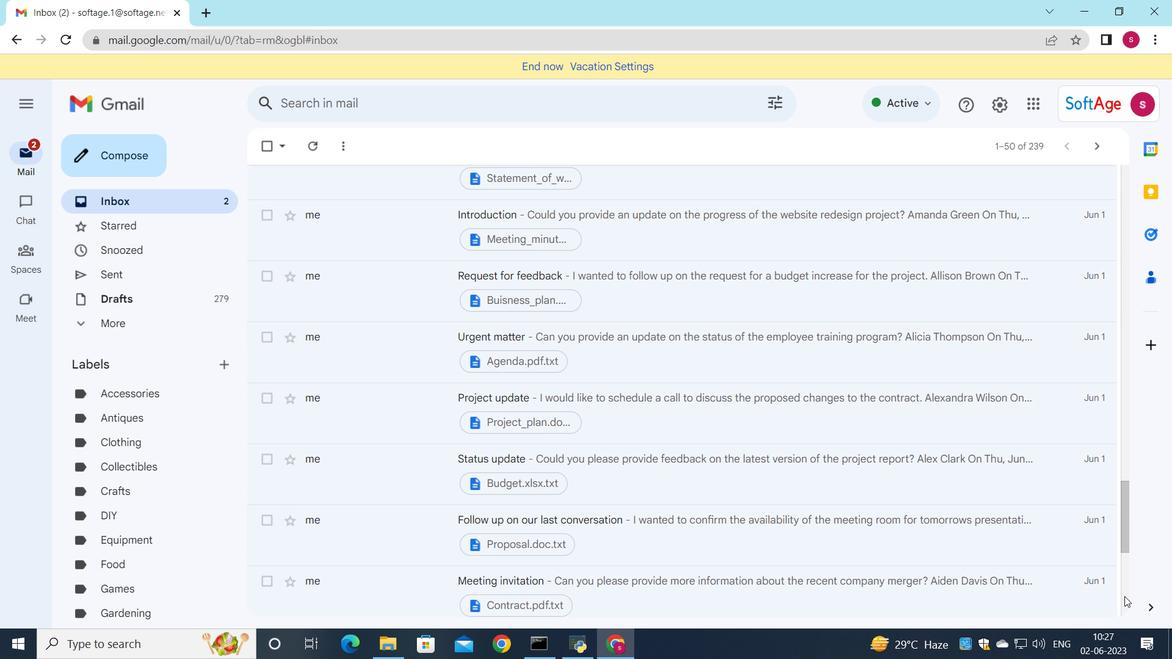 
Action: Mouse pressed left at (1116, 595)
Screenshot: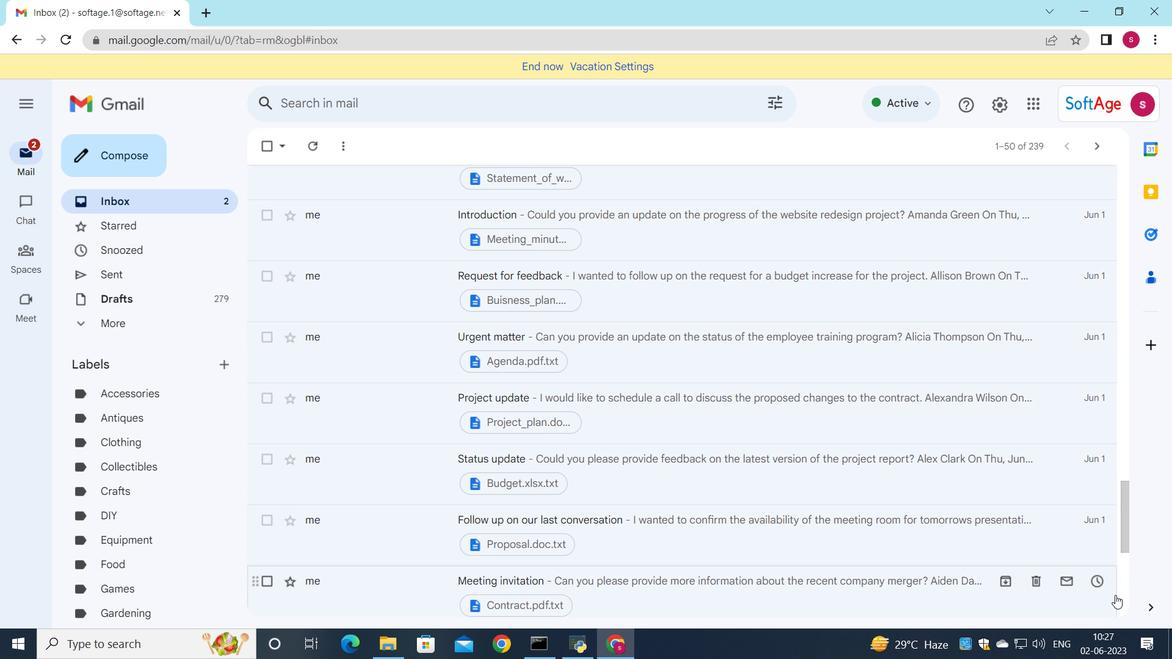 
Action: Mouse moved to (278, 144)
Screenshot: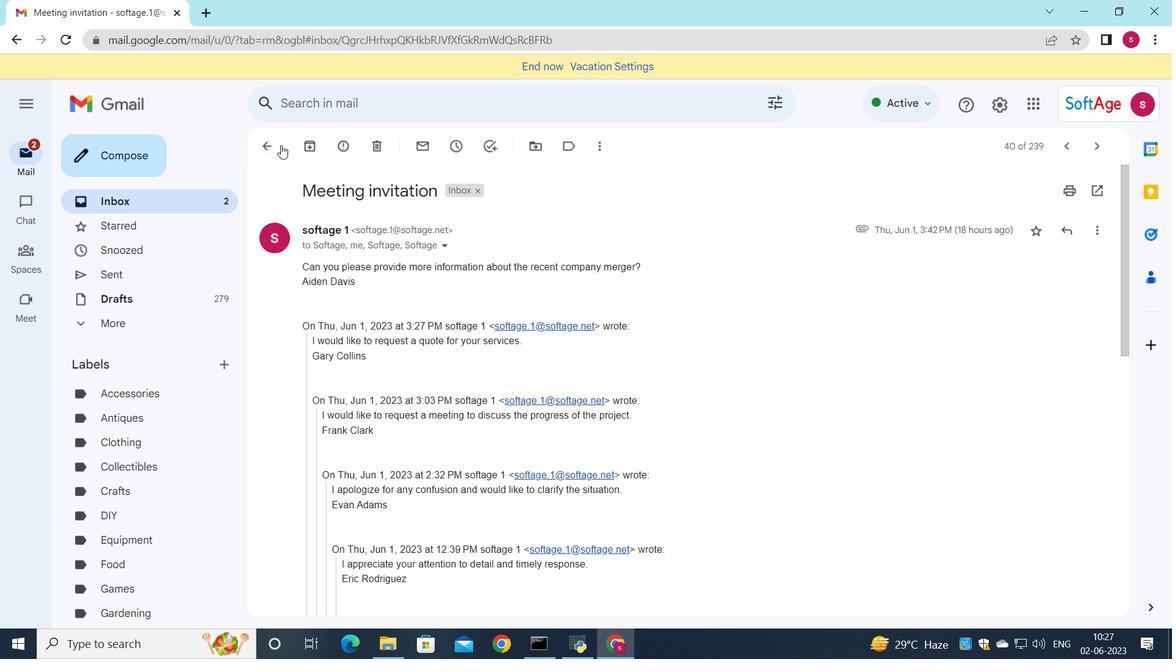 
Action: Mouse pressed left at (278, 144)
Screenshot: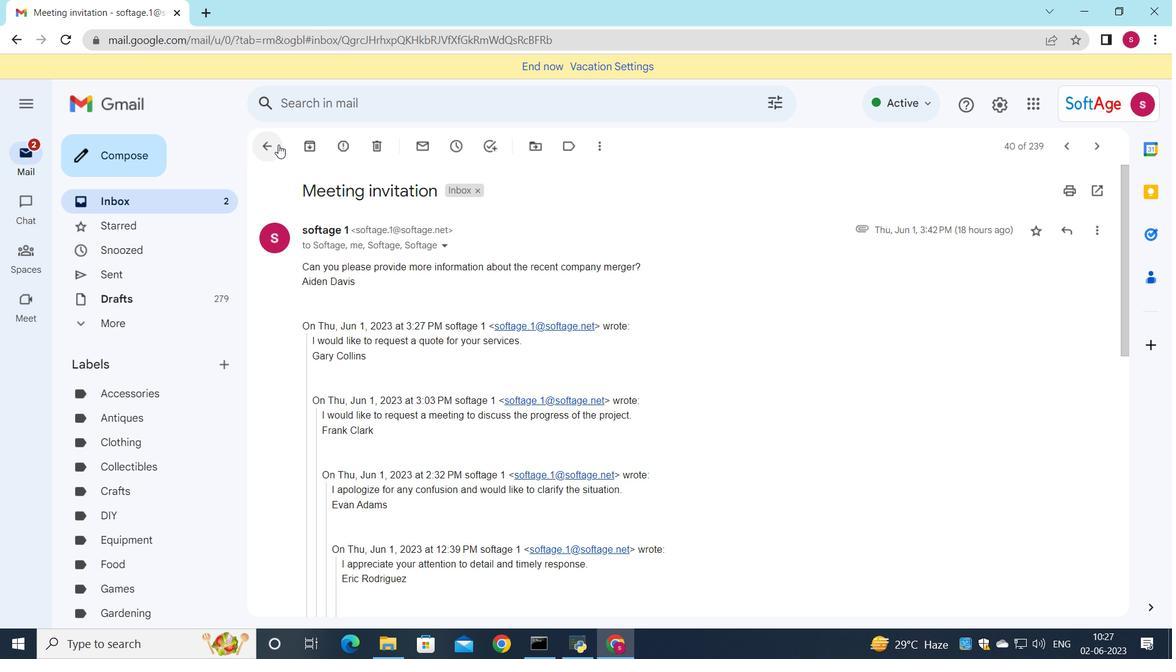 
Action: Mouse moved to (1122, 598)
Screenshot: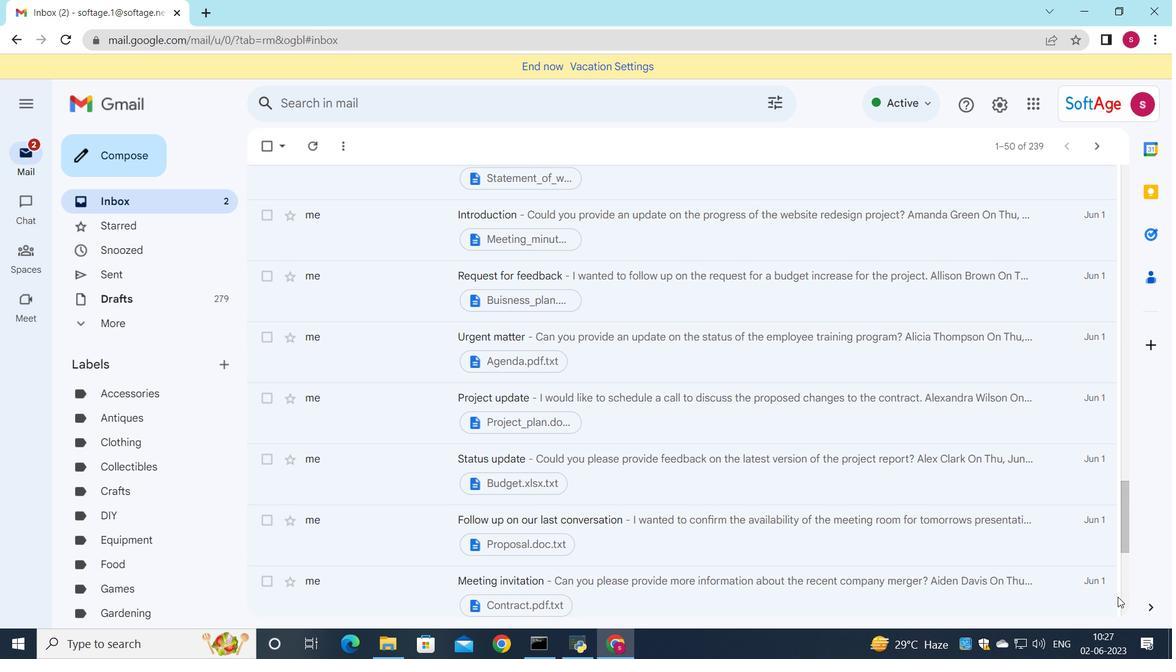 
Action: Mouse pressed left at (1122, 598)
Screenshot: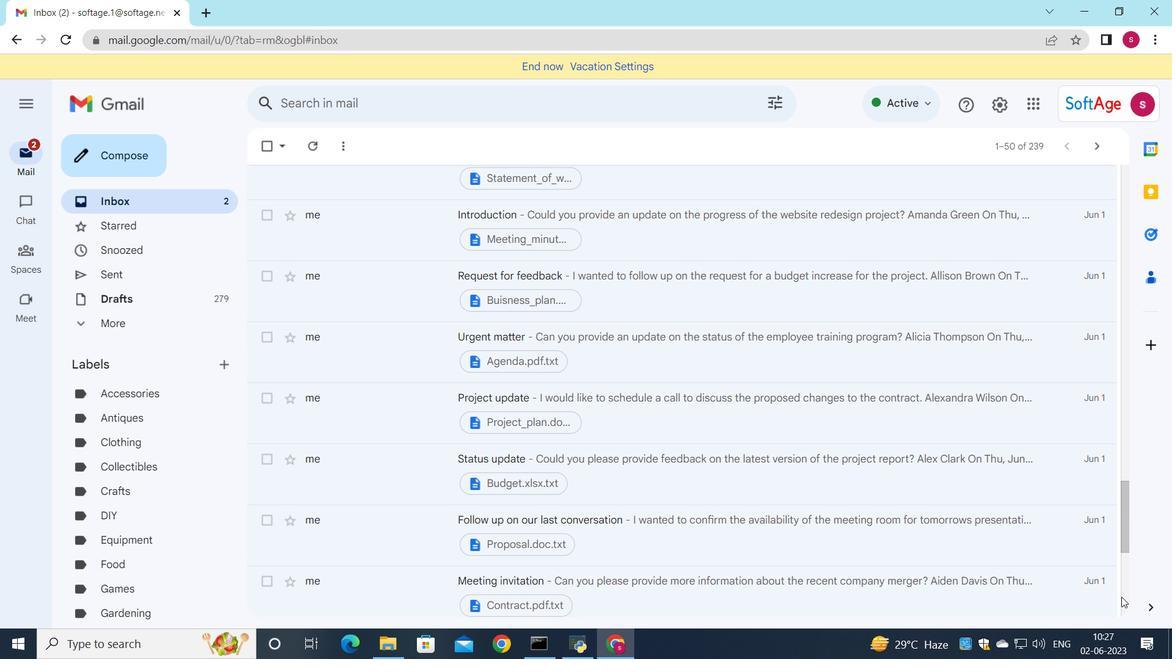 
Action: Mouse pressed left at (1122, 598)
Screenshot: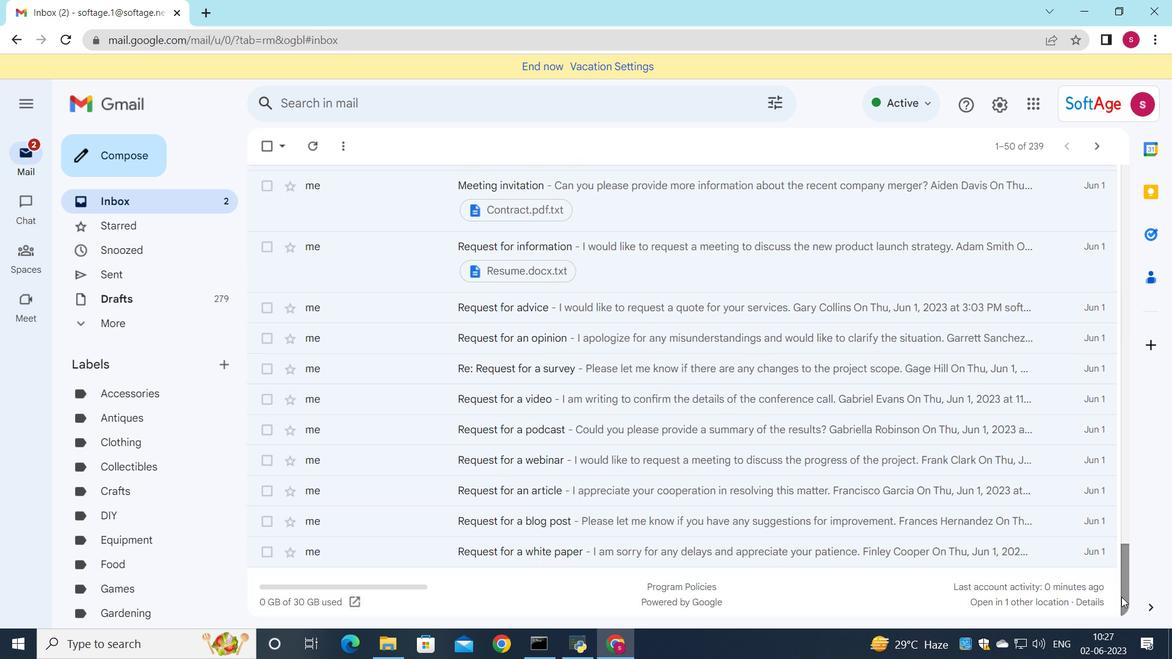 
Action: Mouse moved to (497, 301)
Screenshot: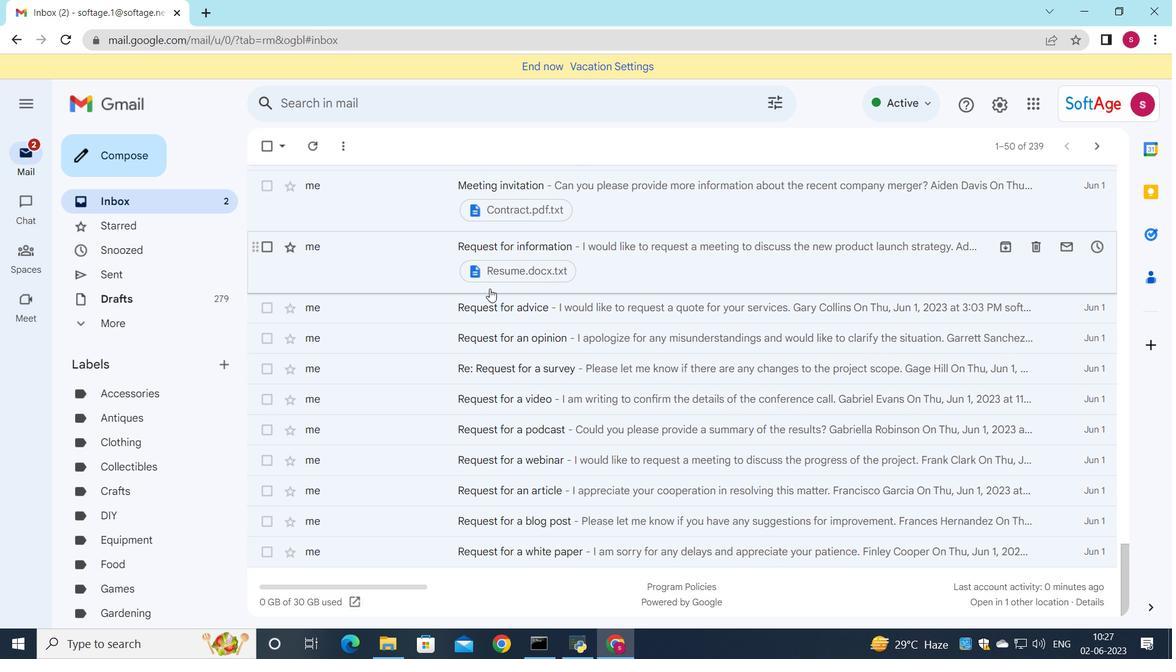 
Action: Mouse pressed left at (497, 301)
Screenshot: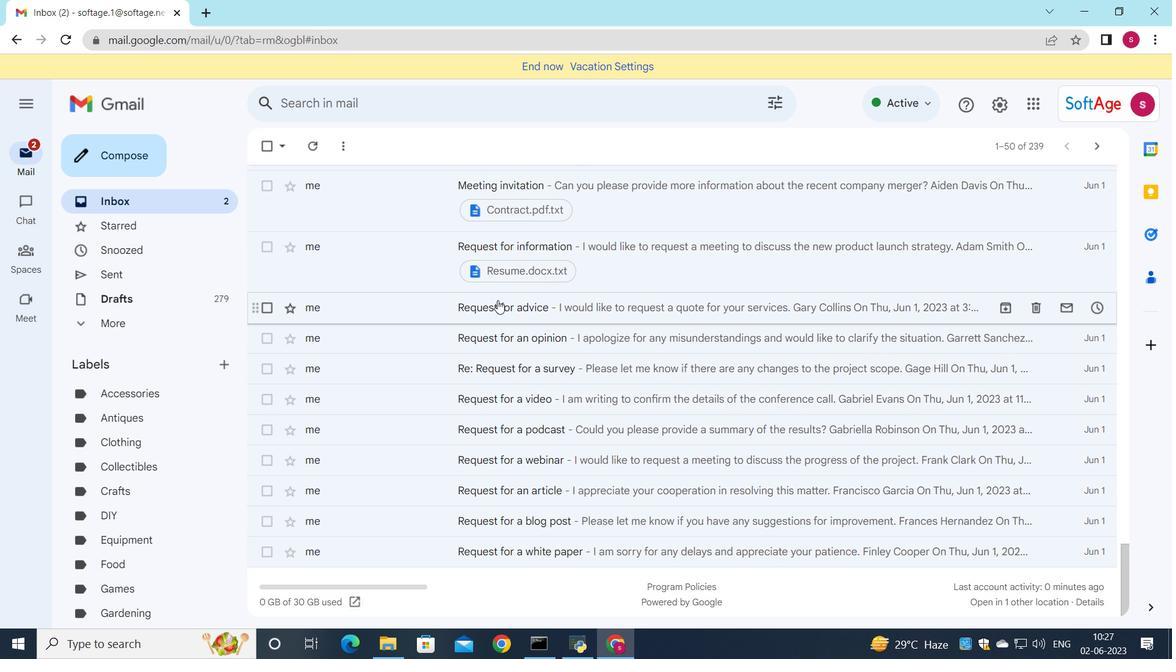 
Action: Mouse moved to (1006, 94)
Screenshot: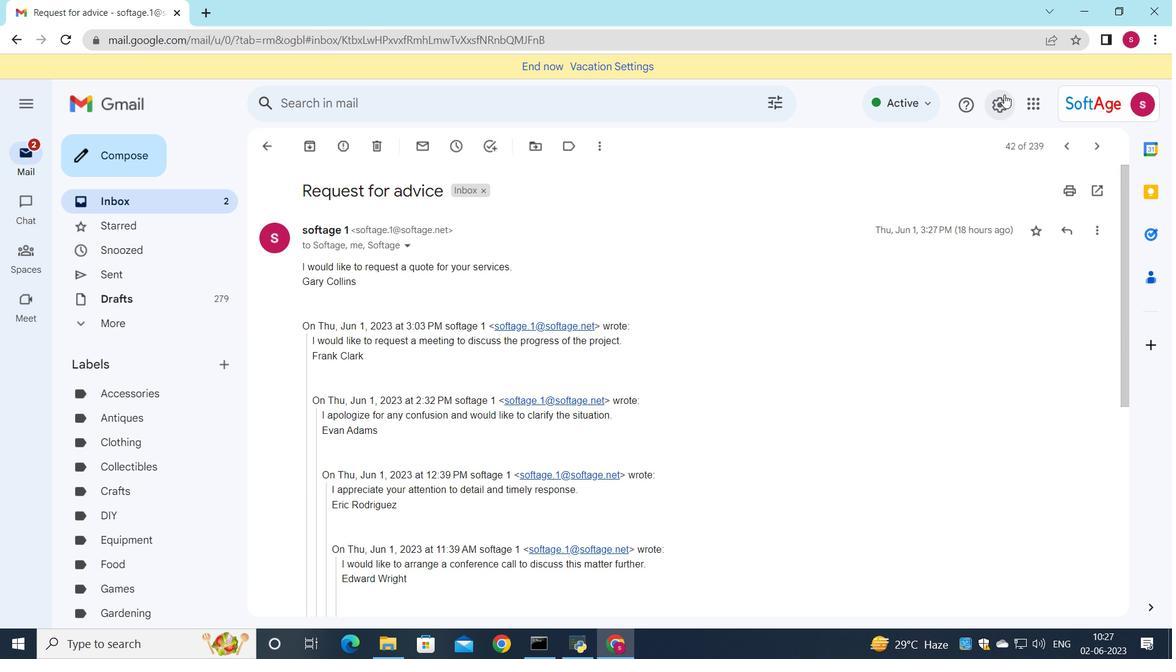 
Action: Mouse pressed left at (1006, 94)
Screenshot: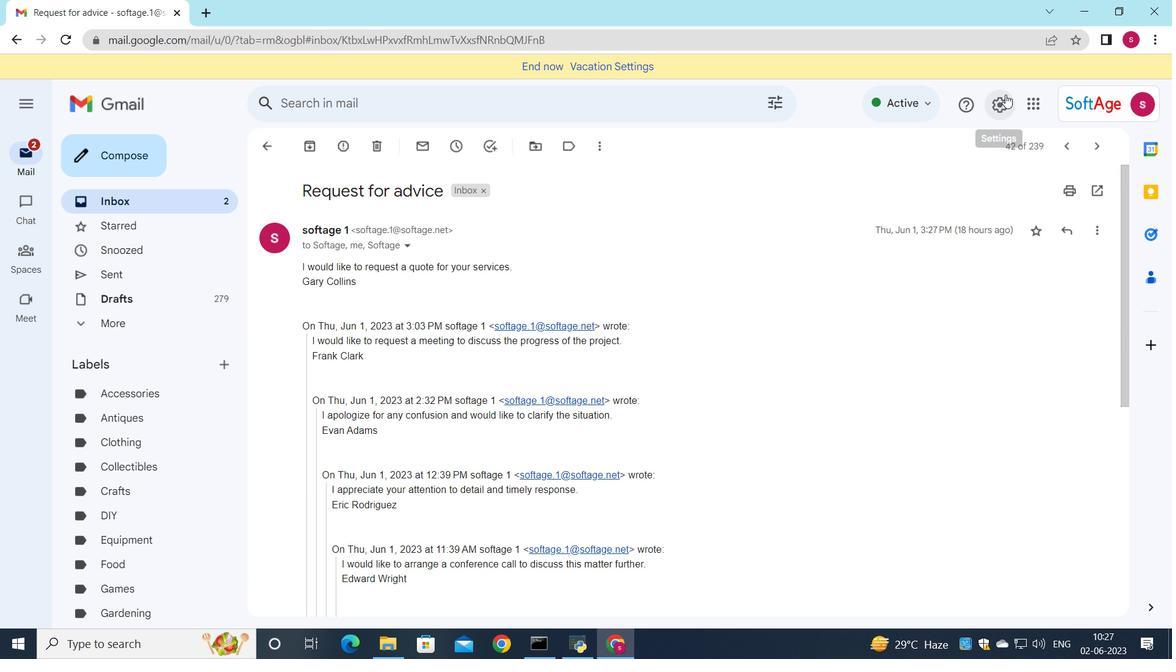 
Action: Mouse moved to (1051, 172)
Screenshot: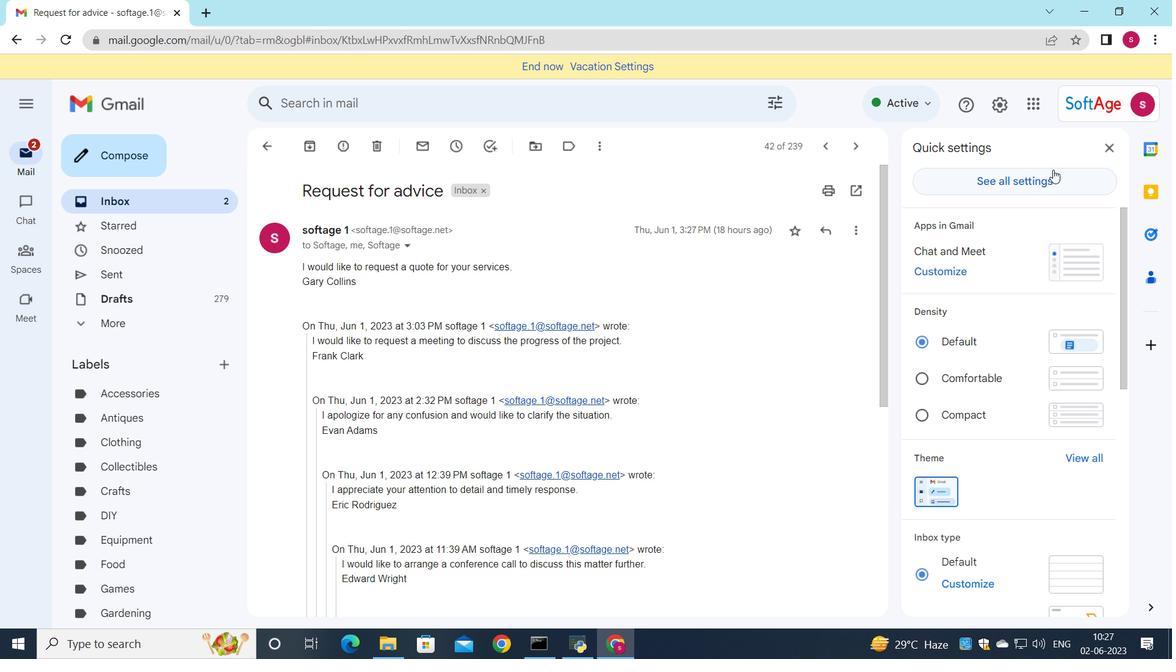 
Action: Mouse pressed left at (1051, 172)
Screenshot: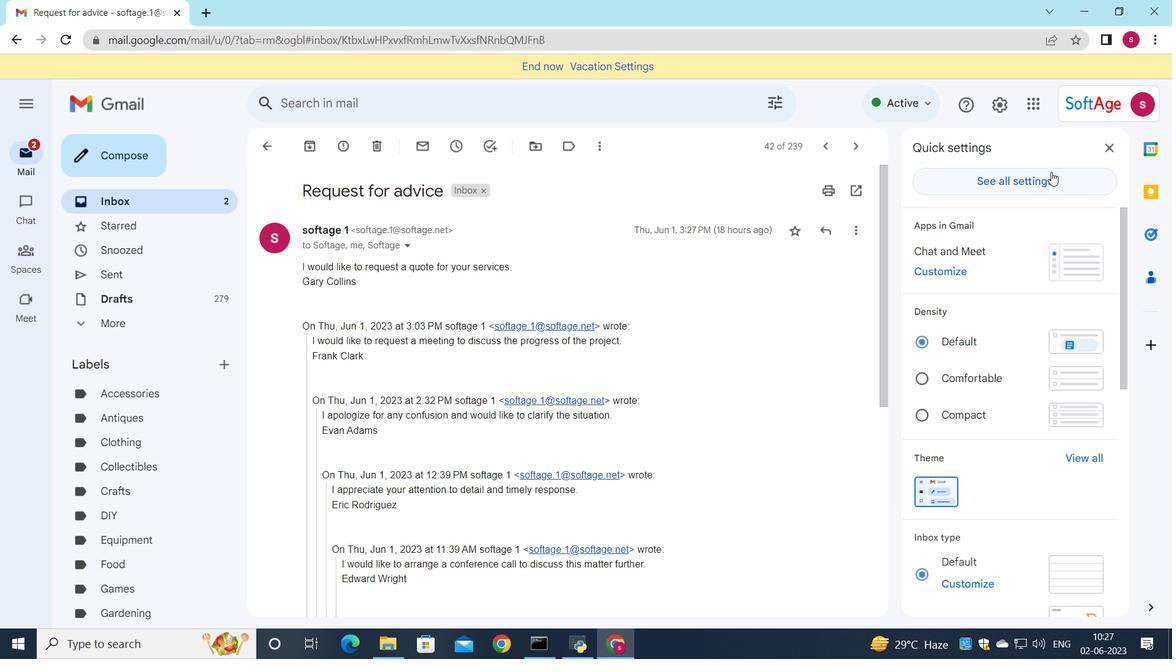 
Action: Mouse moved to (9, 40)
Screenshot: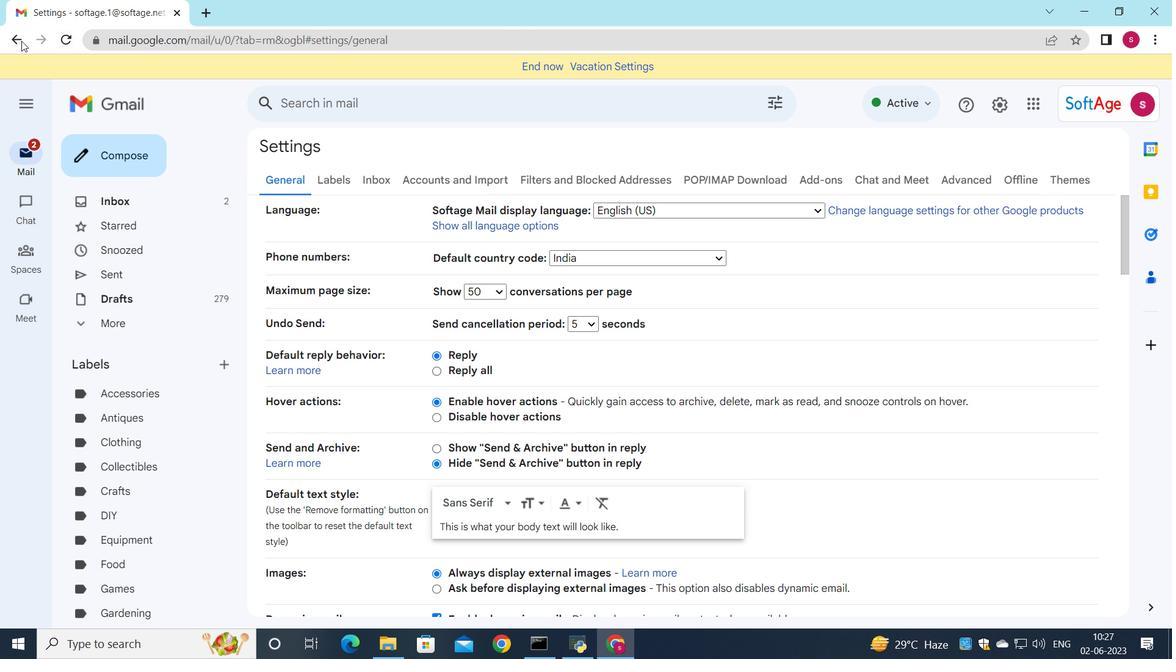 
Action: Mouse pressed left at (9, 40)
Screenshot: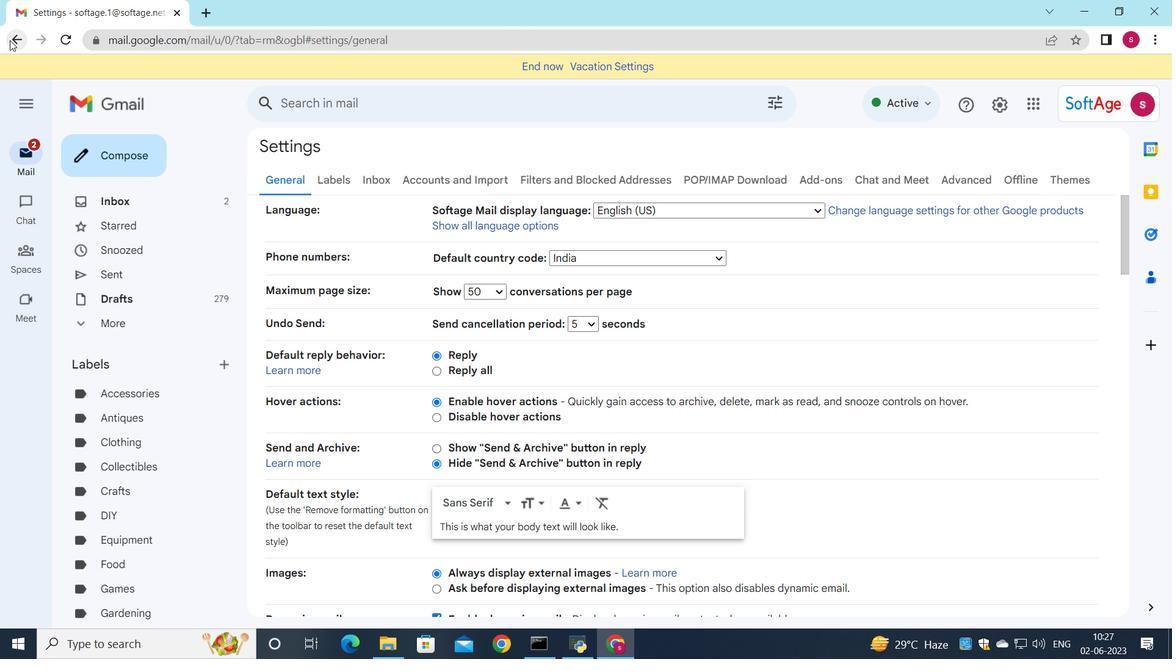 
Action: Mouse moved to (650, 323)
Screenshot: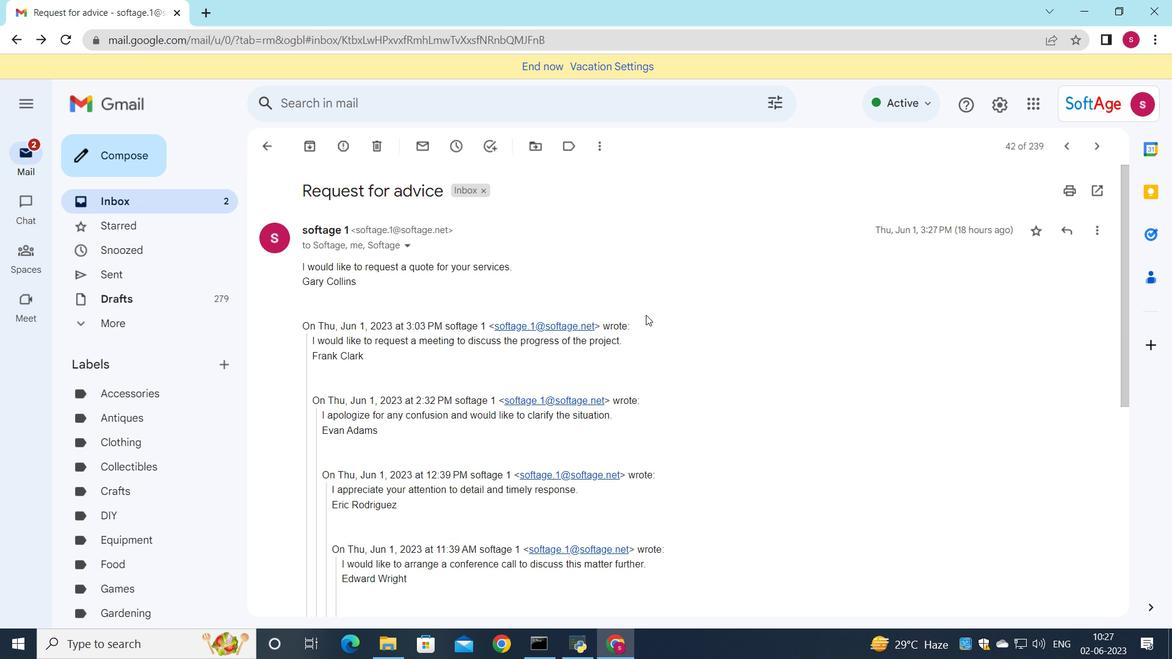 
Action: Mouse scrolled (650, 323) with delta (0, 0)
Screenshot: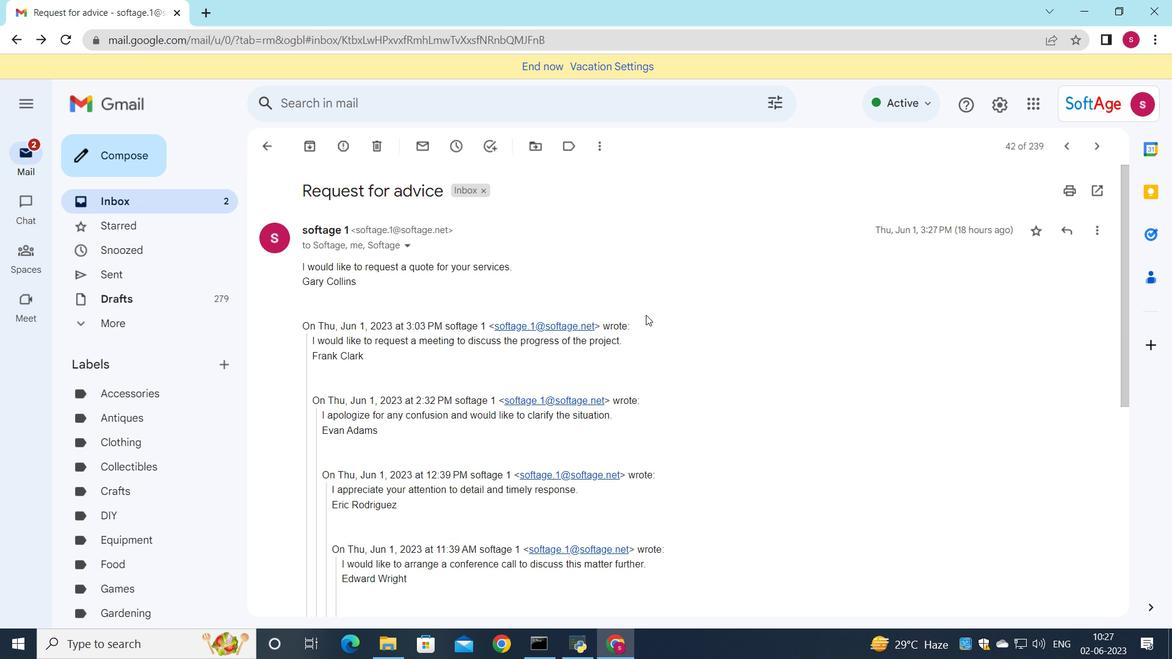 
Action: Mouse moved to (643, 335)
Screenshot: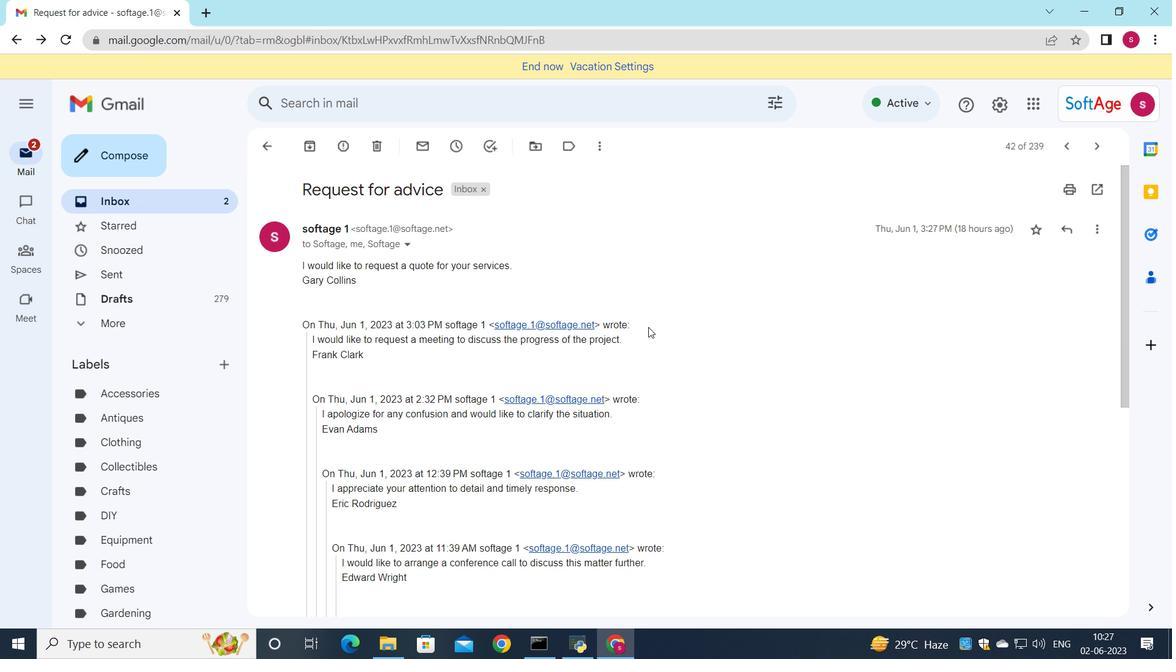 
Action: Mouse scrolled (646, 330) with delta (0, 0)
Screenshot: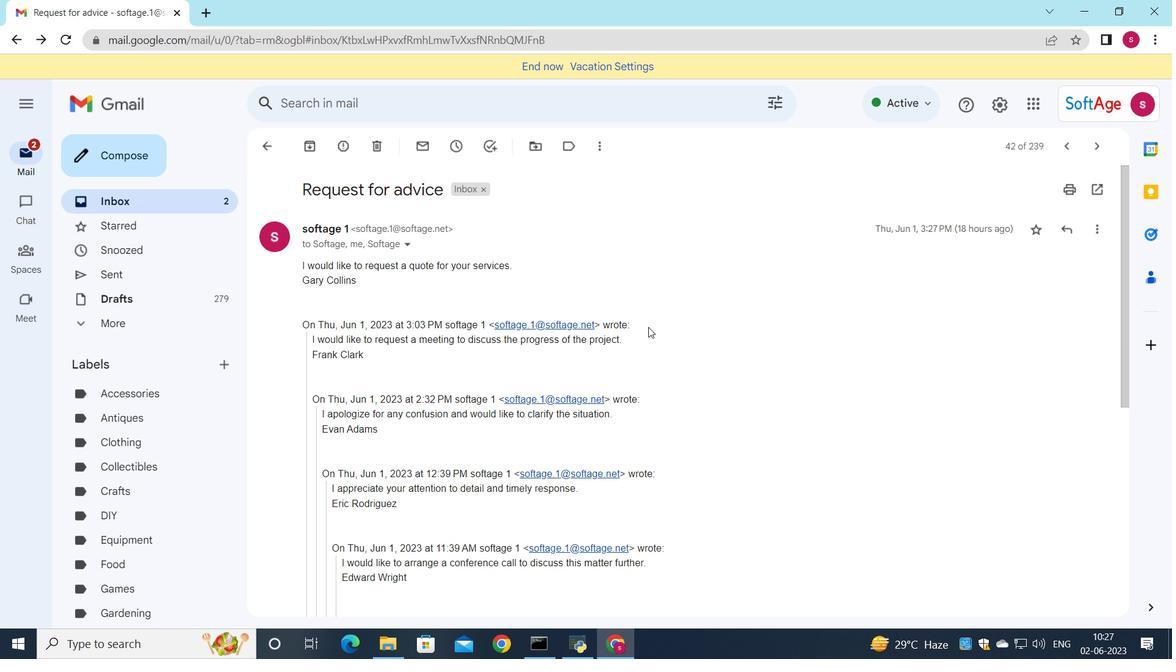 
Action: Mouse moved to (620, 348)
Screenshot: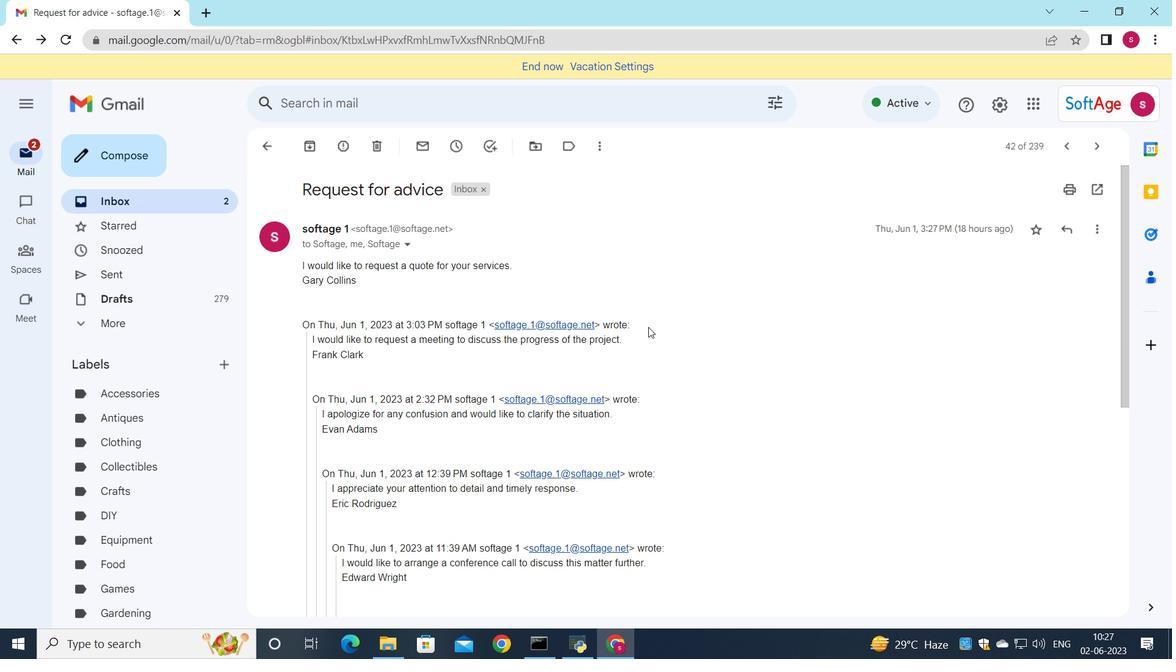 
Action: Mouse scrolled (641, 337) with delta (0, 0)
Screenshot: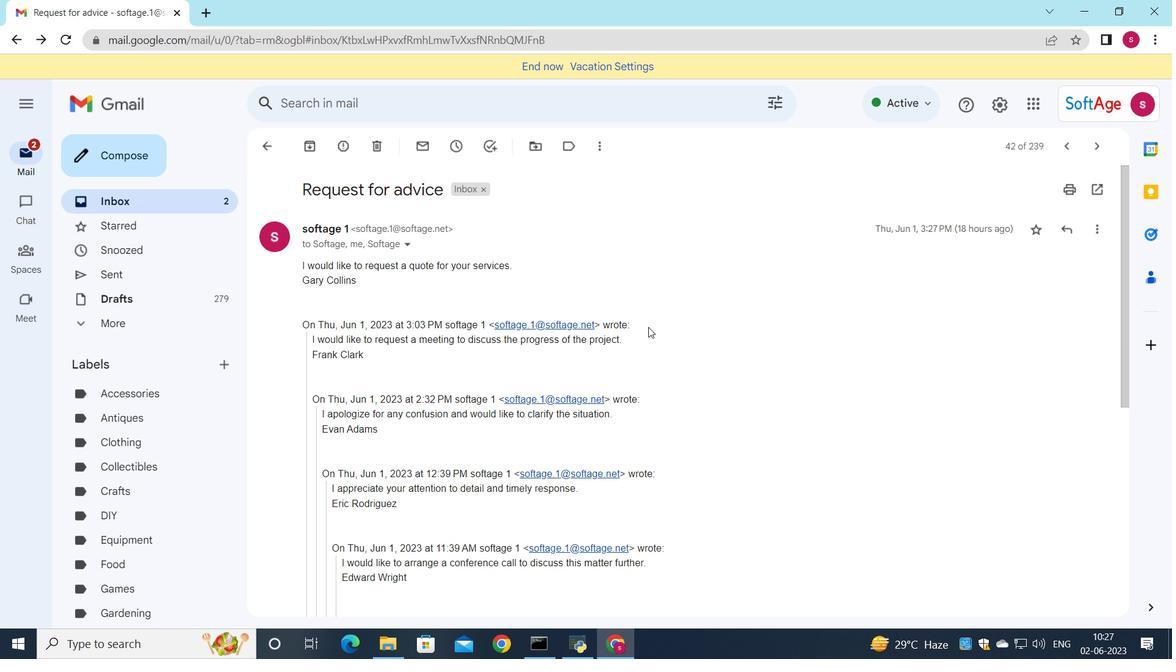 
Action: Mouse moved to (587, 350)
Screenshot: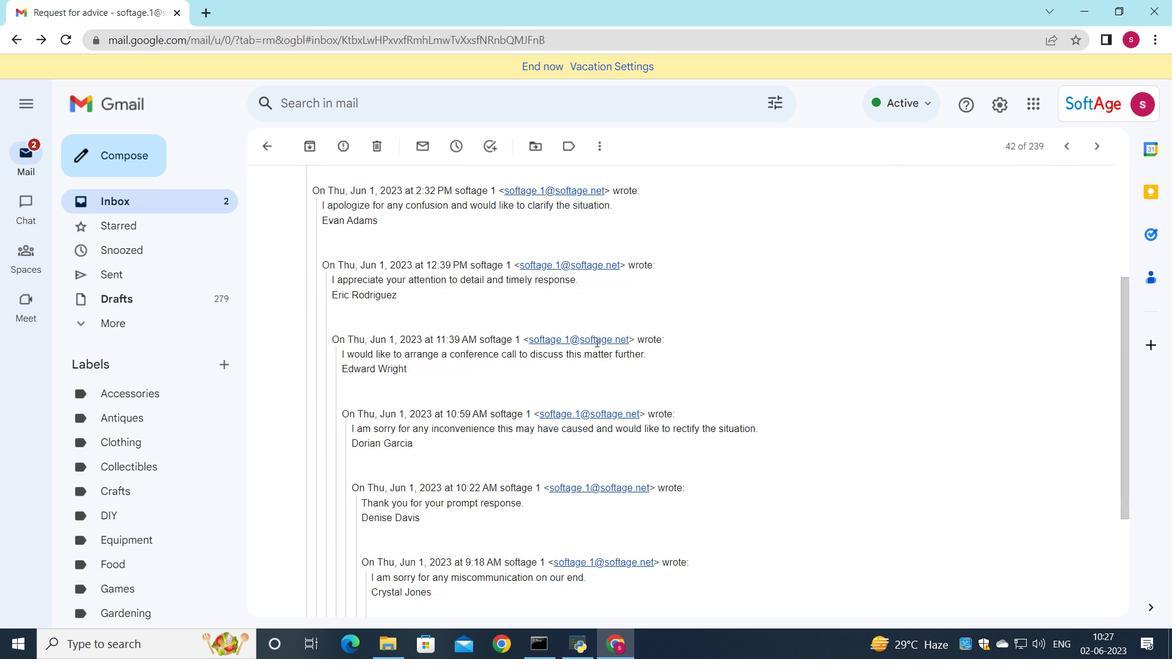 
Action: Mouse scrolled (587, 349) with delta (0, 0)
Screenshot: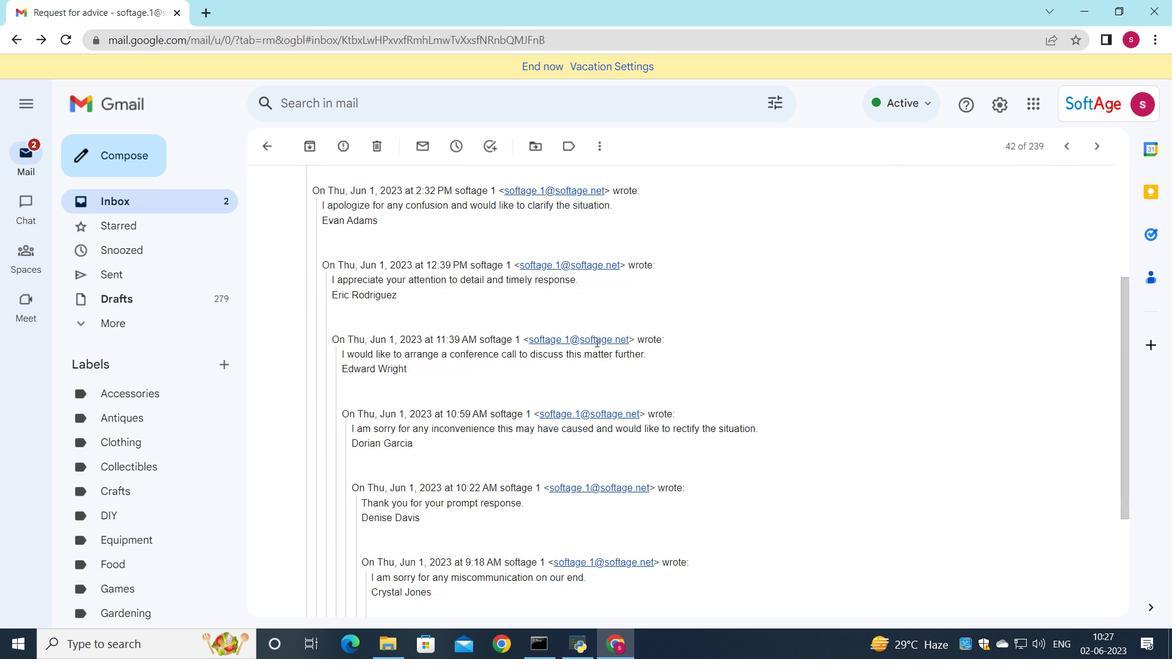 
Action: Mouse moved to (582, 354)
Screenshot: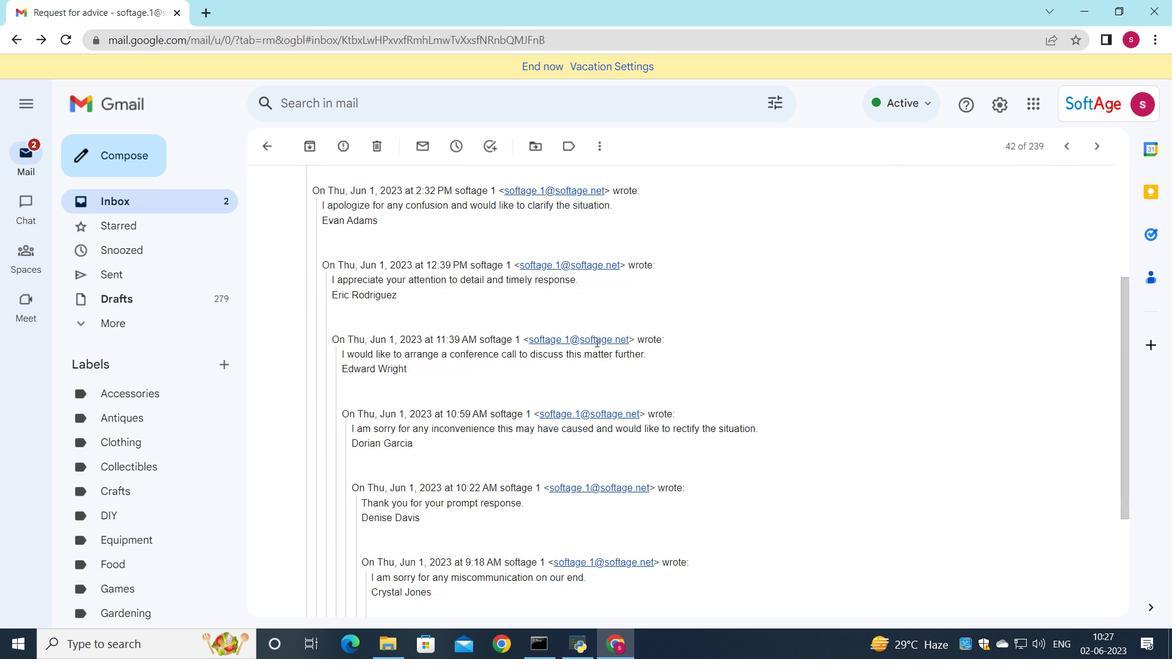 
Action: Mouse scrolled (582, 354) with delta (0, 0)
Screenshot: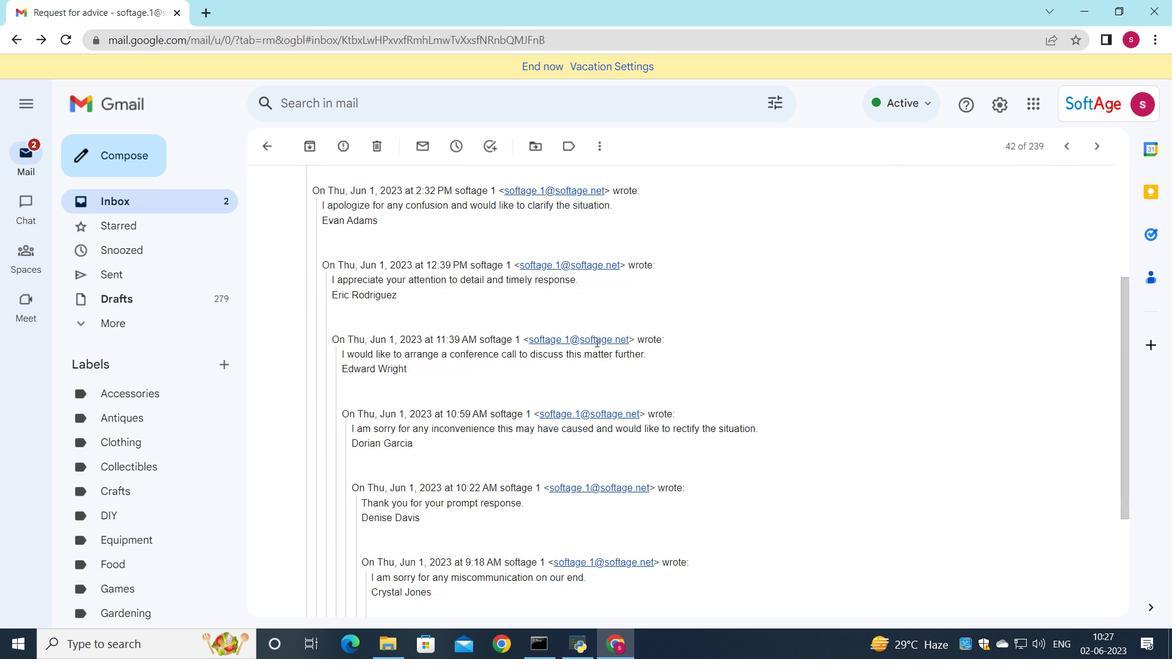 
Action: Mouse moved to (574, 363)
Screenshot: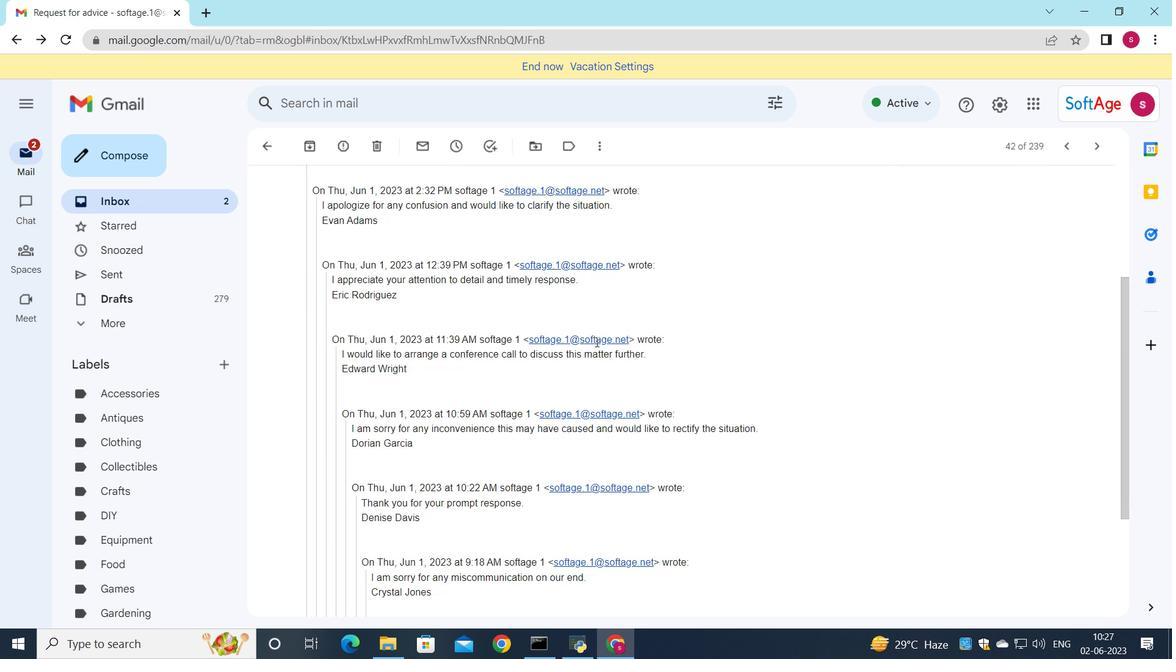
Action: Mouse scrolled (577, 359) with delta (0, 0)
Screenshot: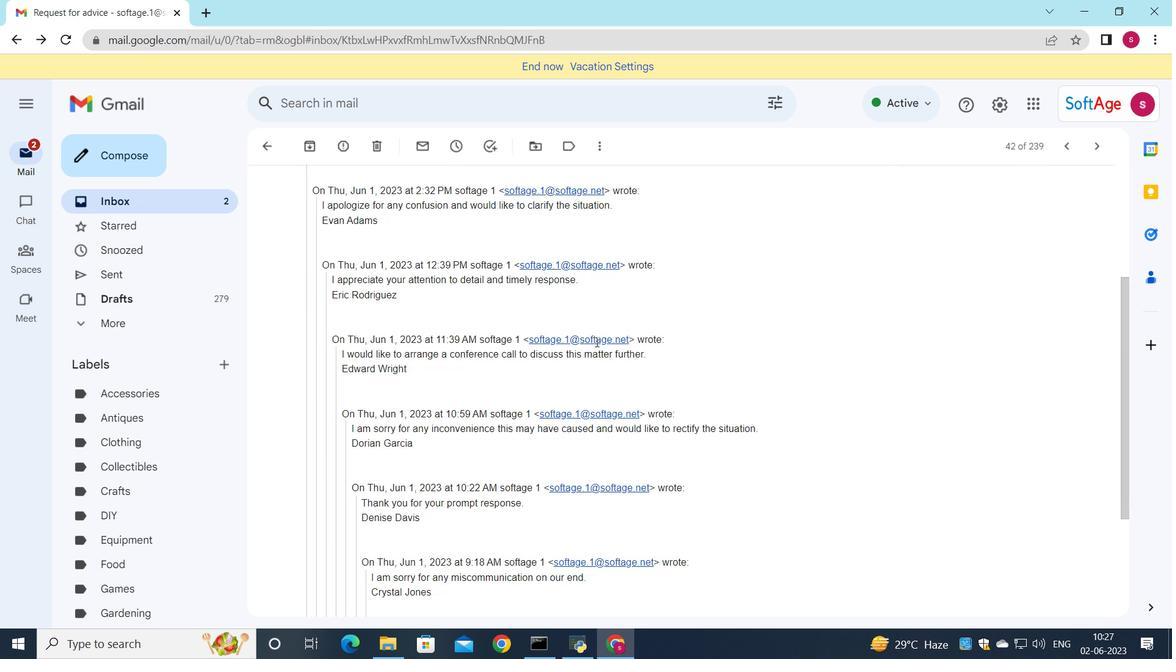 
Action: Mouse moved to (571, 367)
Screenshot: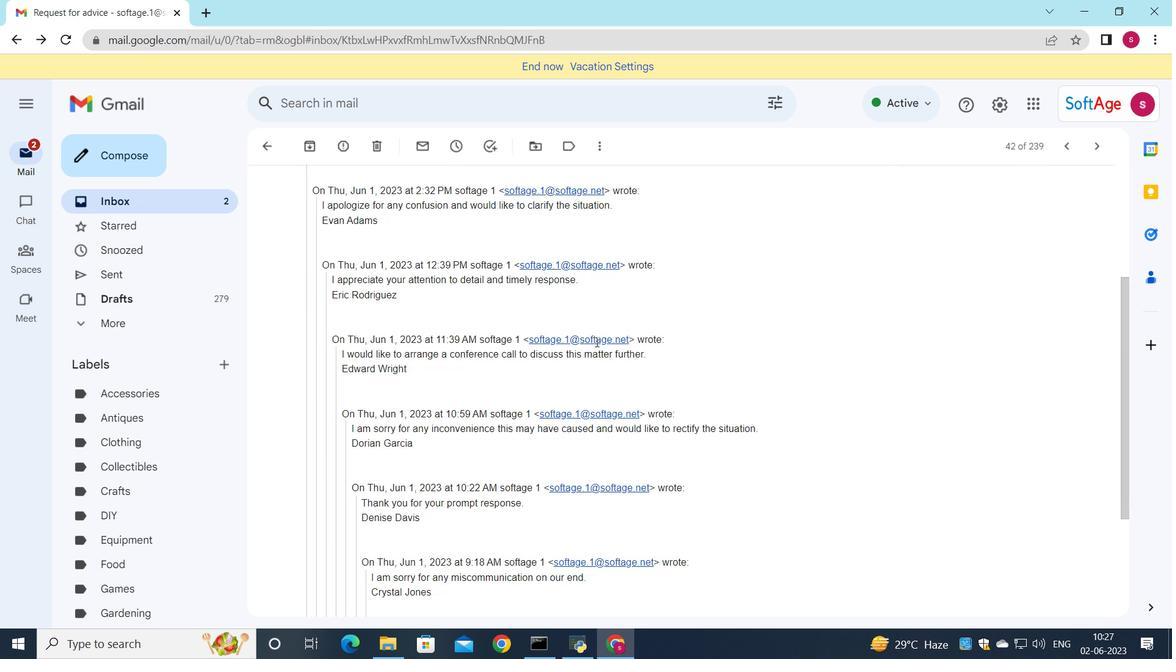 
Action: Mouse scrolled (571, 366) with delta (0, 0)
Screenshot: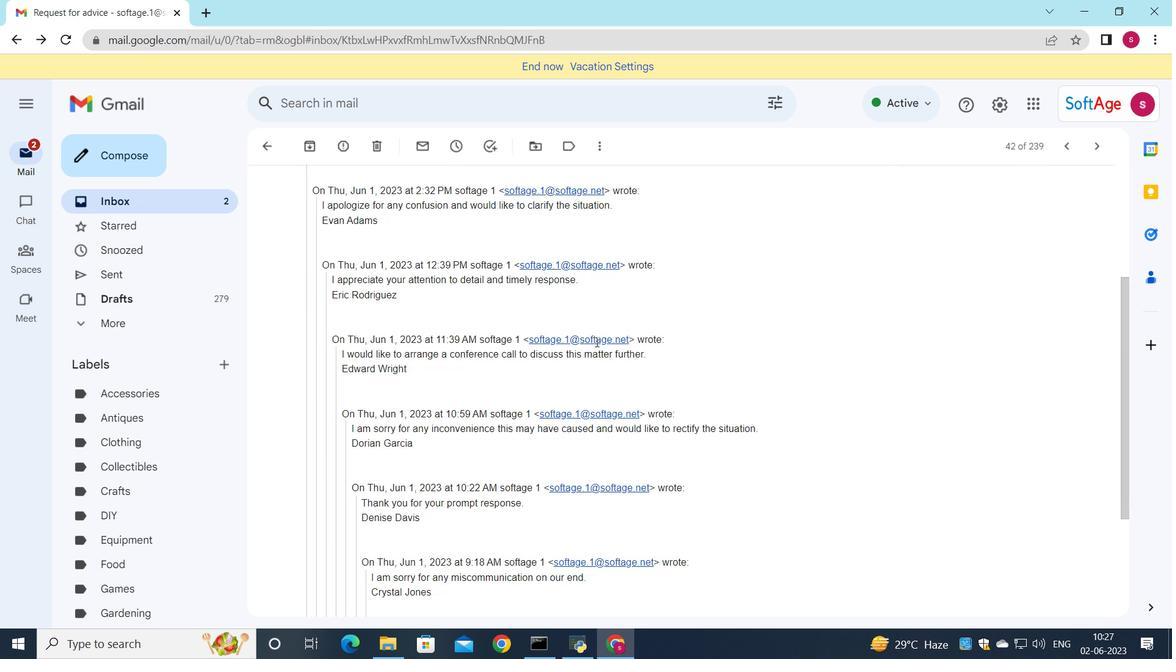 
Action: Mouse moved to (563, 376)
Screenshot: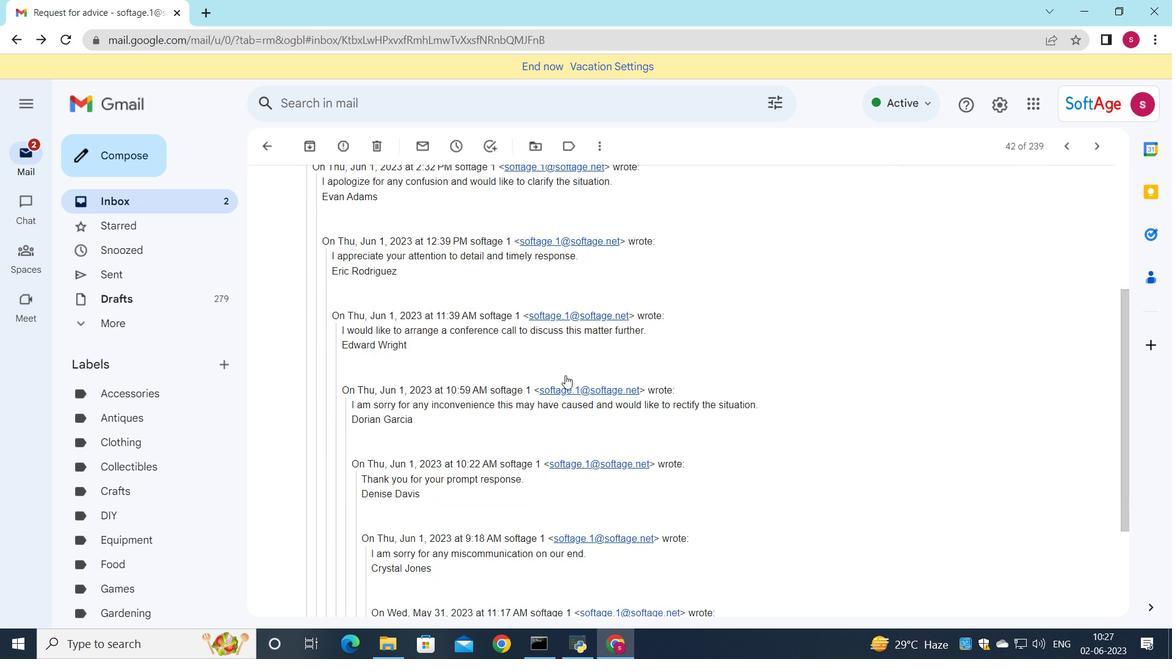 
Action: Mouse scrolled (563, 375) with delta (0, 0)
Screenshot: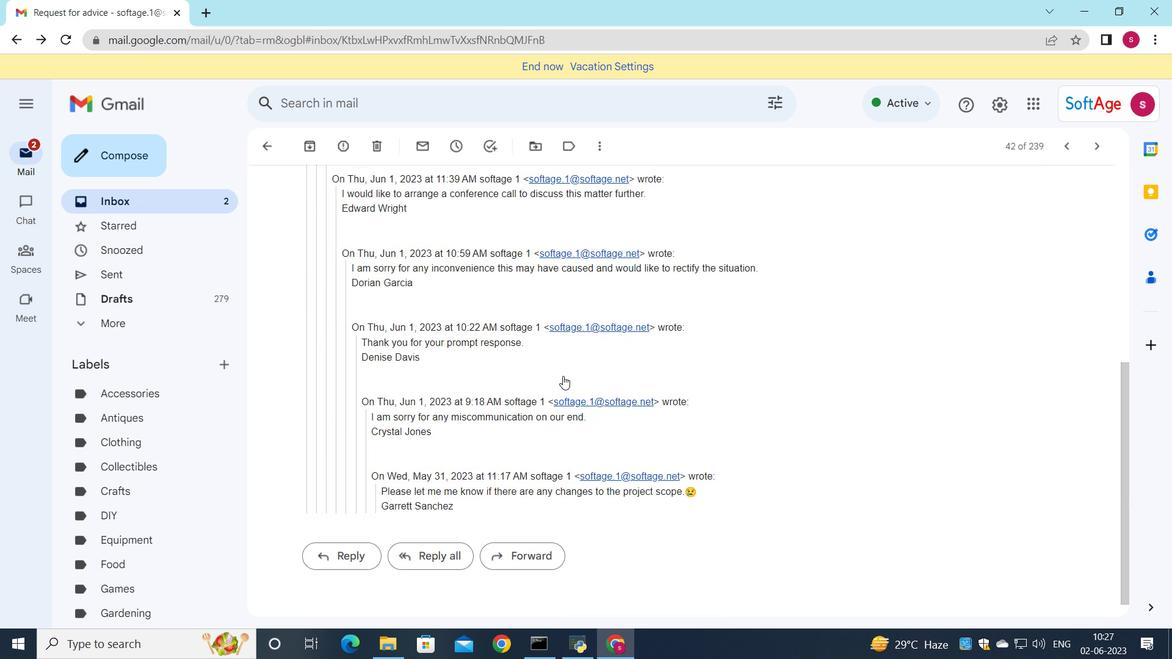
Action: Mouse scrolled (563, 375) with delta (0, 0)
Screenshot: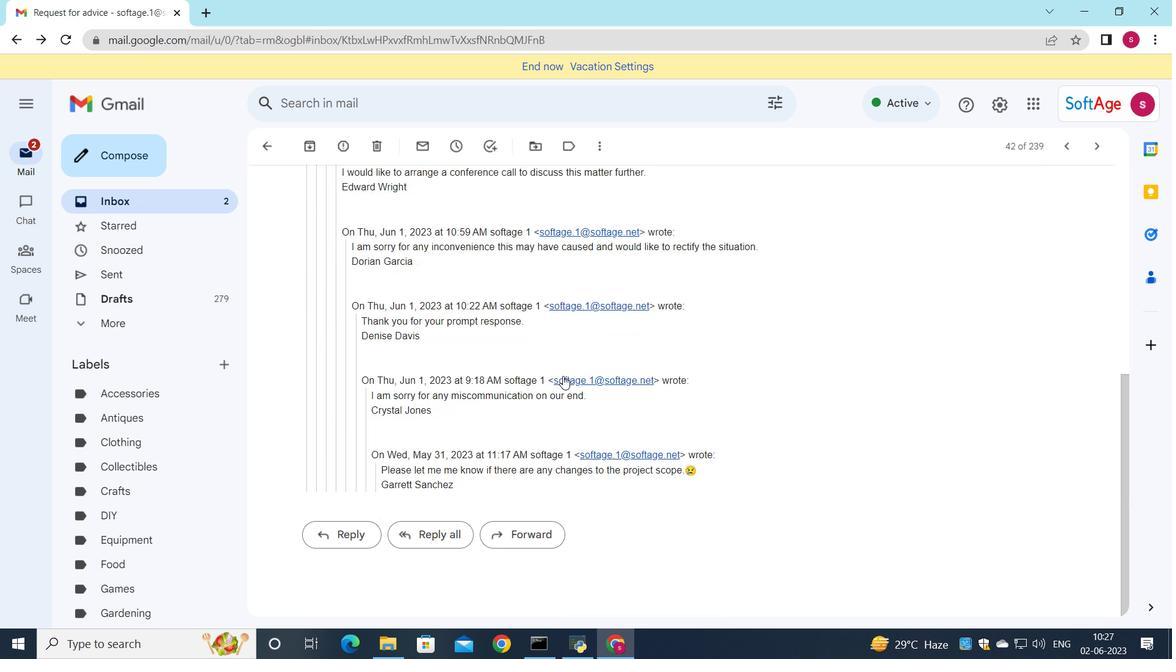 
Action: Mouse moved to (562, 376)
Screenshot: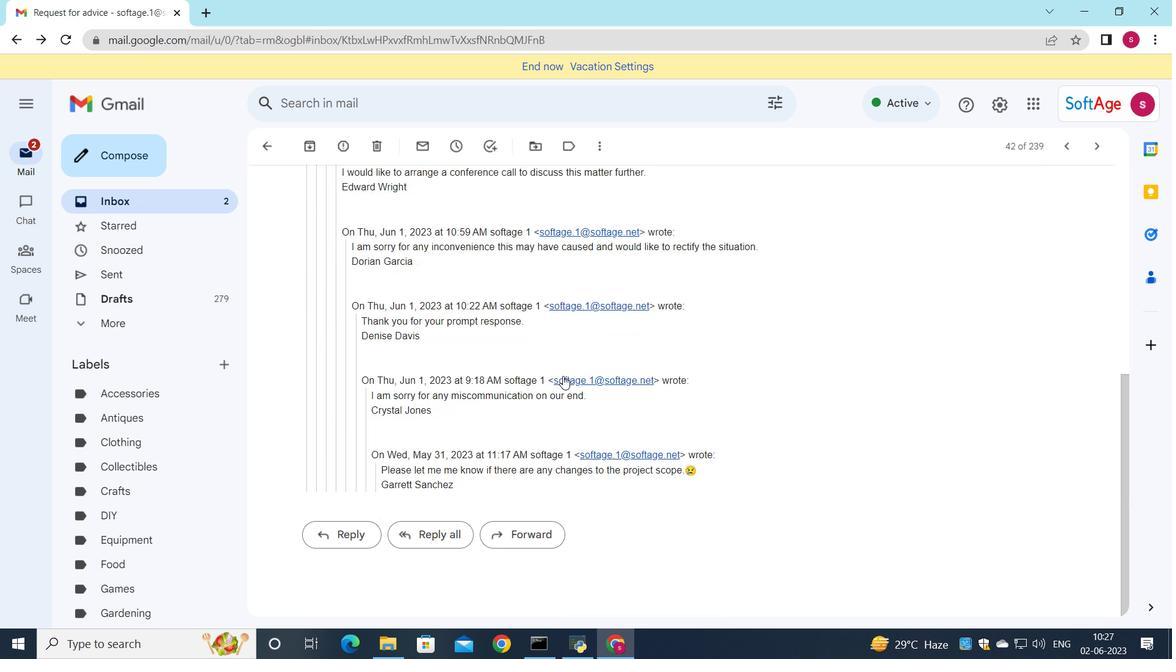 
Action: Mouse scrolled (562, 375) with delta (0, 0)
Screenshot: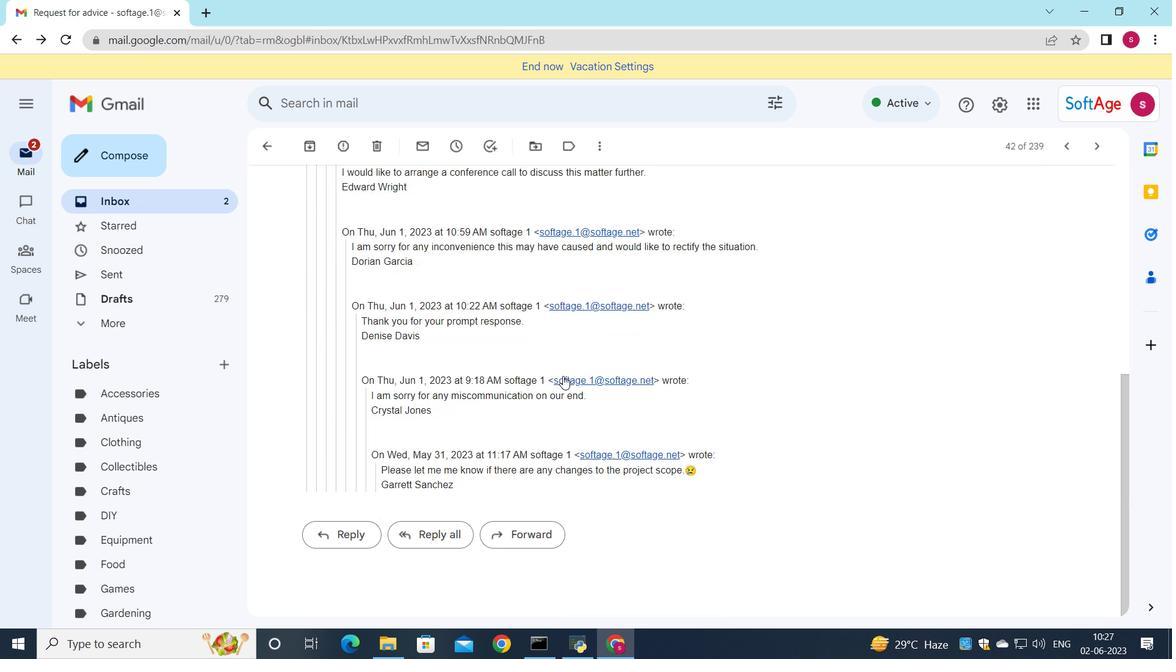 
Action: Mouse moved to (560, 378)
Screenshot: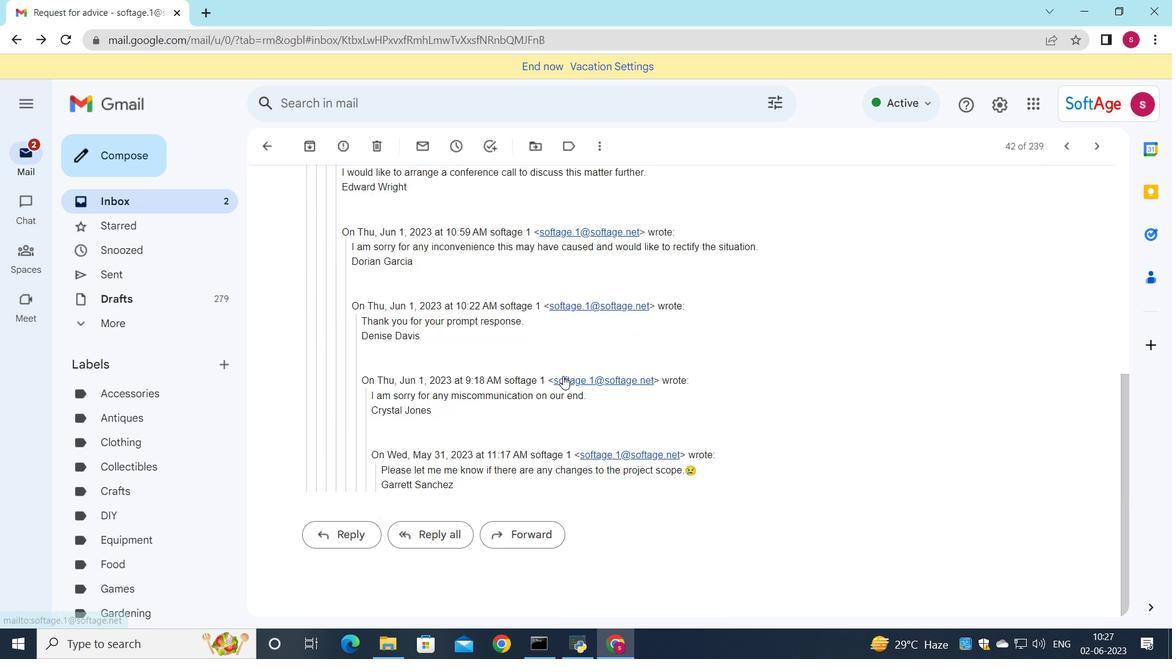 
Action: Mouse scrolled (560, 378) with delta (0, 0)
Screenshot: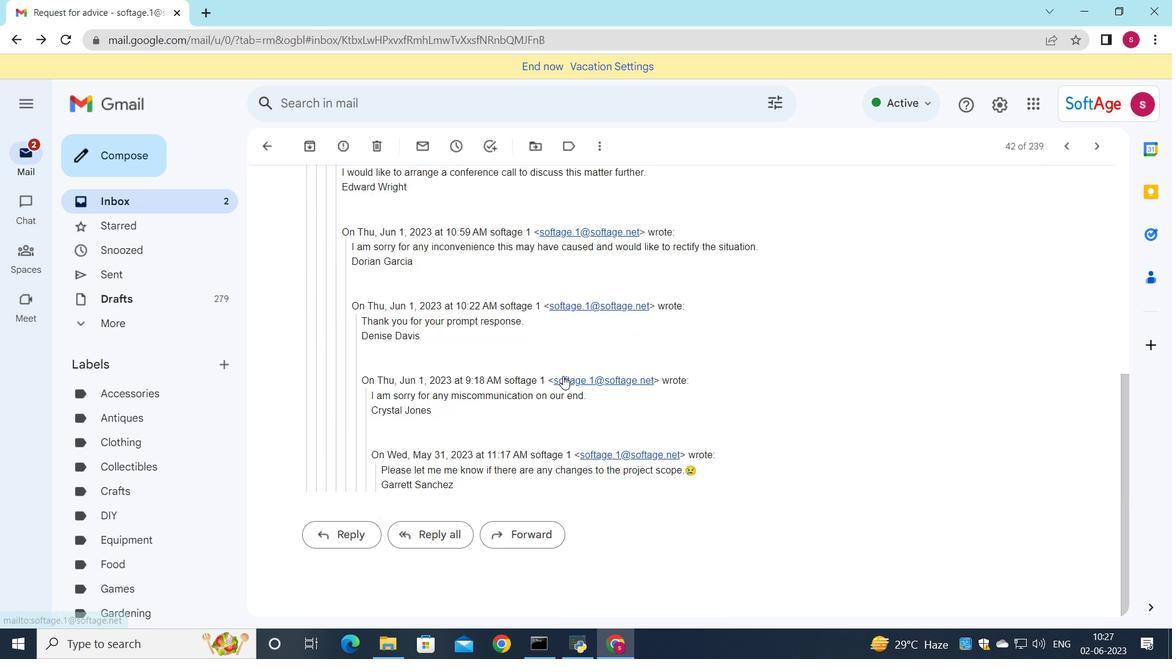 
Action: Mouse moved to (345, 530)
Screenshot: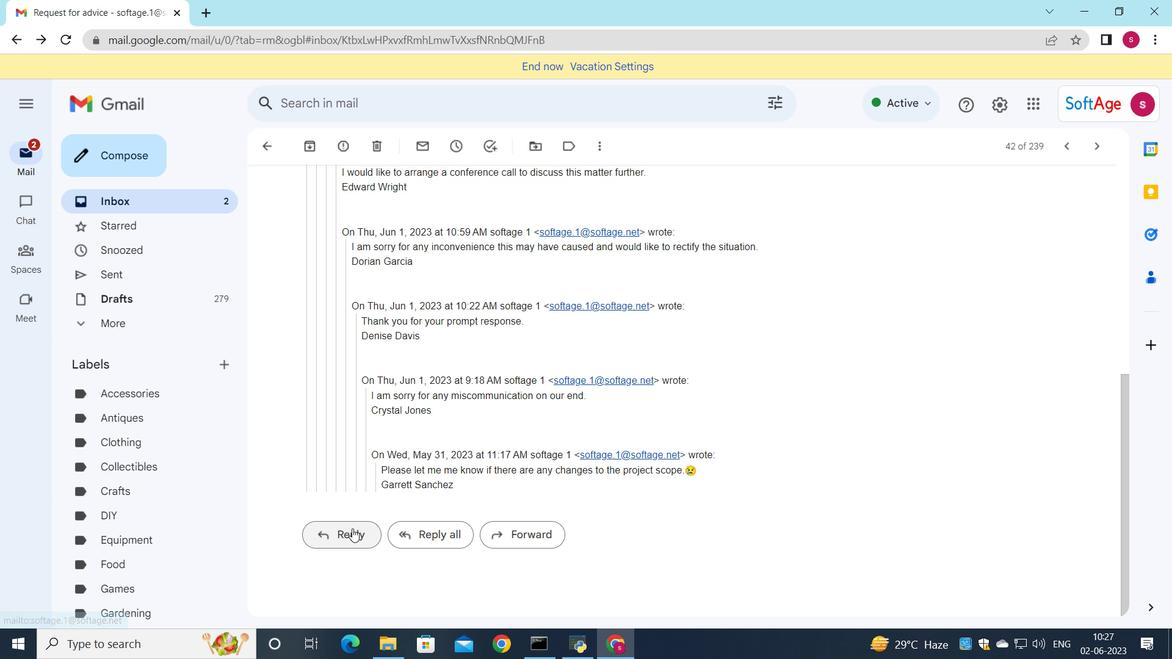 
Action: Mouse pressed left at (345, 530)
Screenshot: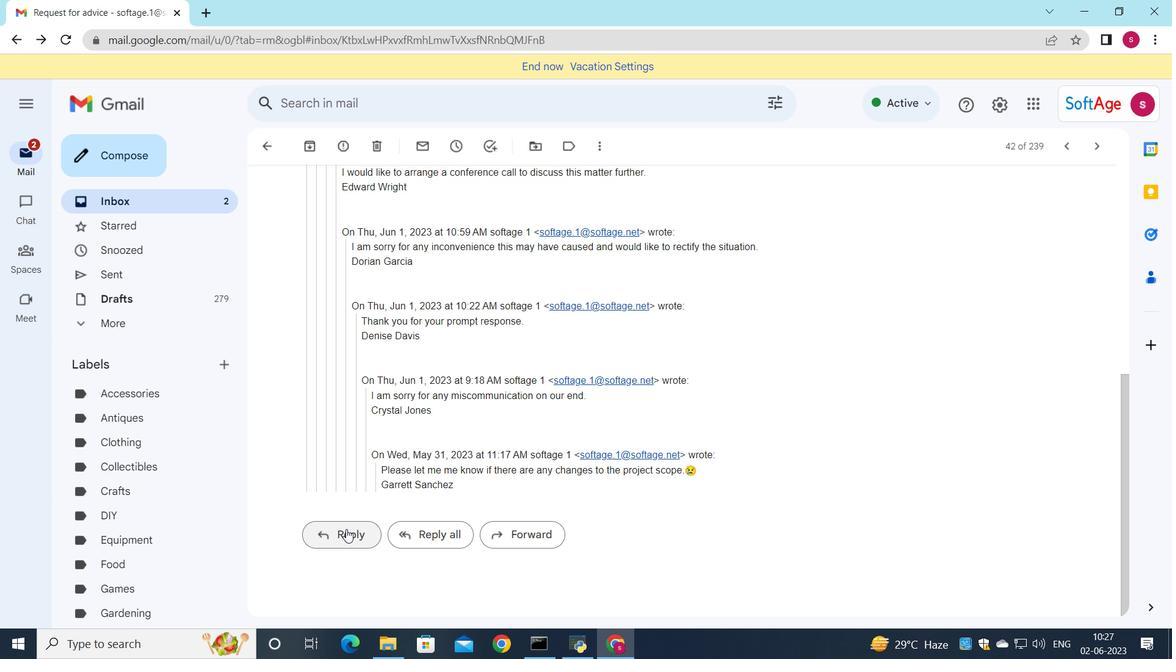 
Action: Mouse moved to (326, 411)
Screenshot: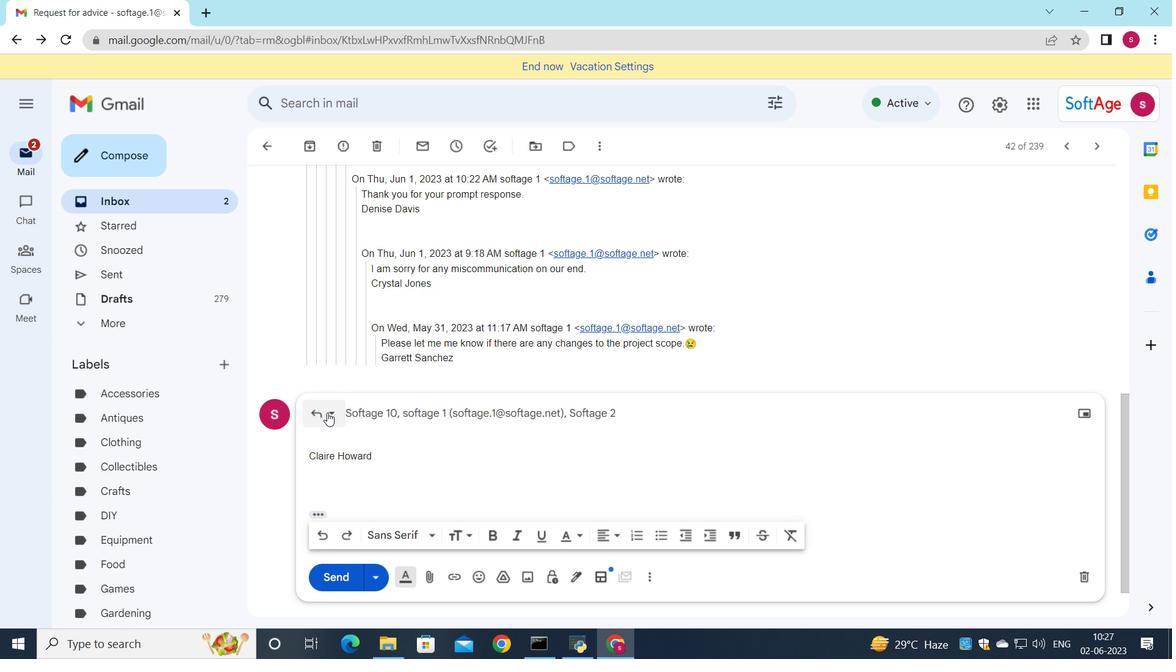 
Action: Mouse pressed left at (326, 411)
Screenshot: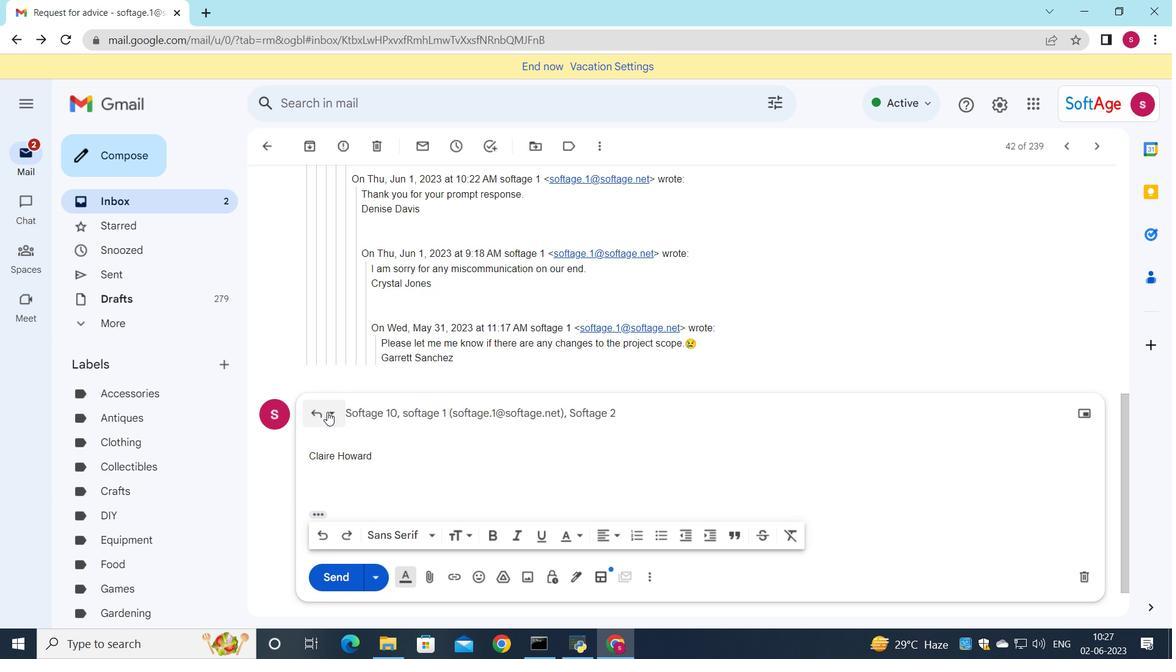 
Action: Mouse moved to (368, 526)
Screenshot: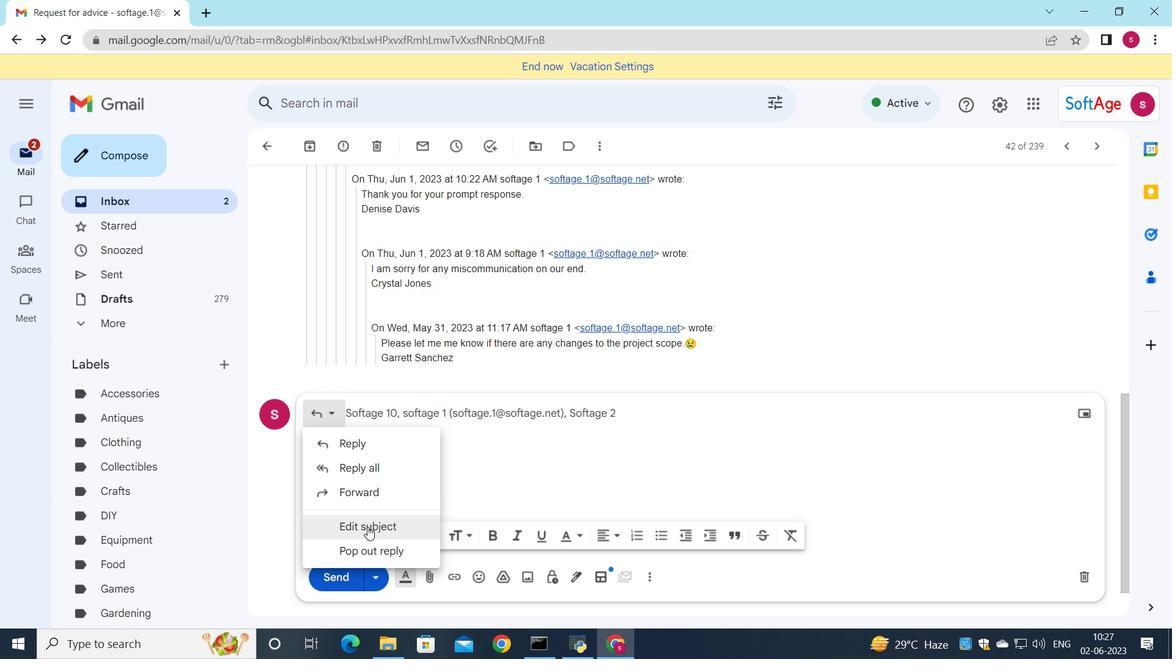 
Action: Mouse pressed left at (368, 526)
Screenshot: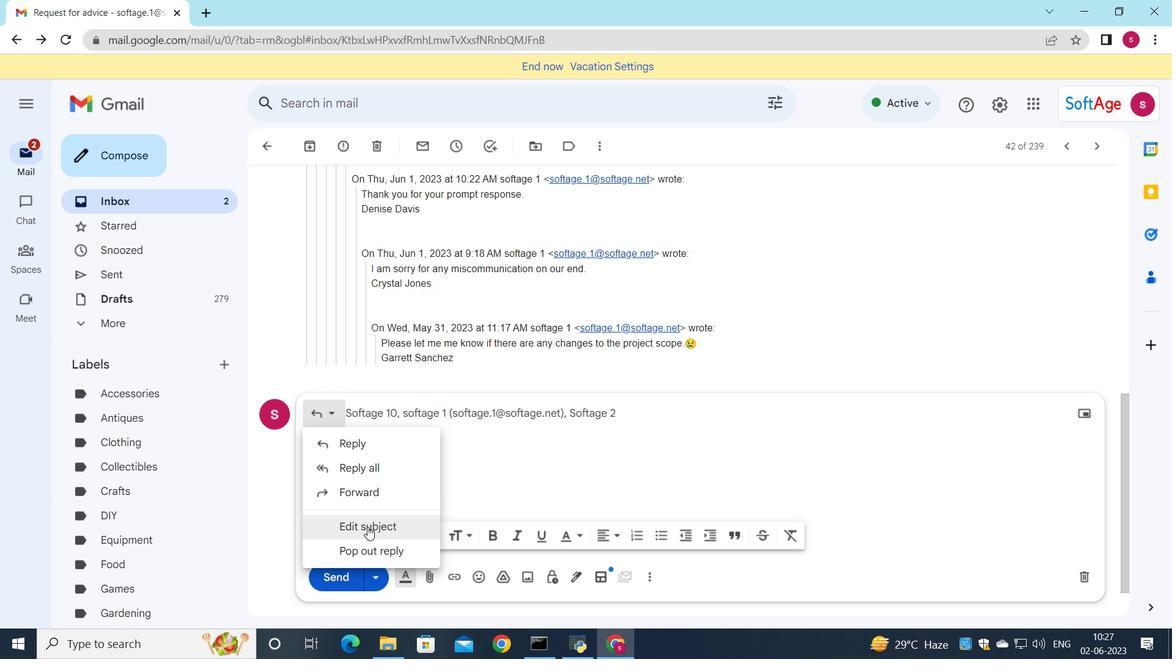 
Action: Mouse moved to (604, 485)
Screenshot: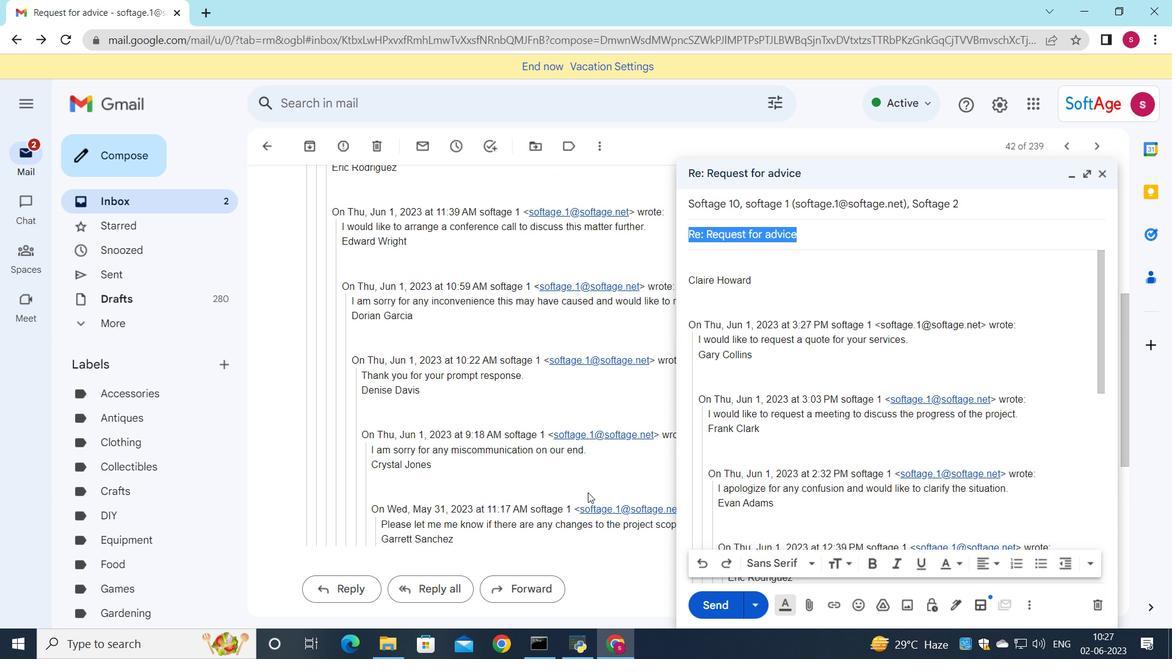 
Action: Key pressed <Key.shift>Request<Key.space>for<Key.space>a<Key.space>refund
Screenshot: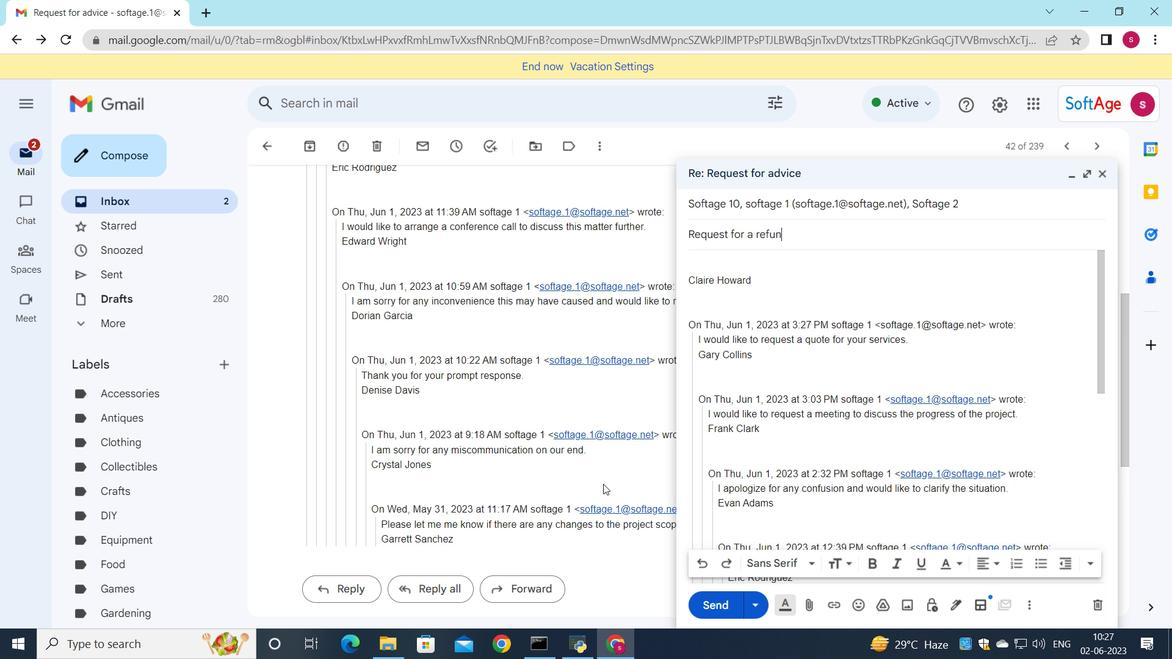 
Action: Mouse moved to (715, 260)
Screenshot: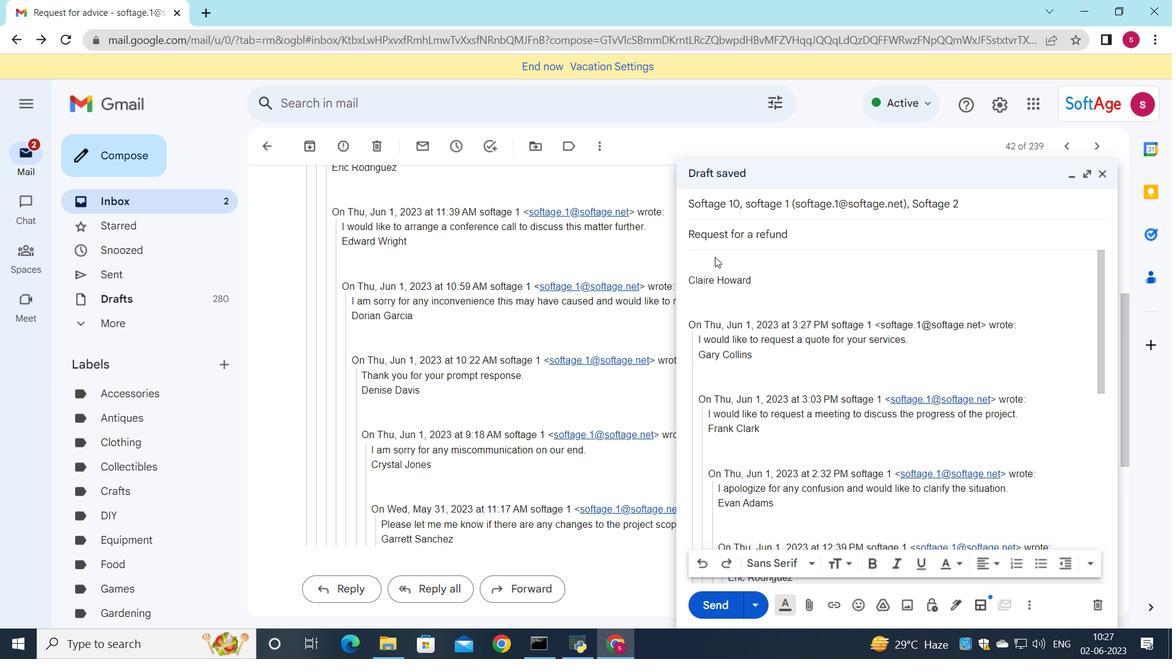 
Action: Mouse pressed left at (715, 260)
Screenshot: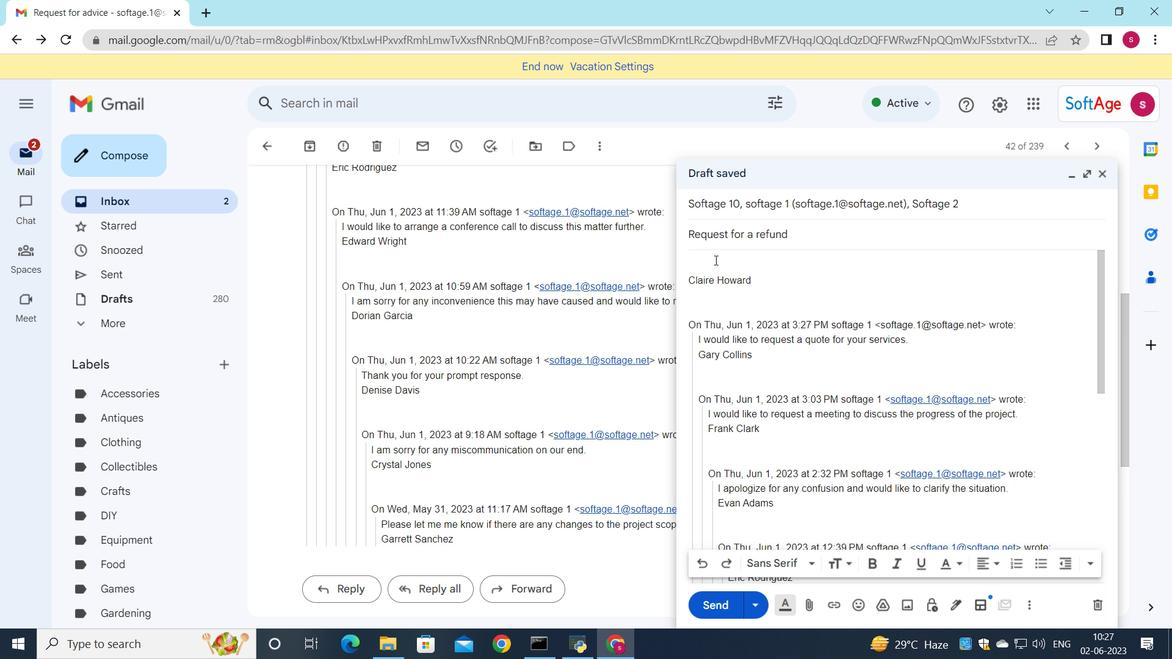 
Action: Key pressed <Key.shift>Would<Key.space>it<Key.space>be<Key.space>possible<Key.space>to<Key.space>schedule<Key.space>a<Key.space>project<Key.space>review<Key.space>meeting<Key.space>next<Key.space>week<Key.shift_r>?
Screenshot: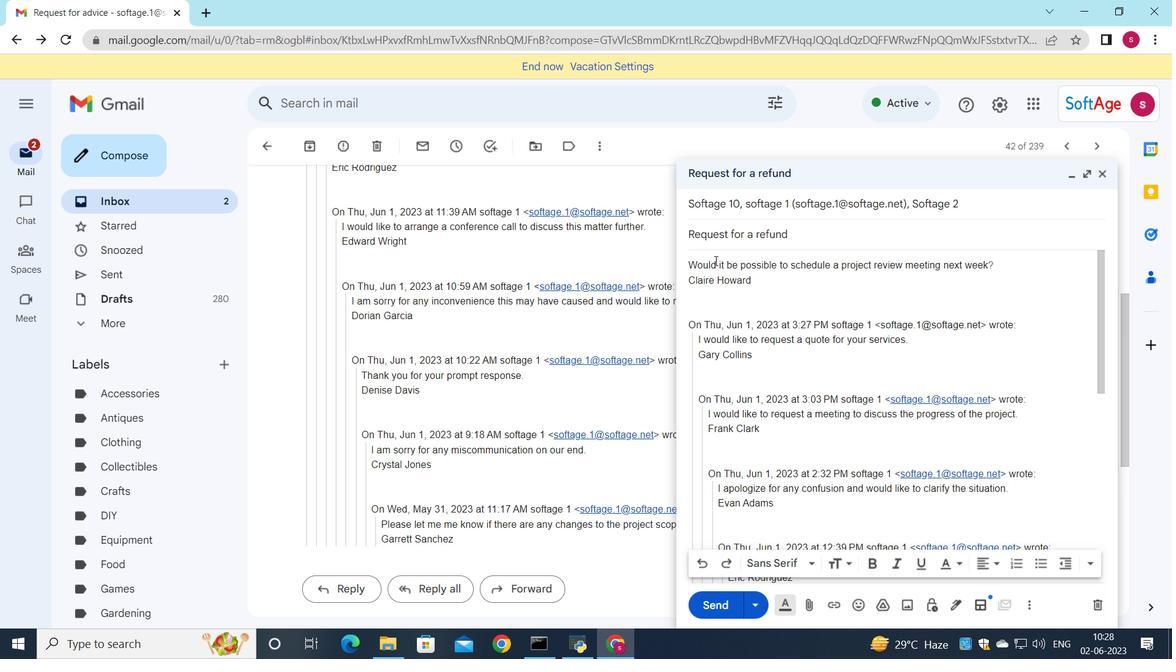 
Action: Mouse moved to (968, 204)
Screenshot: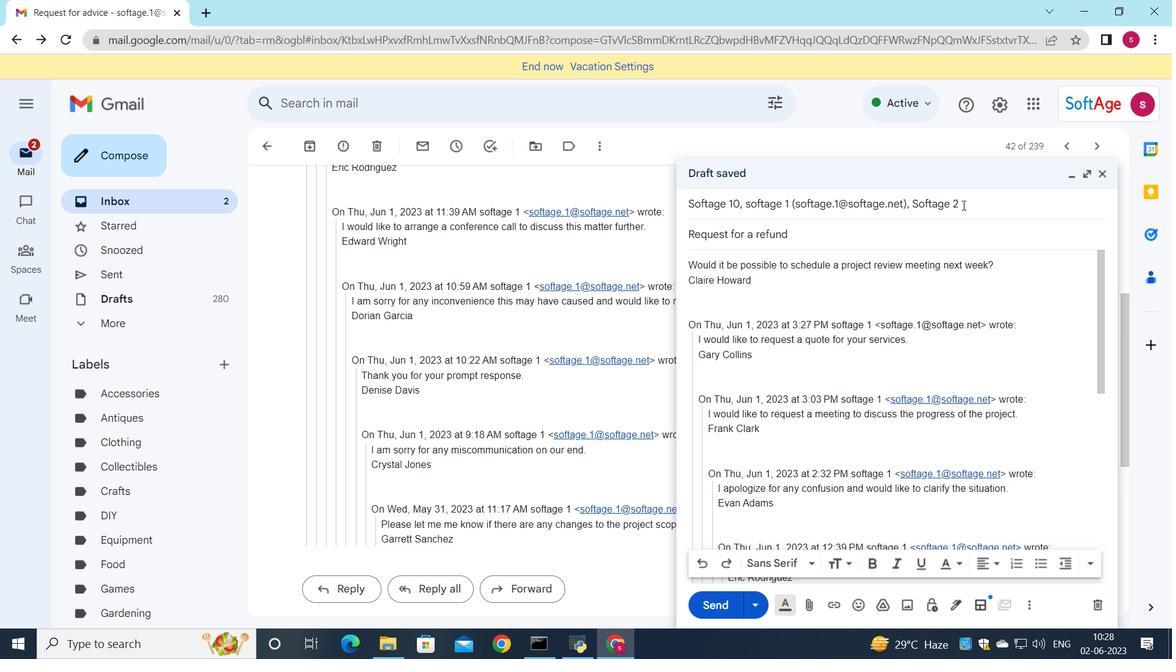 
Action: Mouse pressed left at (968, 204)
Screenshot: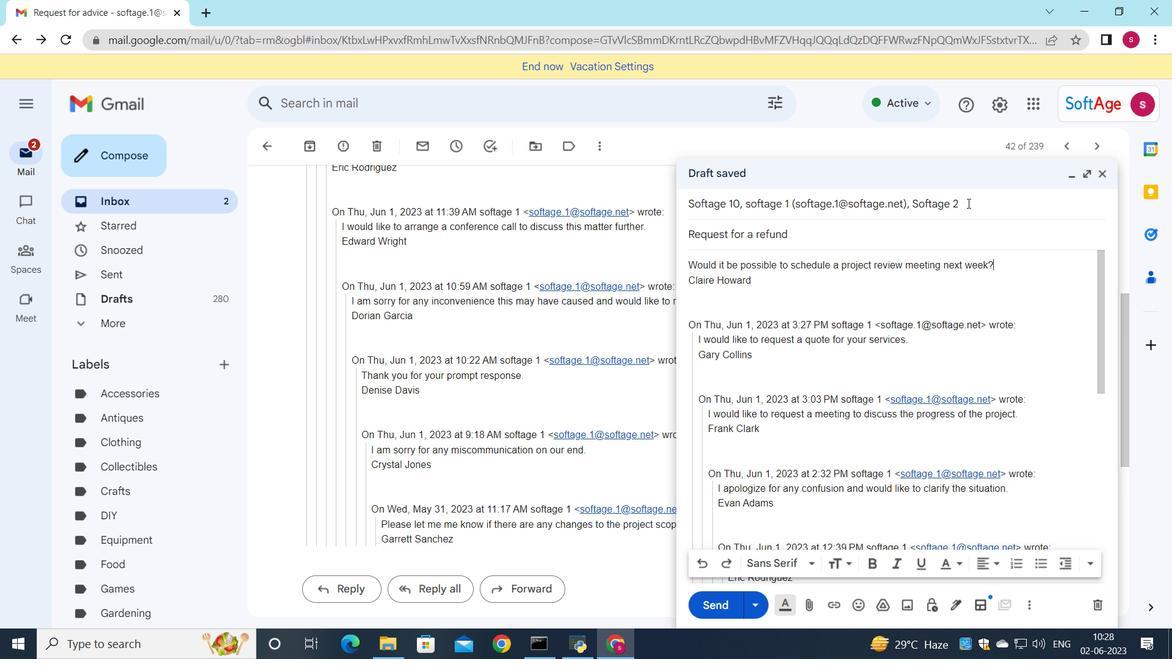 
Action: Mouse moved to (1074, 225)
Screenshot: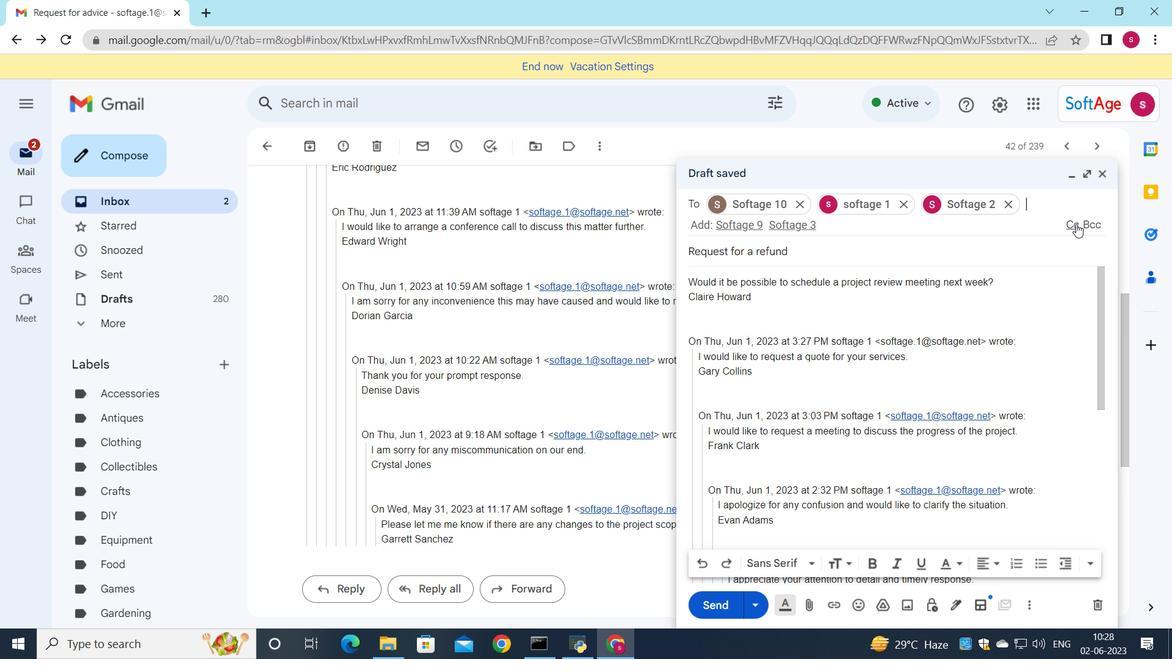 
Action: Mouse pressed left at (1074, 225)
Screenshot: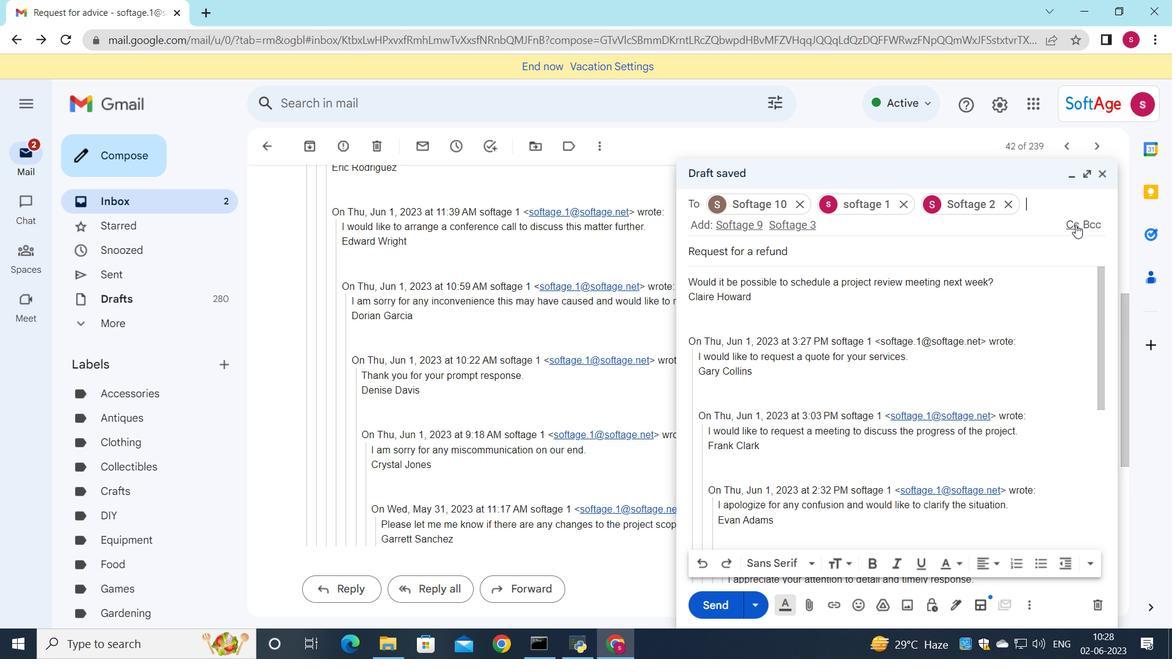 
Action: Mouse moved to (800, 248)
Screenshot: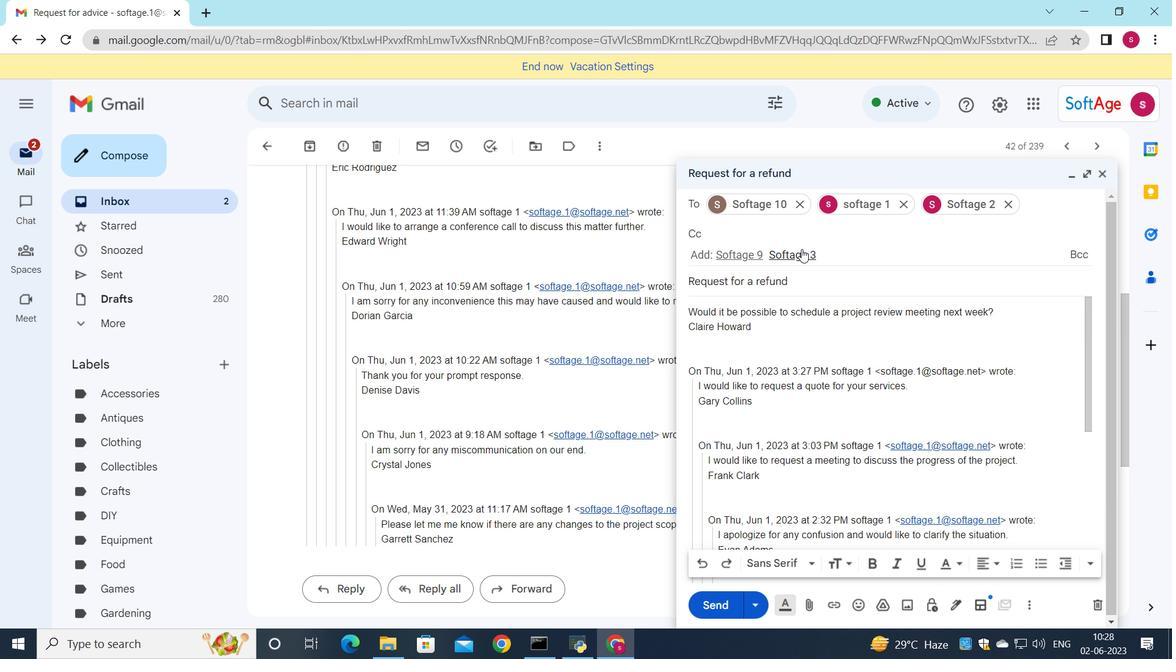 
Action: Mouse pressed left at (800, 248)
Screenshot: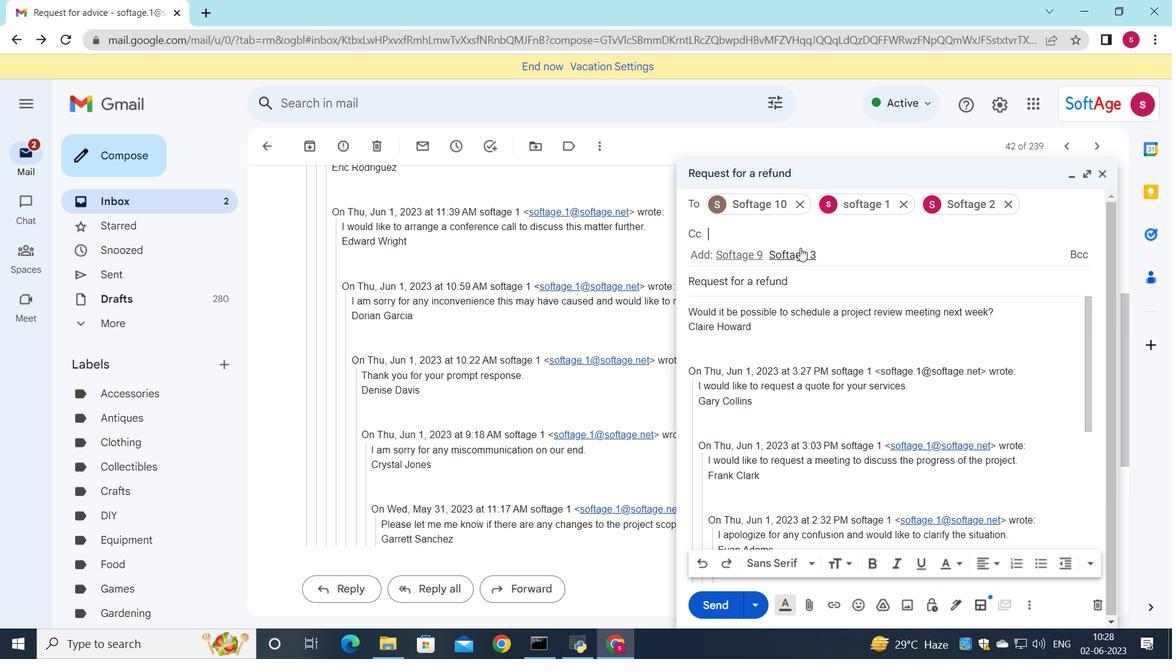 
Action: Mouse moved to (801, 287)
Screenshot: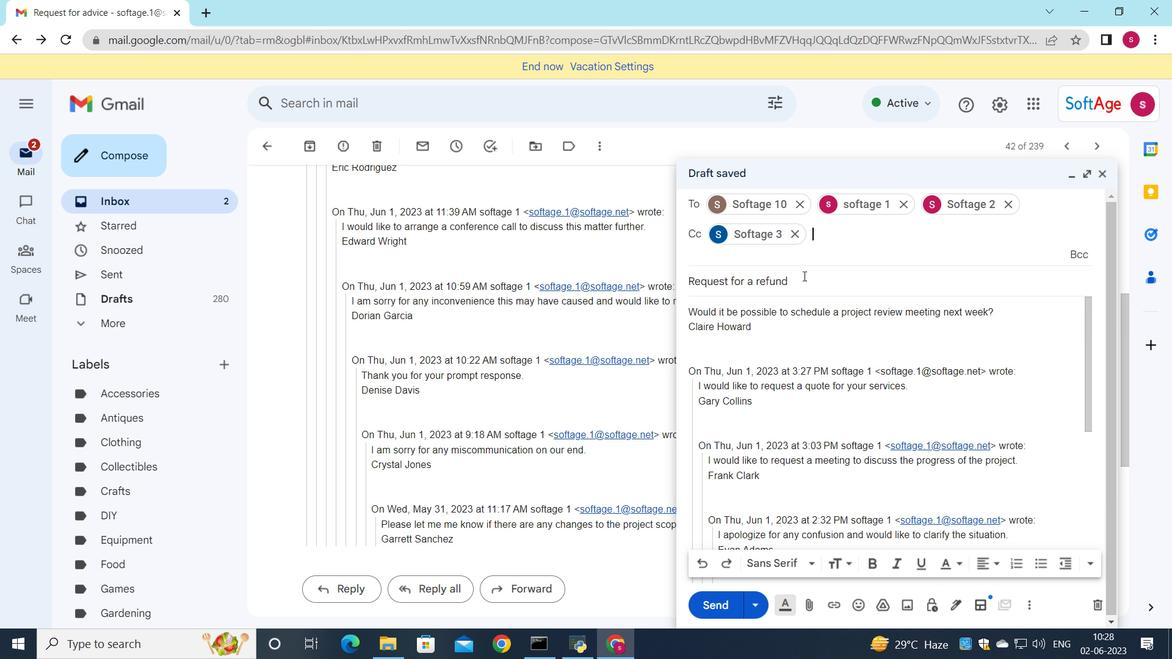 
Action: Mouse scrolled (801, 287) with delta (0, 0)
Screenshot: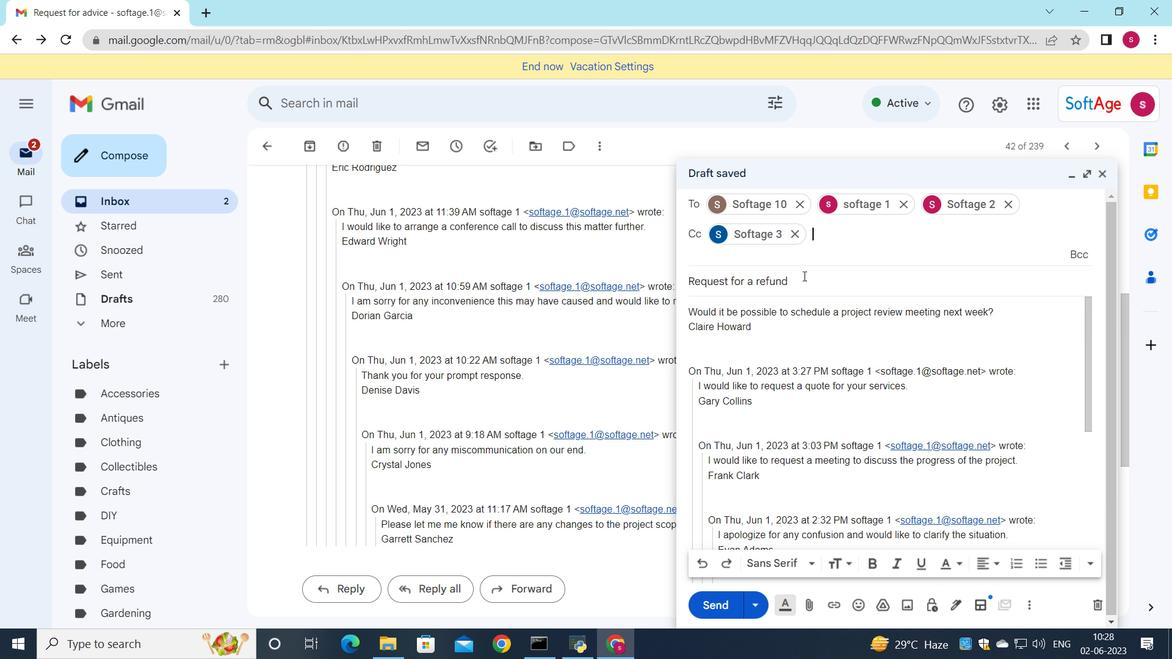 
Action: Mouse moved to (795, 308)
Screenshot: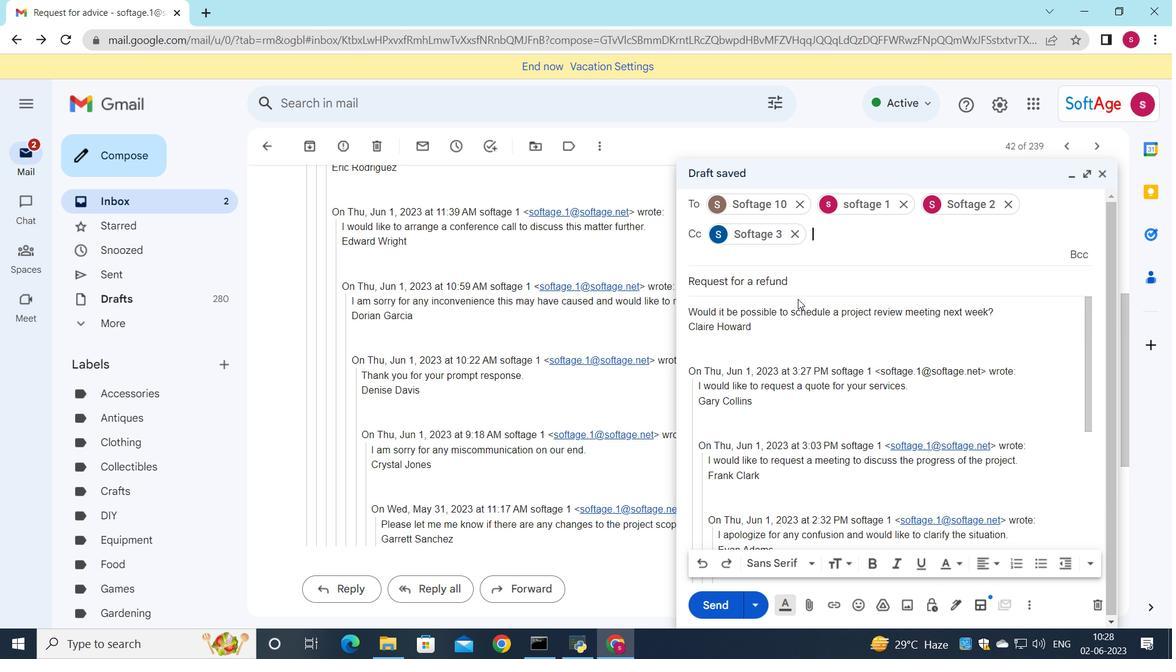 
Action: Mouse scrolled (795, 307) with delta (0, 0)
Screenshot: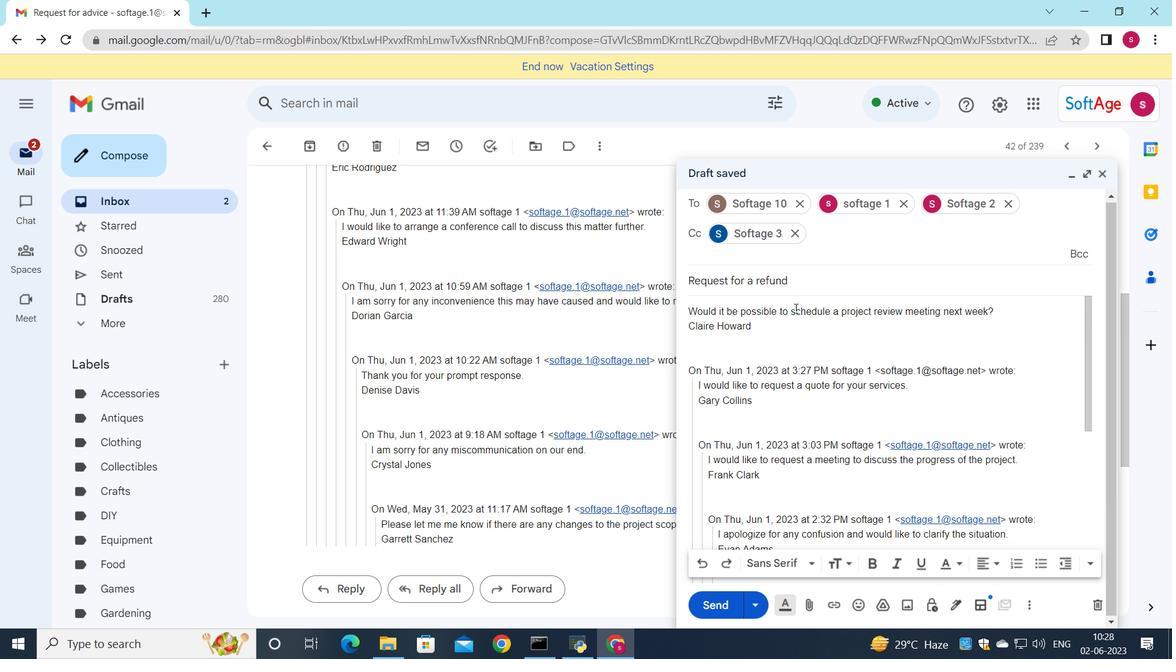 
Action: Mouse moved to (789, 343)
Screenshot: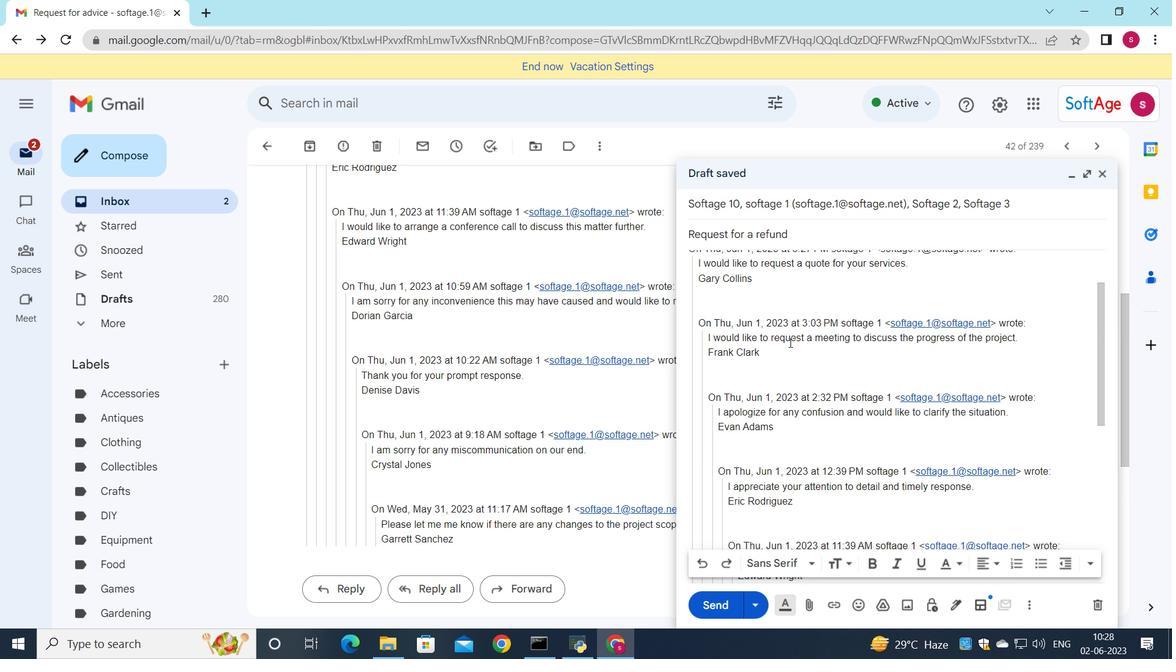 
Action: Mouse scrolled (789, 343) with delta (0, 0)
Screenshot: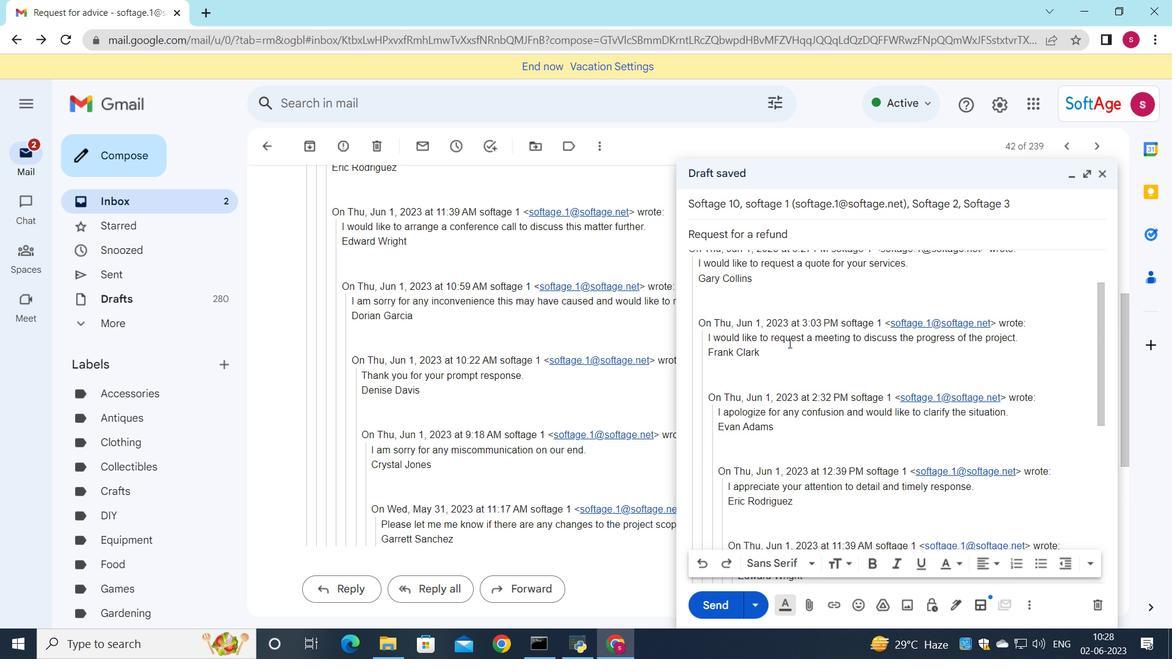 
Action: Mouse scrolled (789, 343) with delta (0, 0)
Screenshot: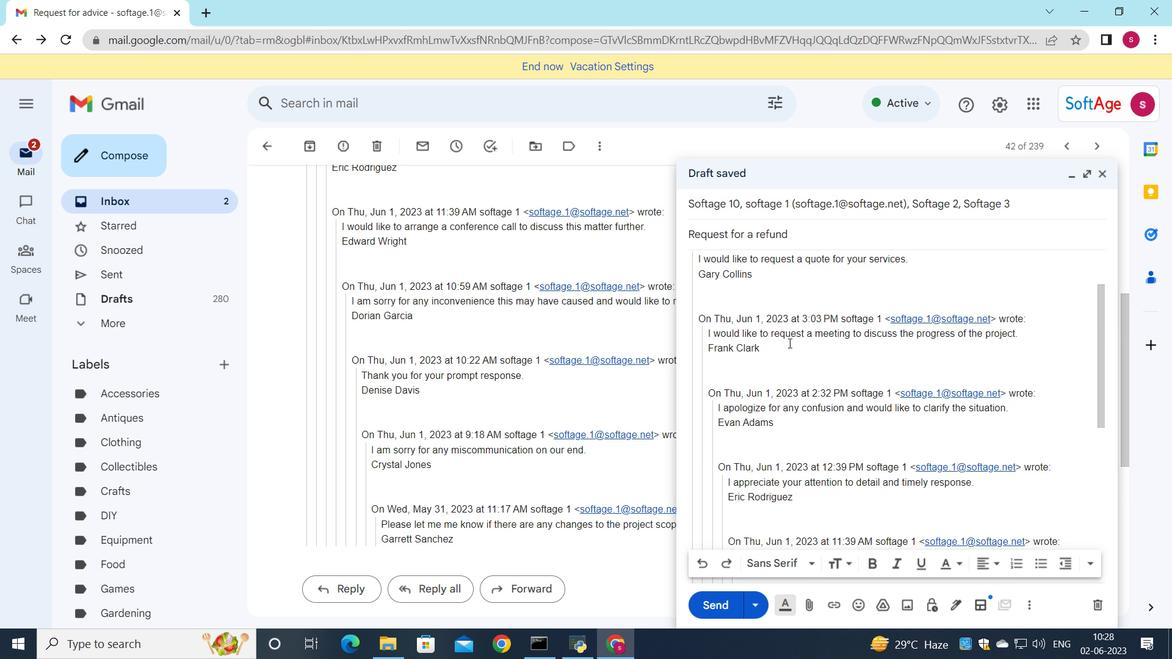 
Action: Mouse moved to (806, 601)
Screenshot: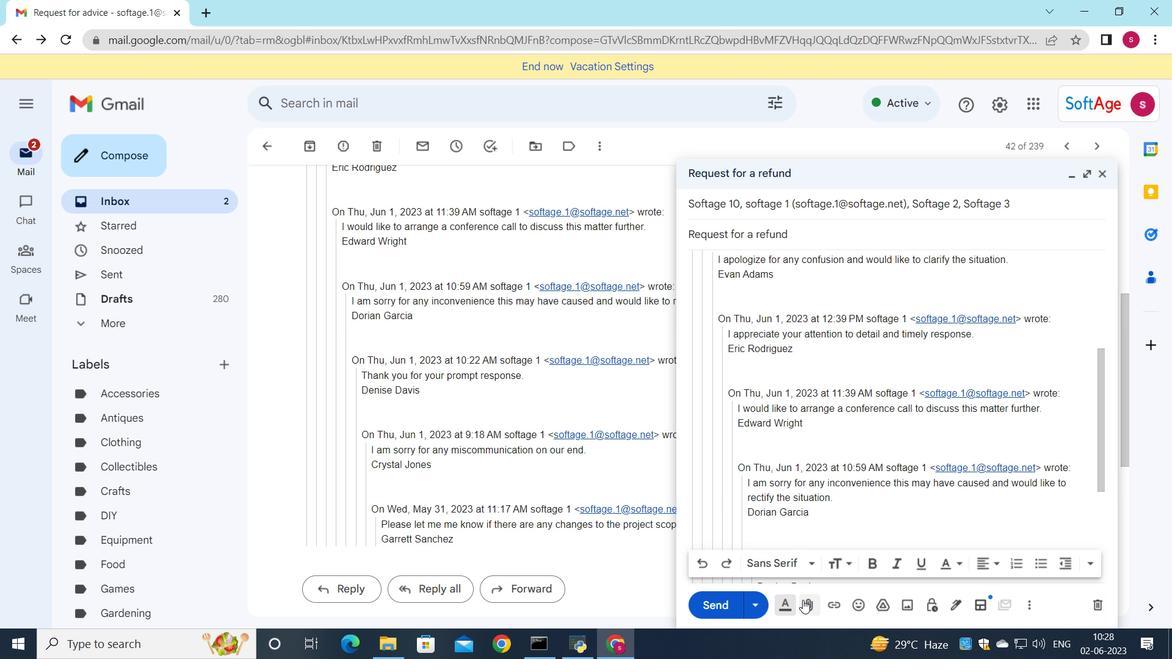 
Action: Mouse pressed left at (806, 601)
Screenshot: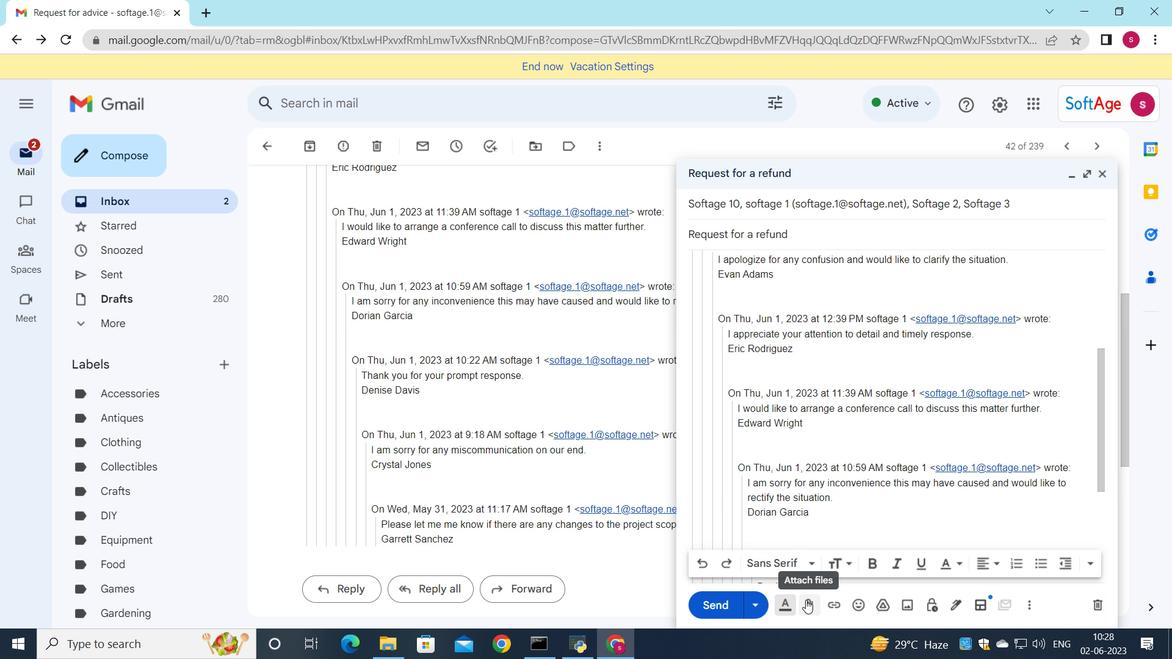 
Action: Mouse moved to (244, 115)
Screenshot: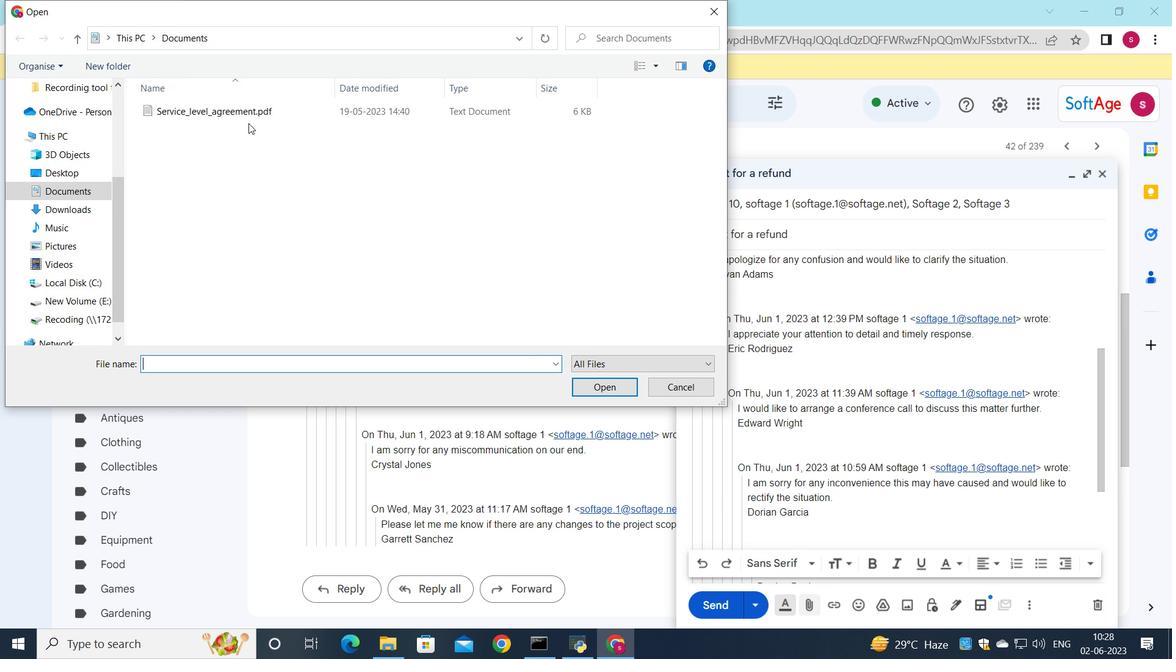 
Action: Mouse pressed left at (244, 115)
Screenshot: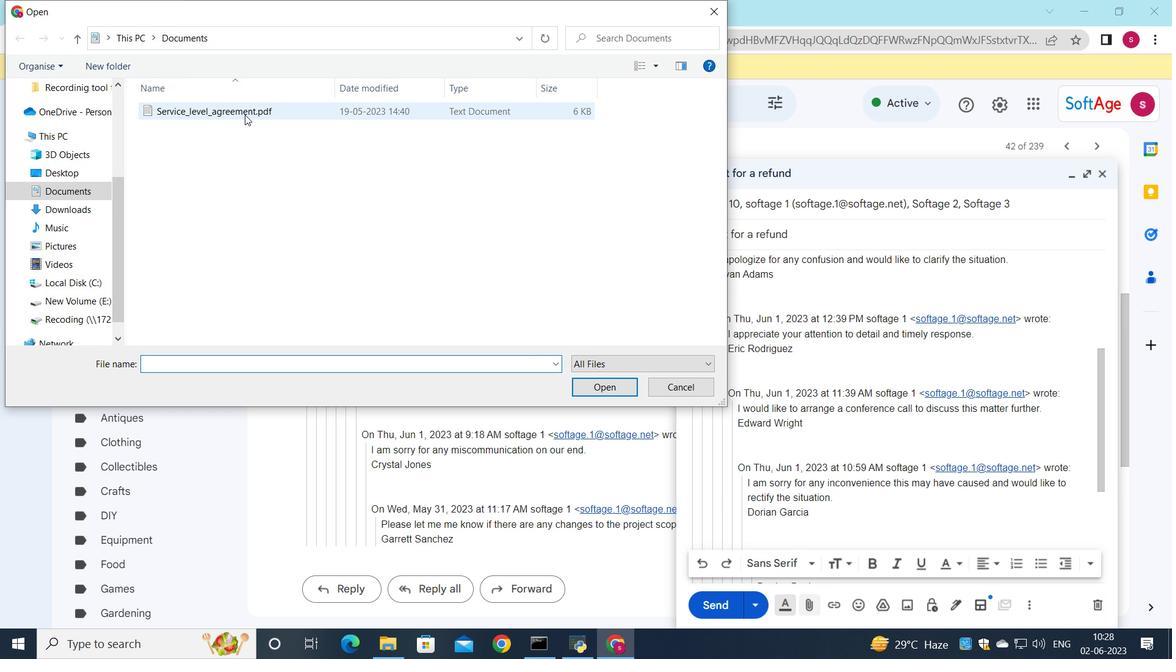 
Action: Mouse moved to (247, 112)
Screenshot: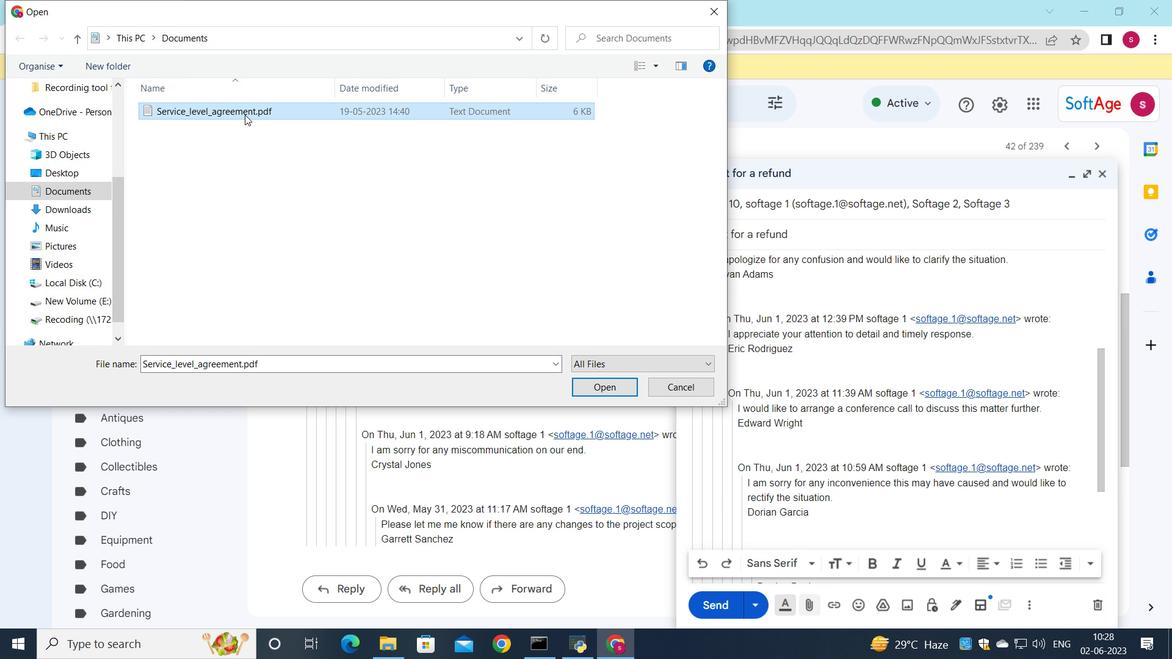 
Action: Mouse pressed left at (247, 112)
Screenshot: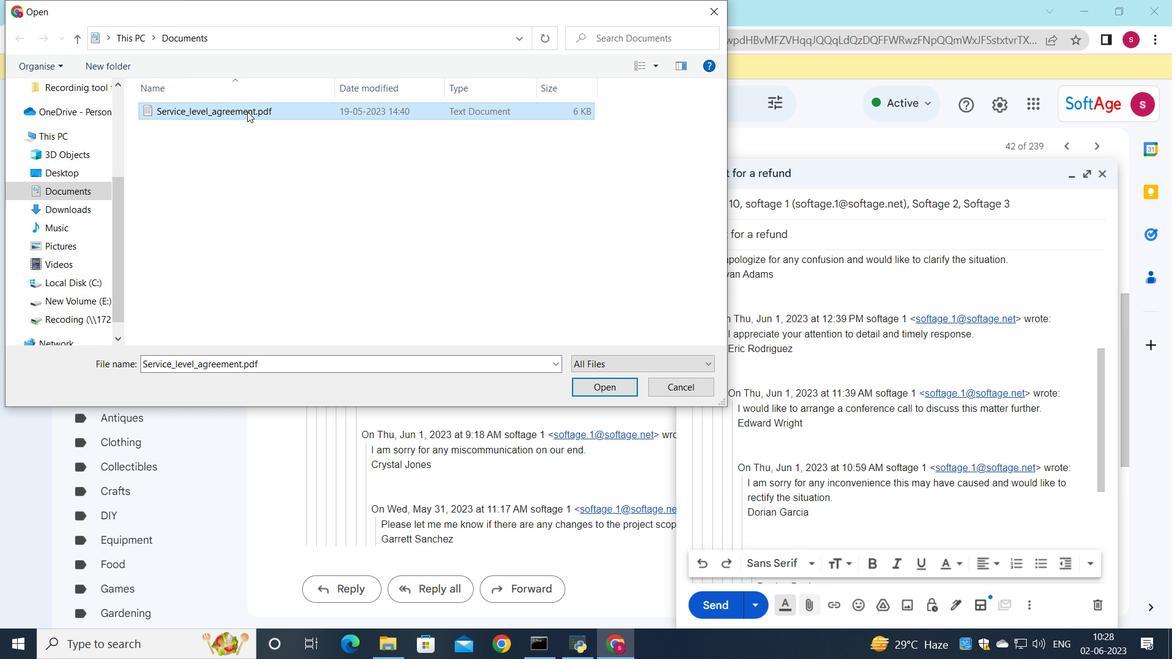 
Action: Mouse moved to (410, 127)
Screenshot: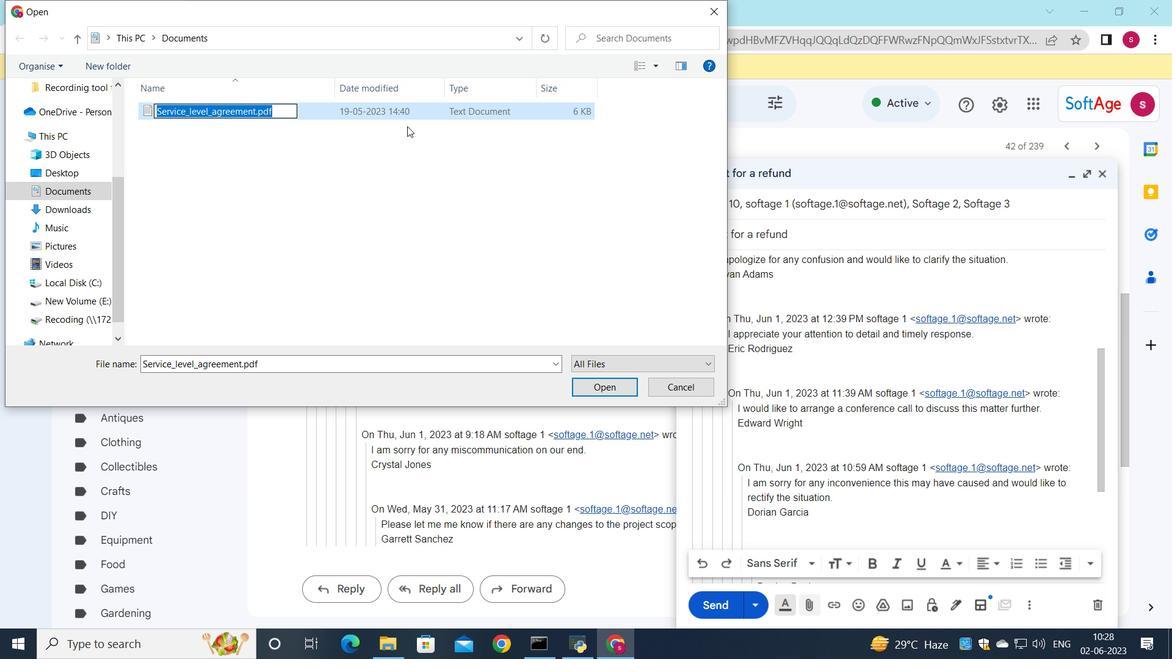 
Action: Key pressed <Key.shift>Annual<Key.shift>_report.docx
Screenshot: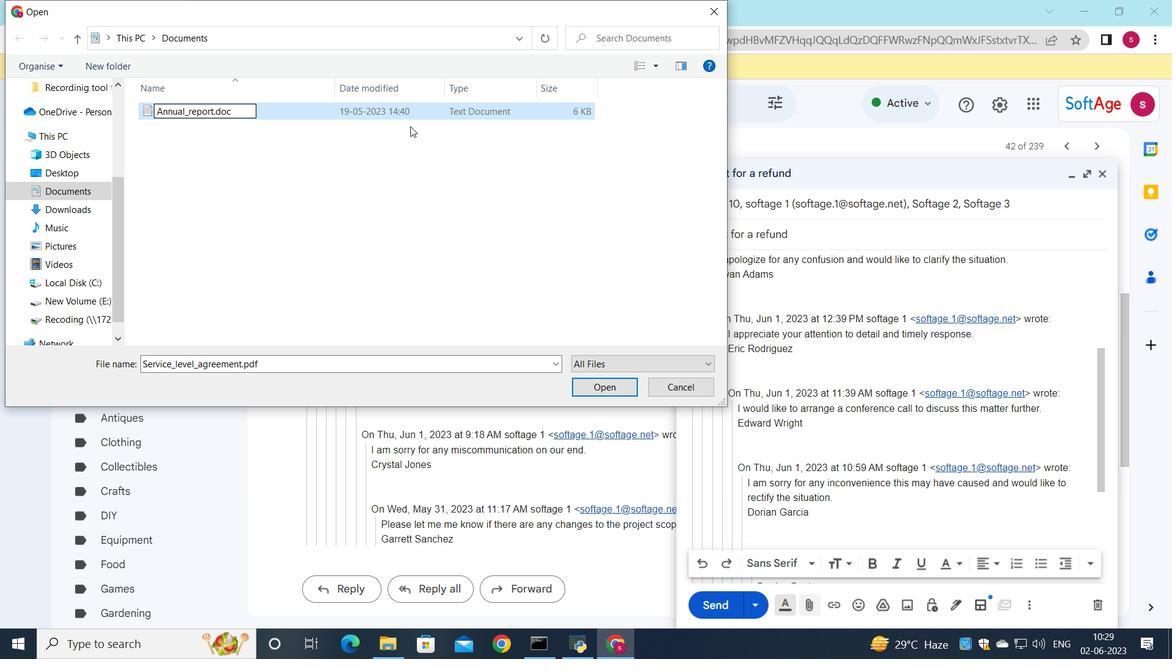 
Action: Mouse moved to (505, 102)
Screenshot: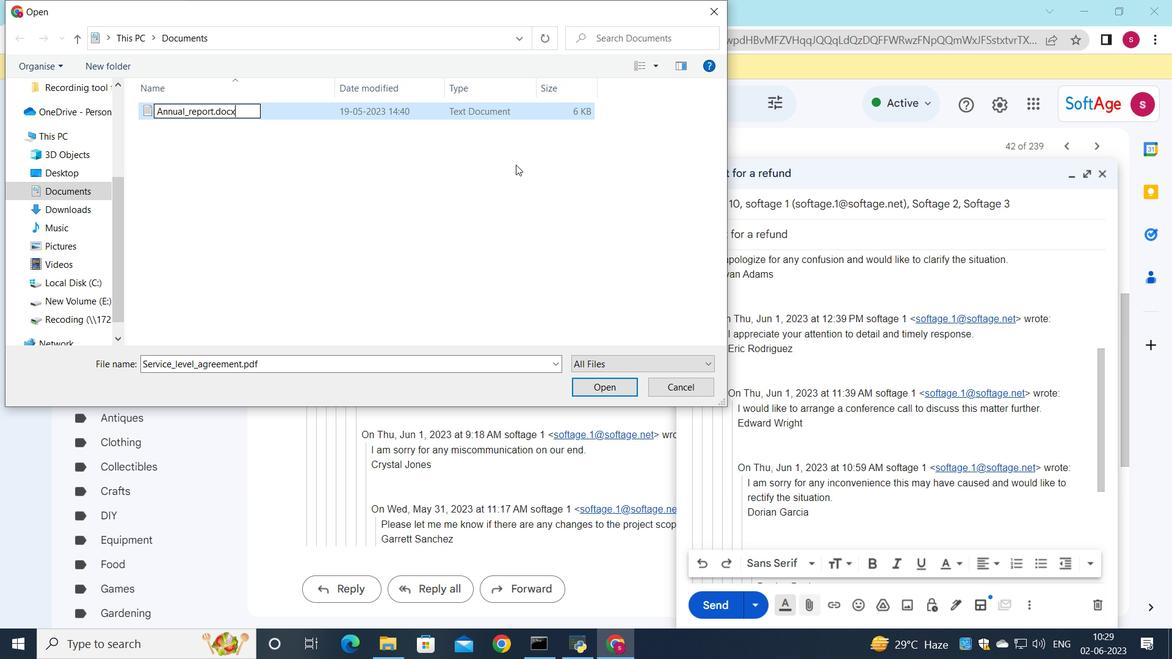 
Action: Mouse pressed left at (505, 102)
Screenshot: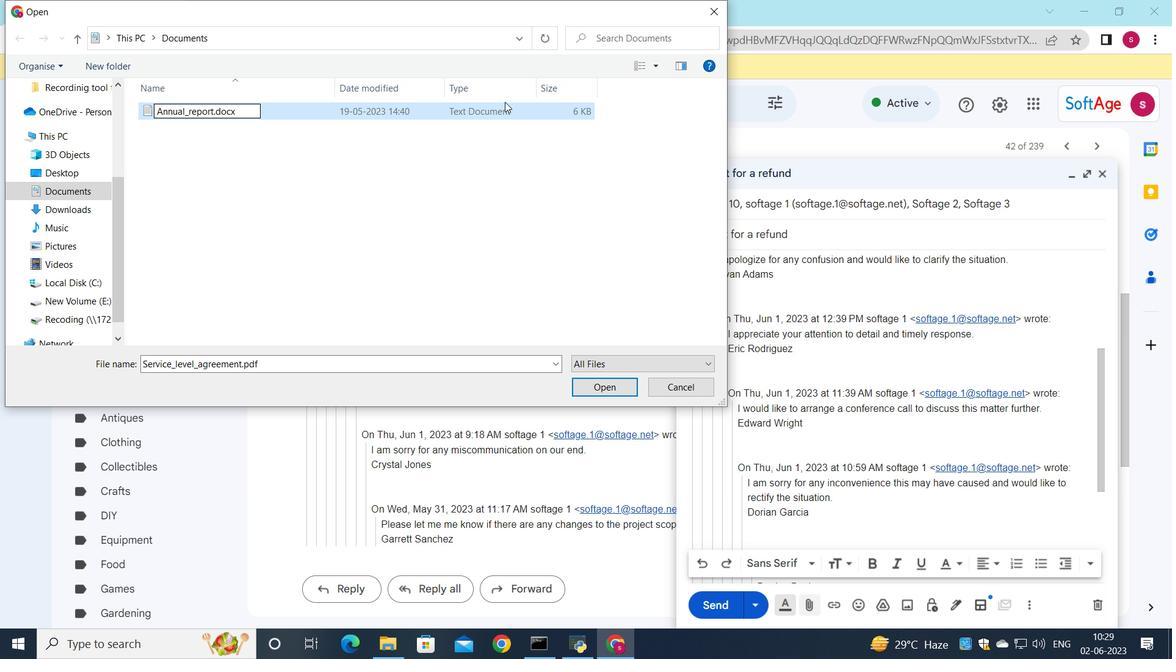 
Action: Mouse moved to (401, 117)
Screenshot: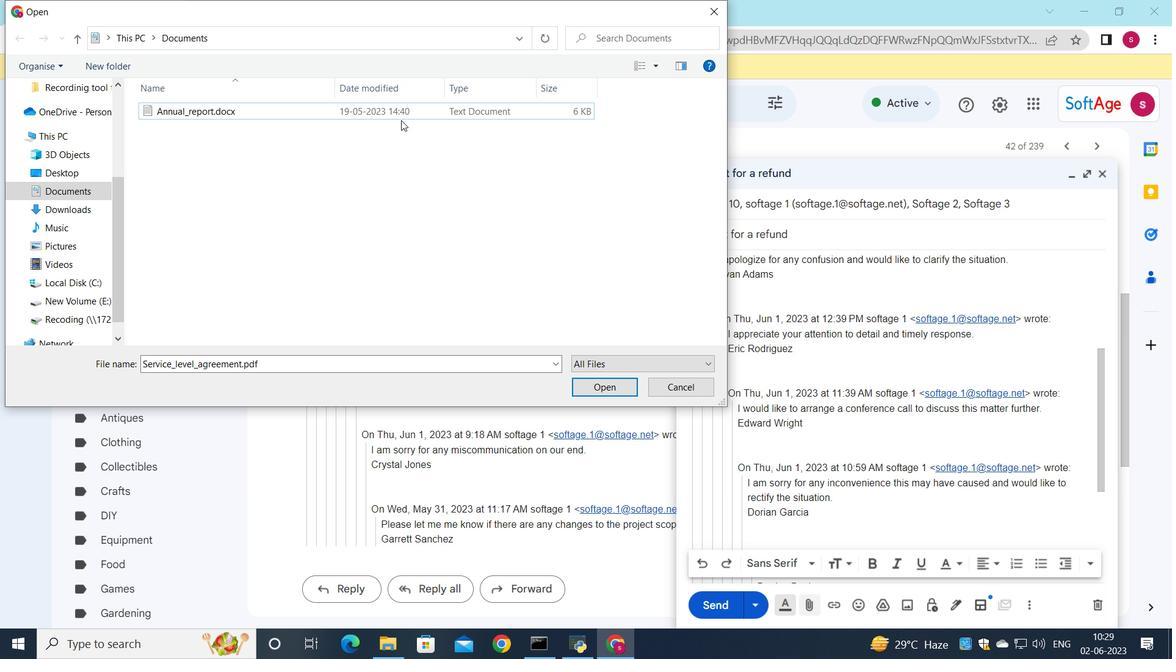 
Action: Mouse pressed left at (401, 117)
Screenshot: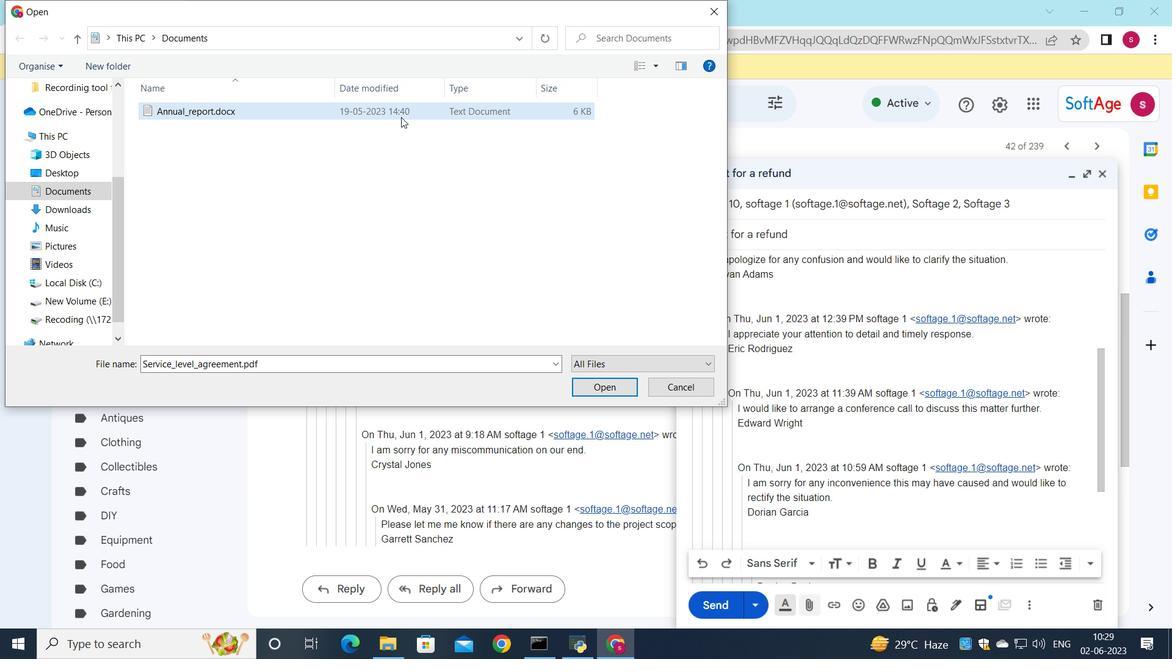 
Action: Mouse moved to (598, 393)
Screenshot: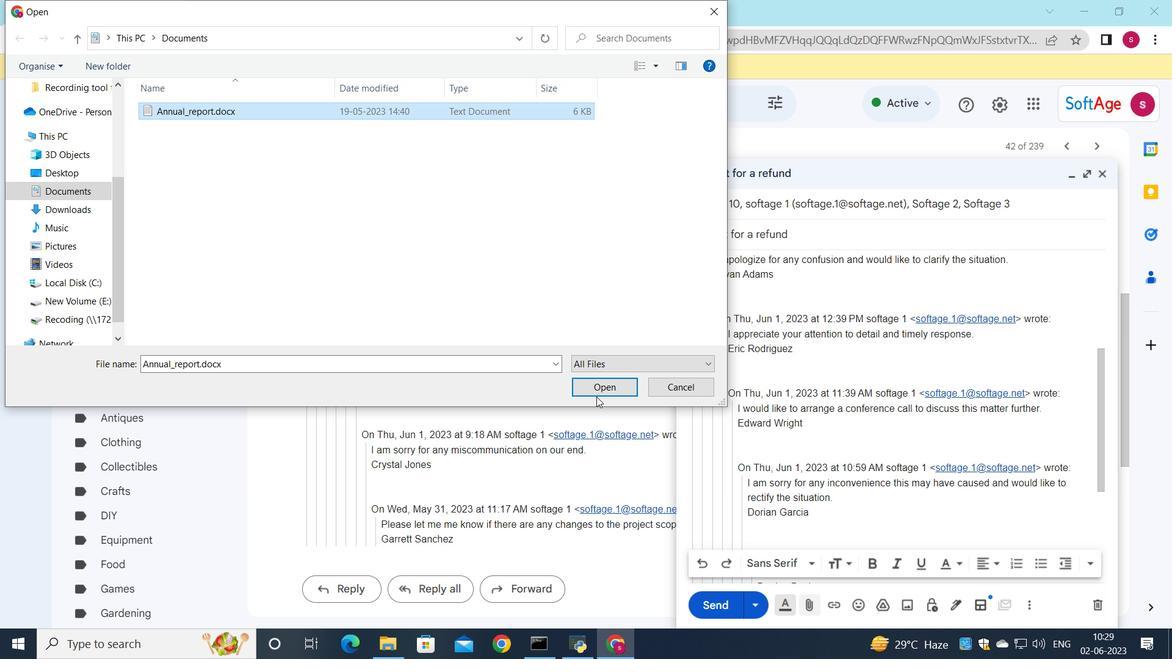 
Action: Mouse pressed left at (598, 393)
Screenshot: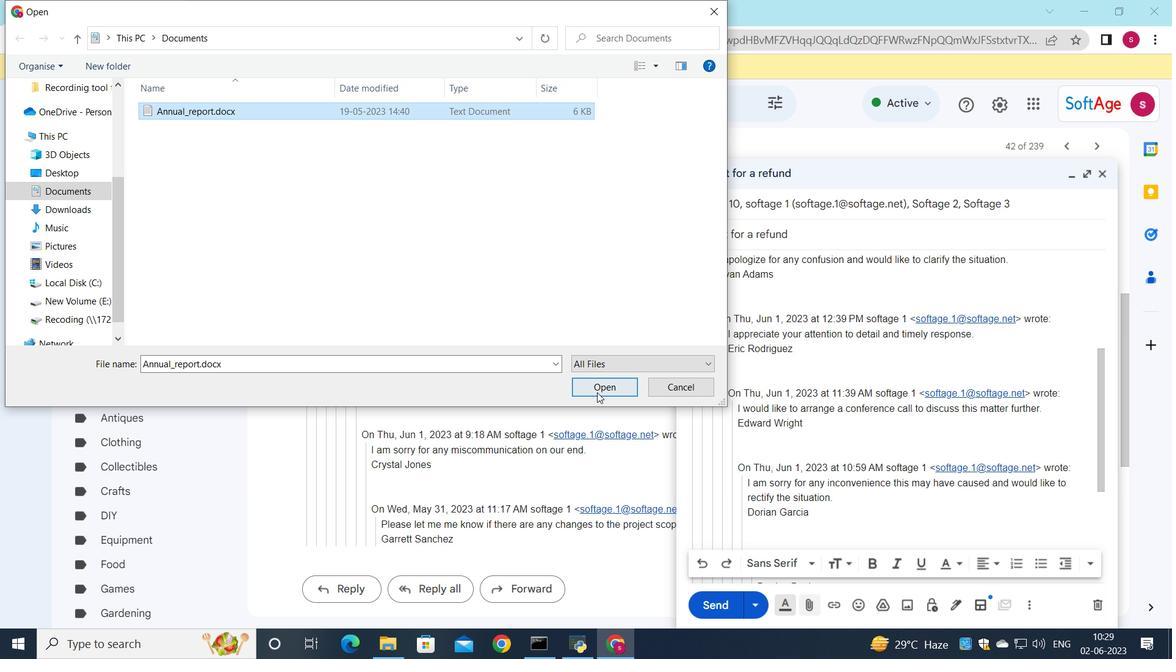 
Action: Mouse moved to (717, 608)
Screenshot: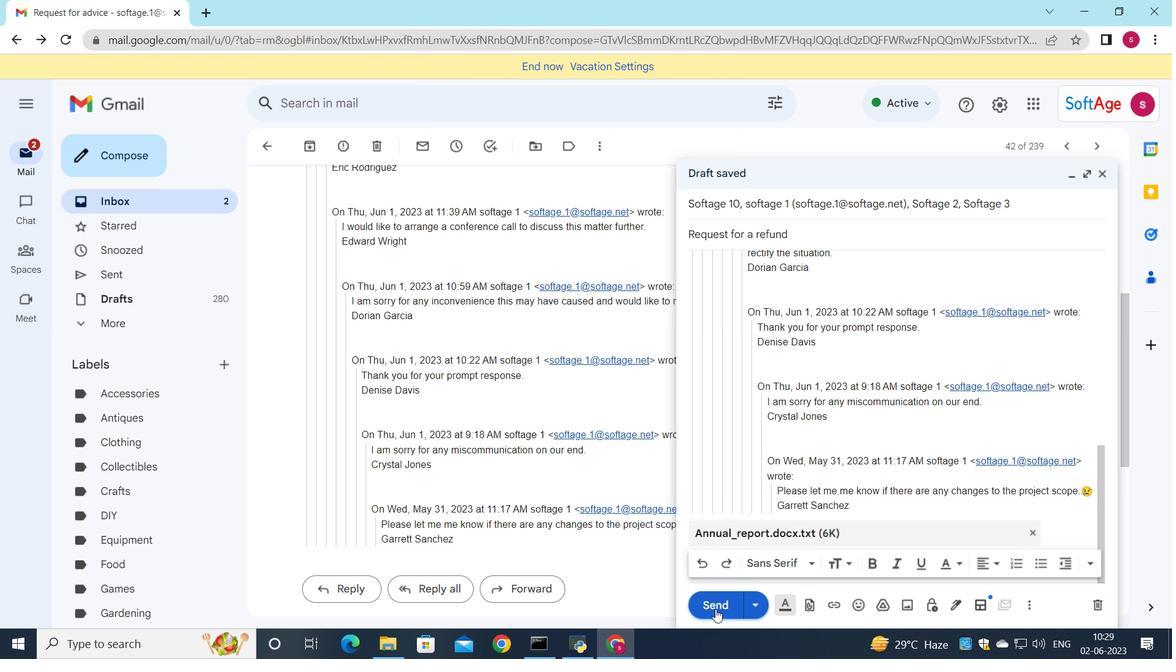 
Action: Mouse pressed left at (717, 608)
Screenshot: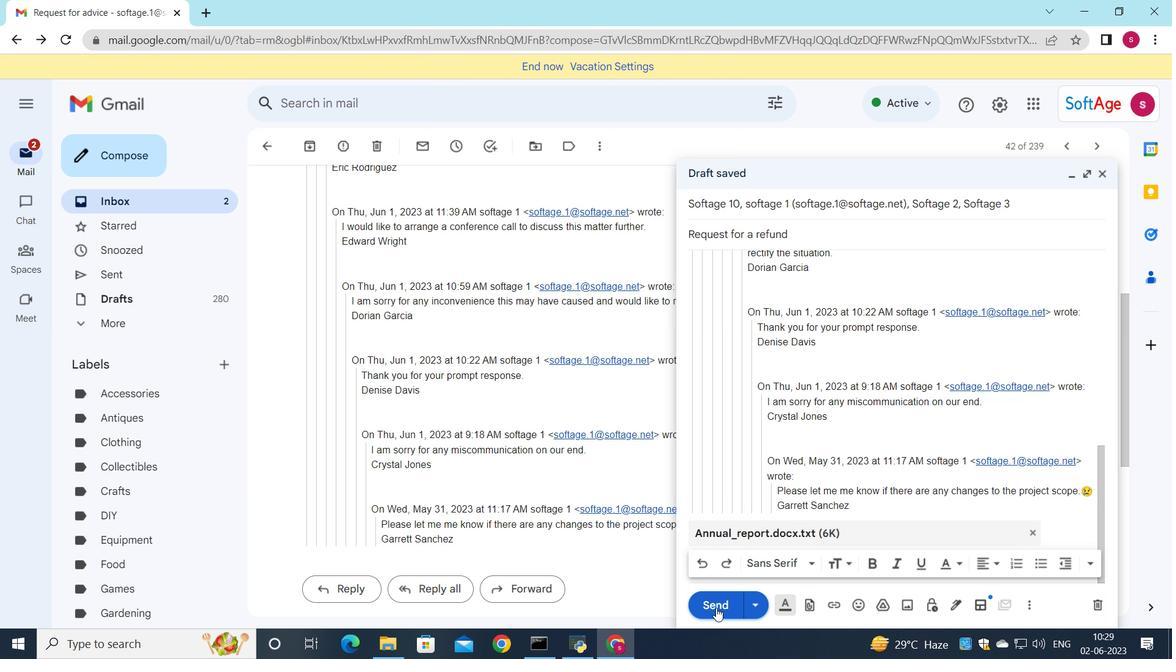 
Action: Mouse moved to (564, 425)
Screenshot: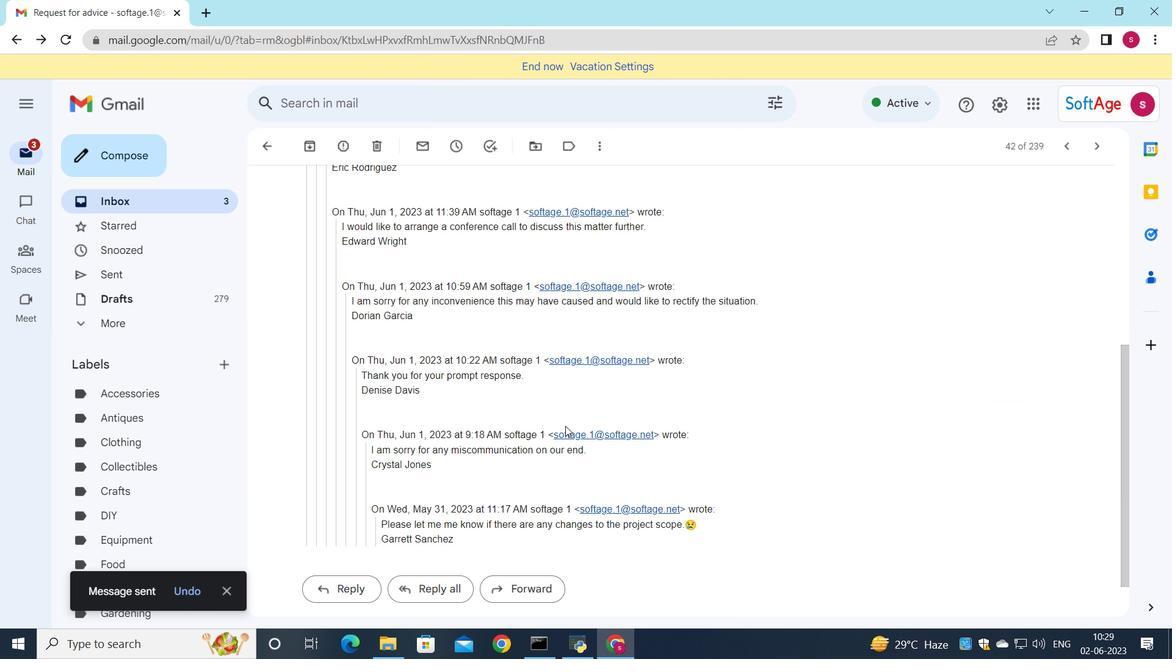 
Action: Mouse scrolled (564, 424) with delta (0, 0)
Screenshot: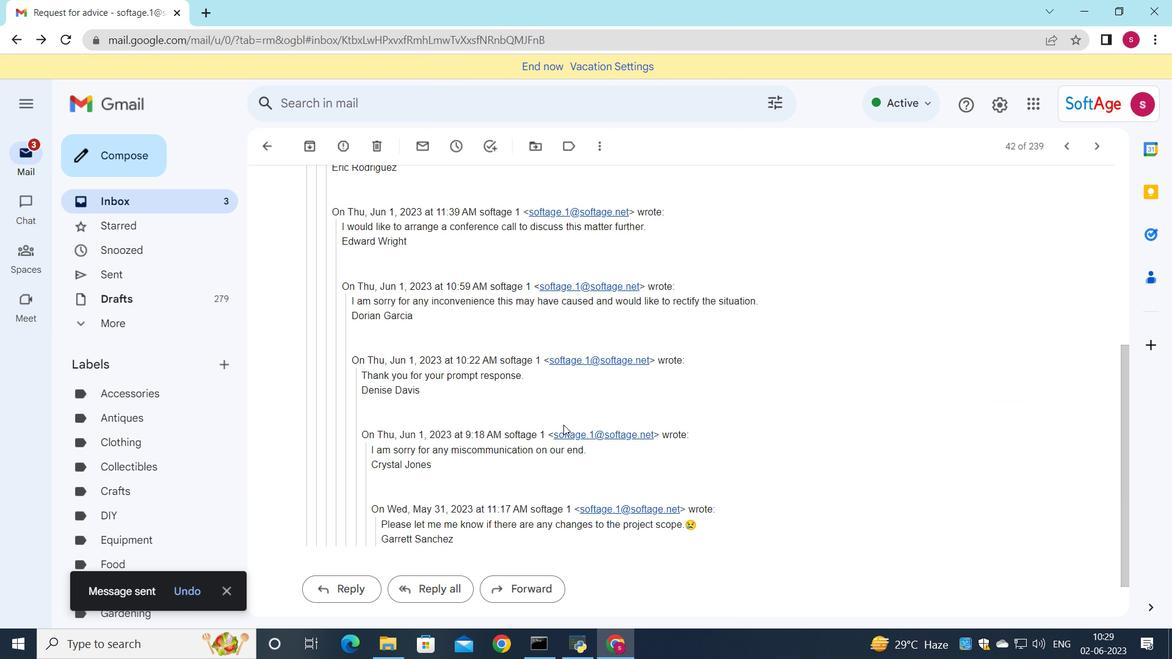 
Action: Mouse scrolled (564, 424) with delta (0, 0)
Screenshot: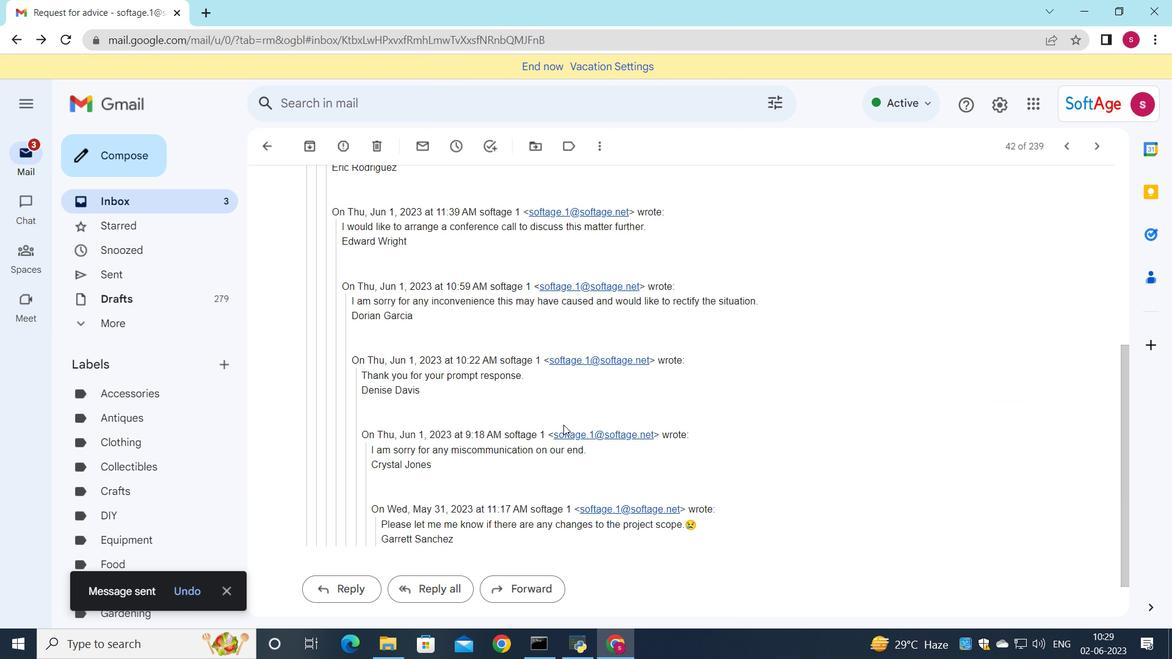 
Action: Mouse scrolled (564, 424) with delta (0, 0)
Screenshot: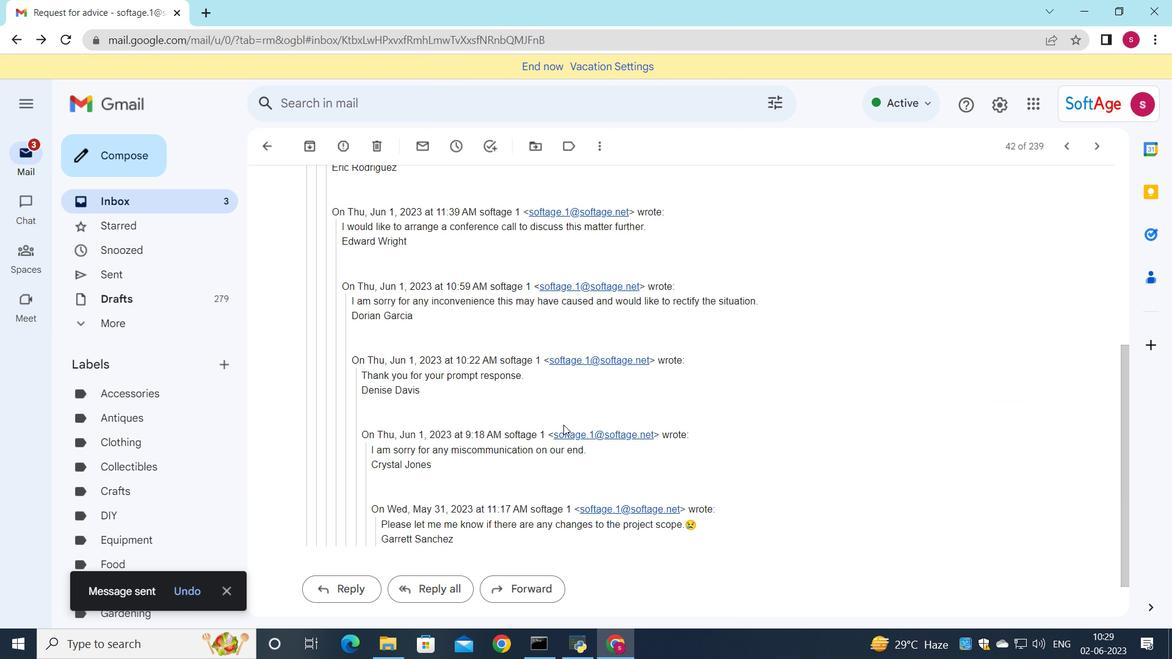 
Action: Mouse moved to (119, 201)
Screenshot: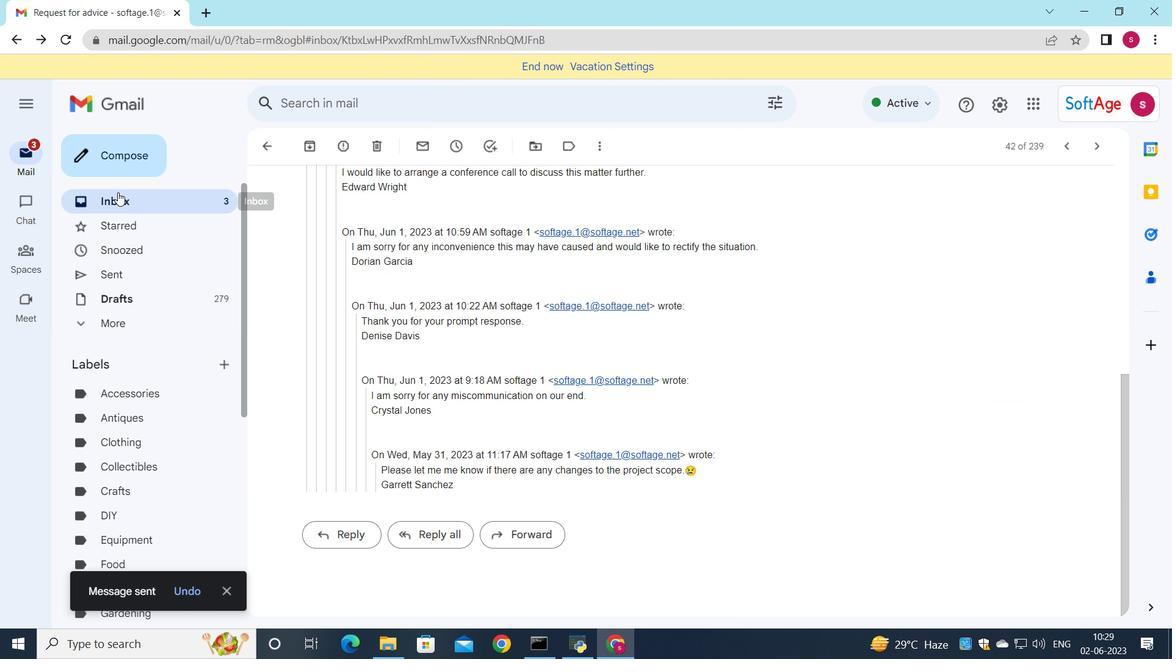 
Action: Mouse pressed left at (119, 201)
Screenshot: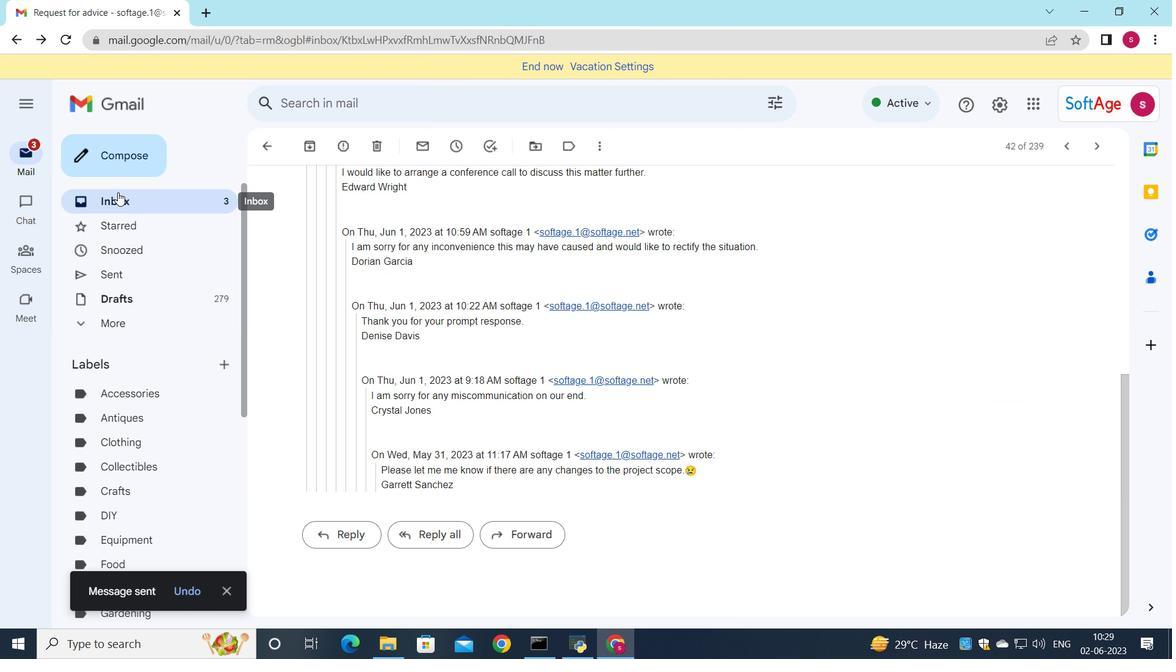 
Action: Mouse moved to (827, 188)
Screenshot: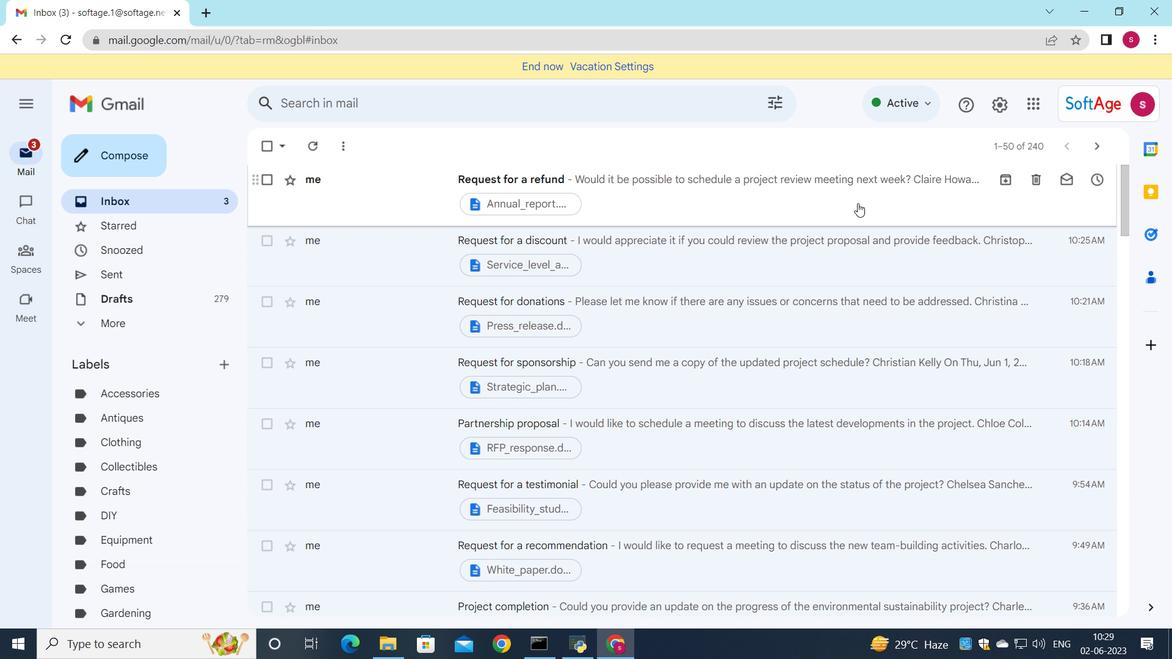 
Action: Mouse pressed left at (827, 188)
Screenshot: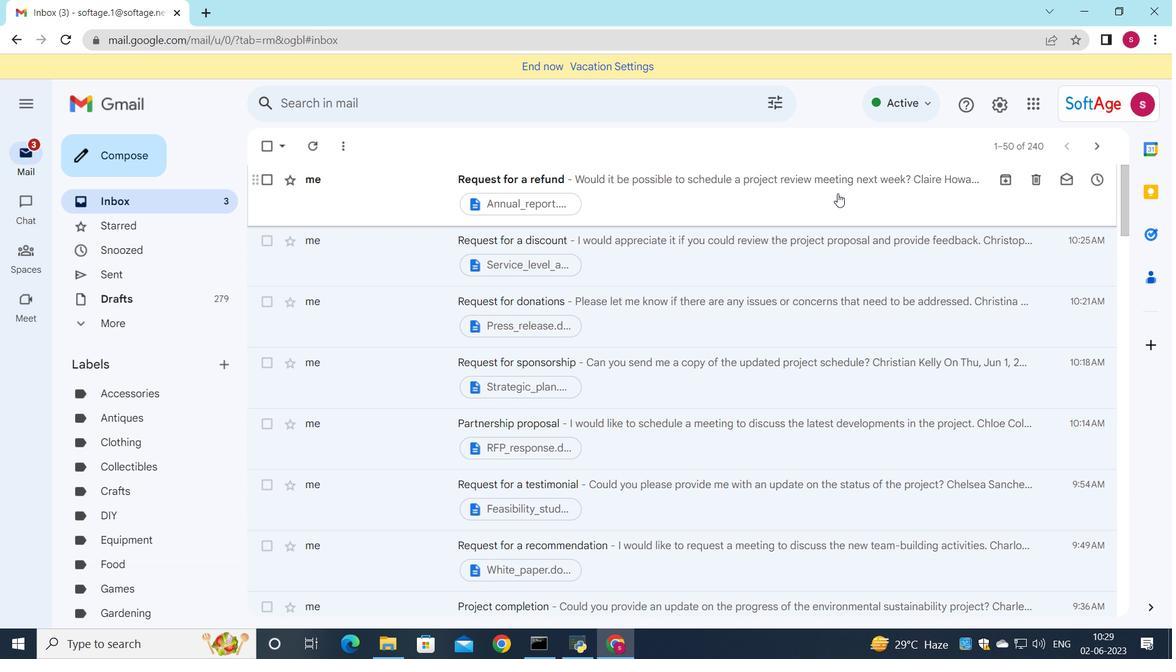 
